 Task: Find connections with filter location Allschwil with filter topic #digitalnomadwith filter profile language Spanish with filter current company Alembic Pharmaceuticals Limited with filter school GOVERNMENT ENGINEERING COLLEGE, BHARUCH 014 with filter industry Soap and Cleaning Product Manufacturing with filter service category Search Engine Marketing (SEM) with filter keywords title Superintendent
Action: Mouse moved to (701, 102)
Screenshot: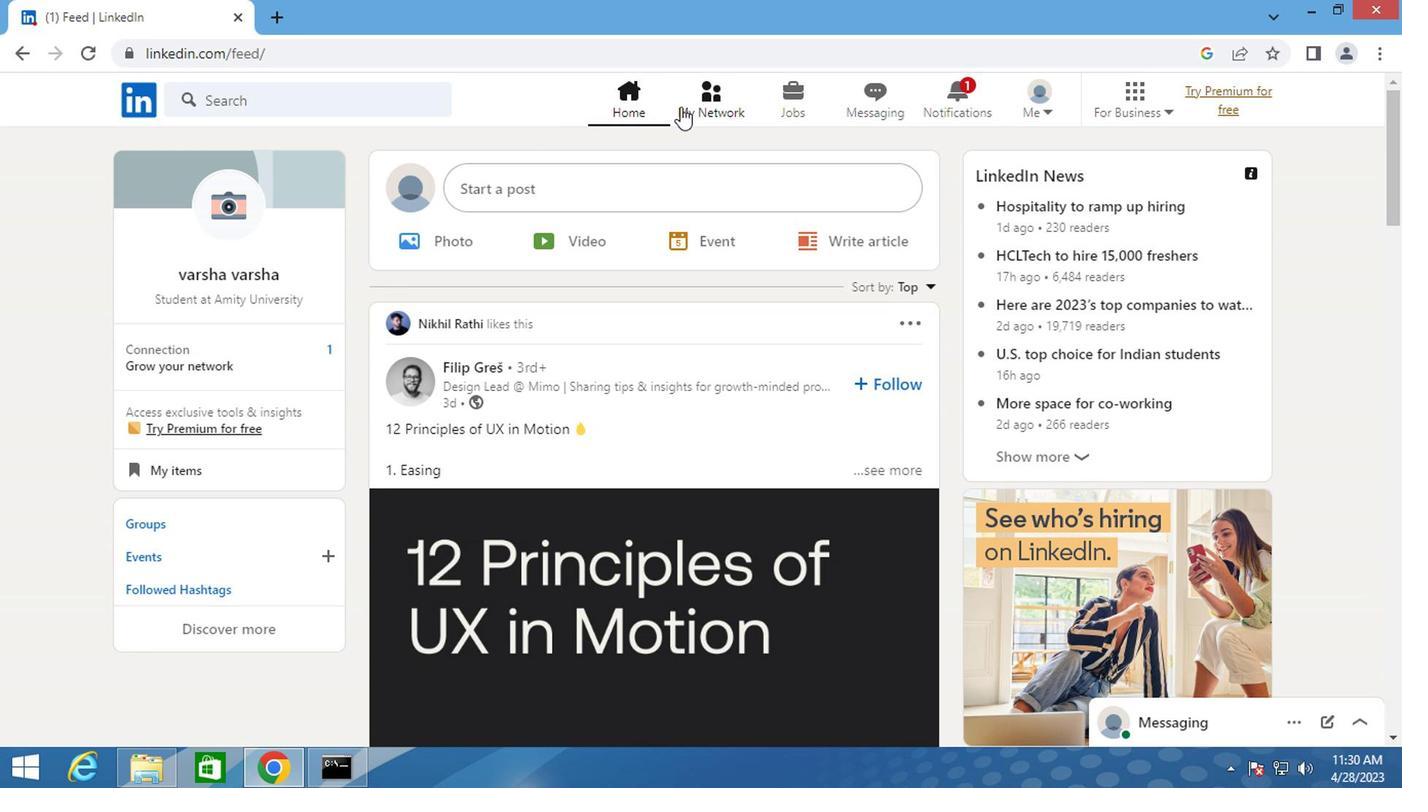 
Action: Mouse pressed left at (701, 102)
Screenshot: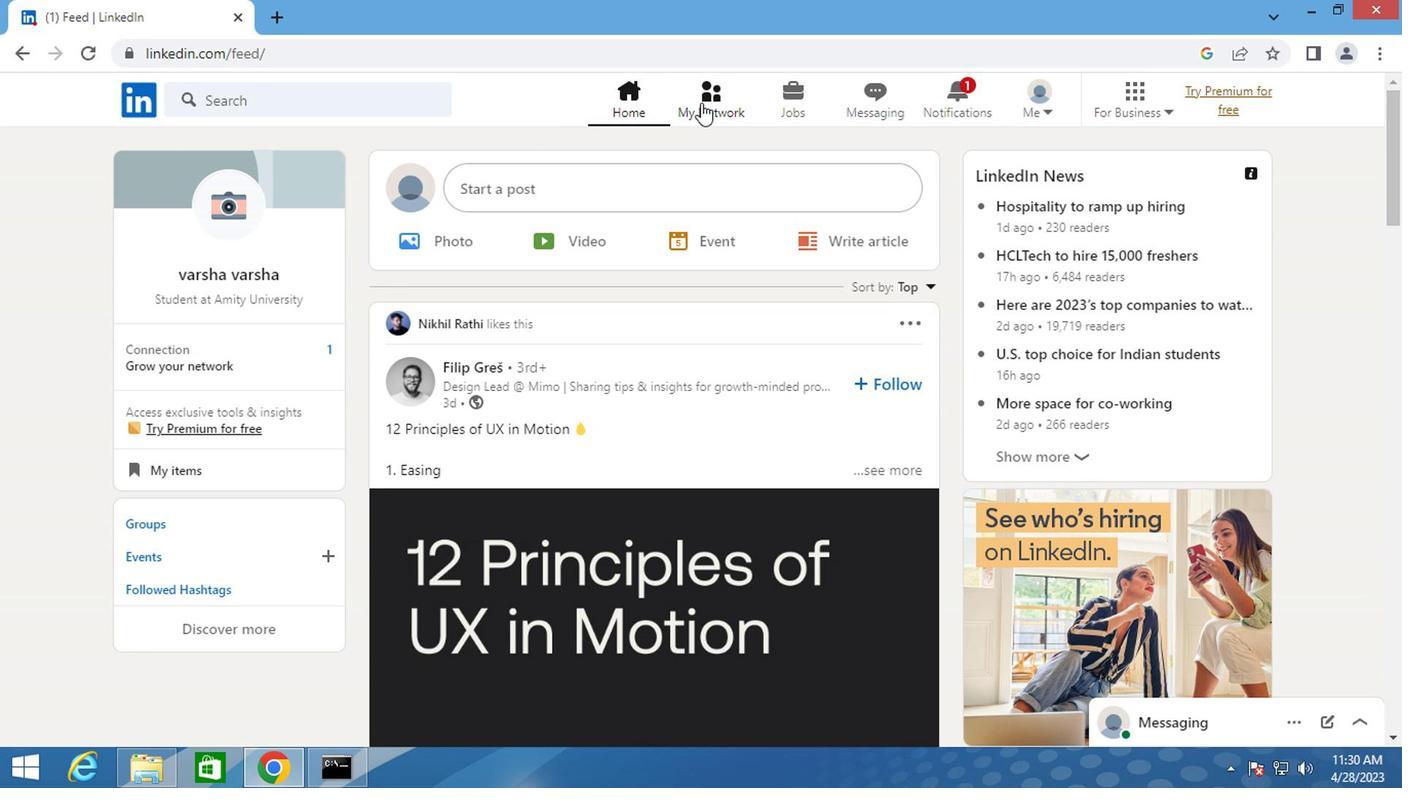 
Action: Mouse moved to (270, 221)
Screenshot: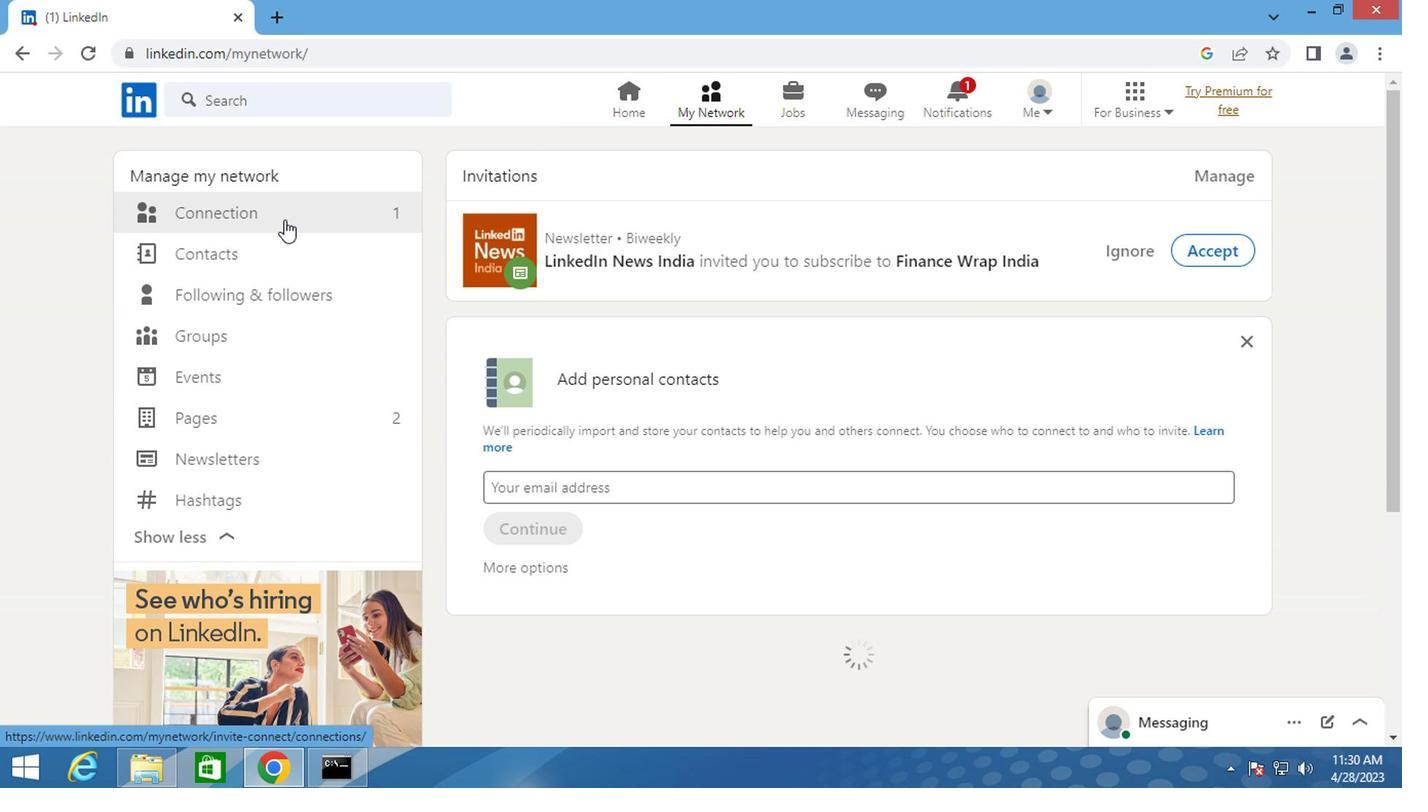 
Action: Mouse pressed left at (270, 221)
Screenshot: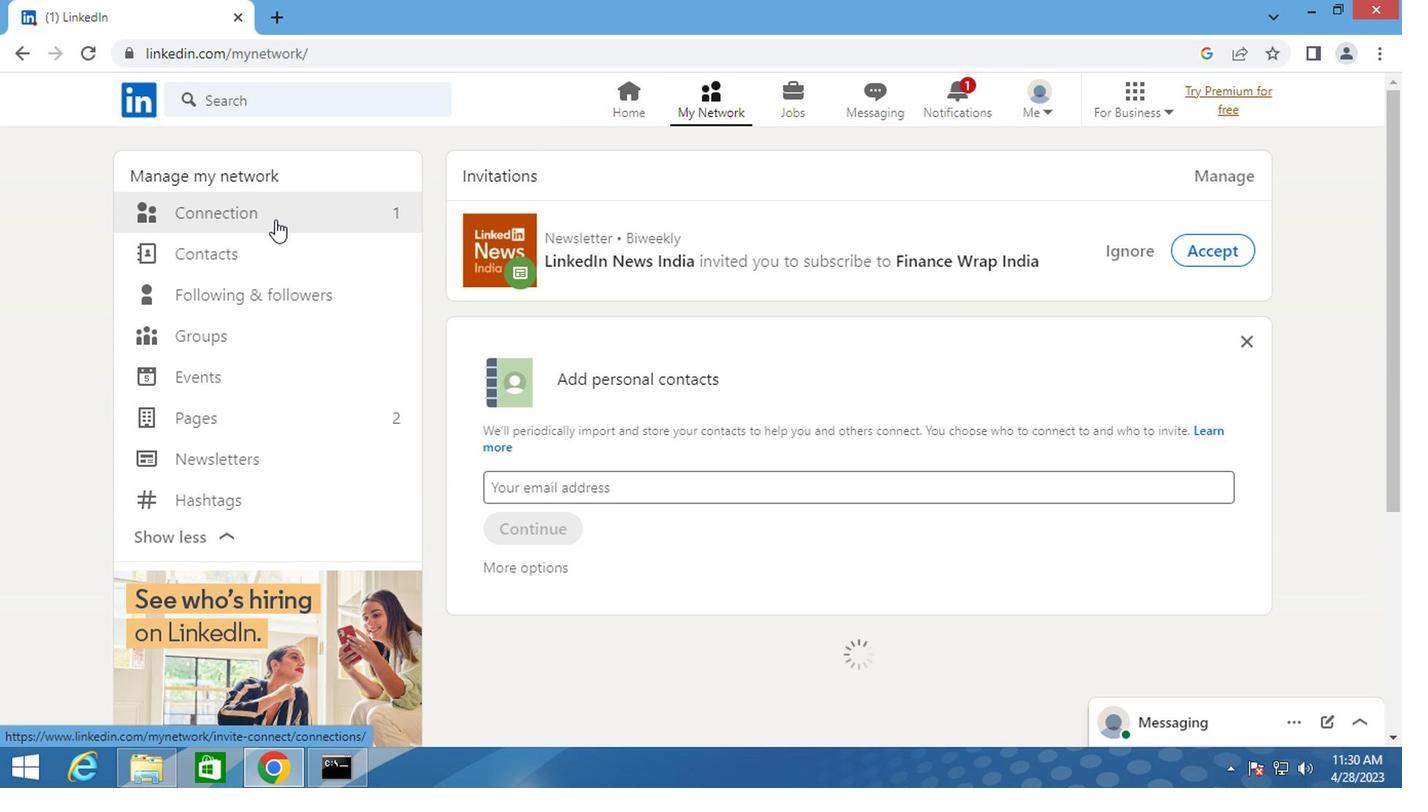 
Action: Mouse moved to (836, 216)
Screenshot: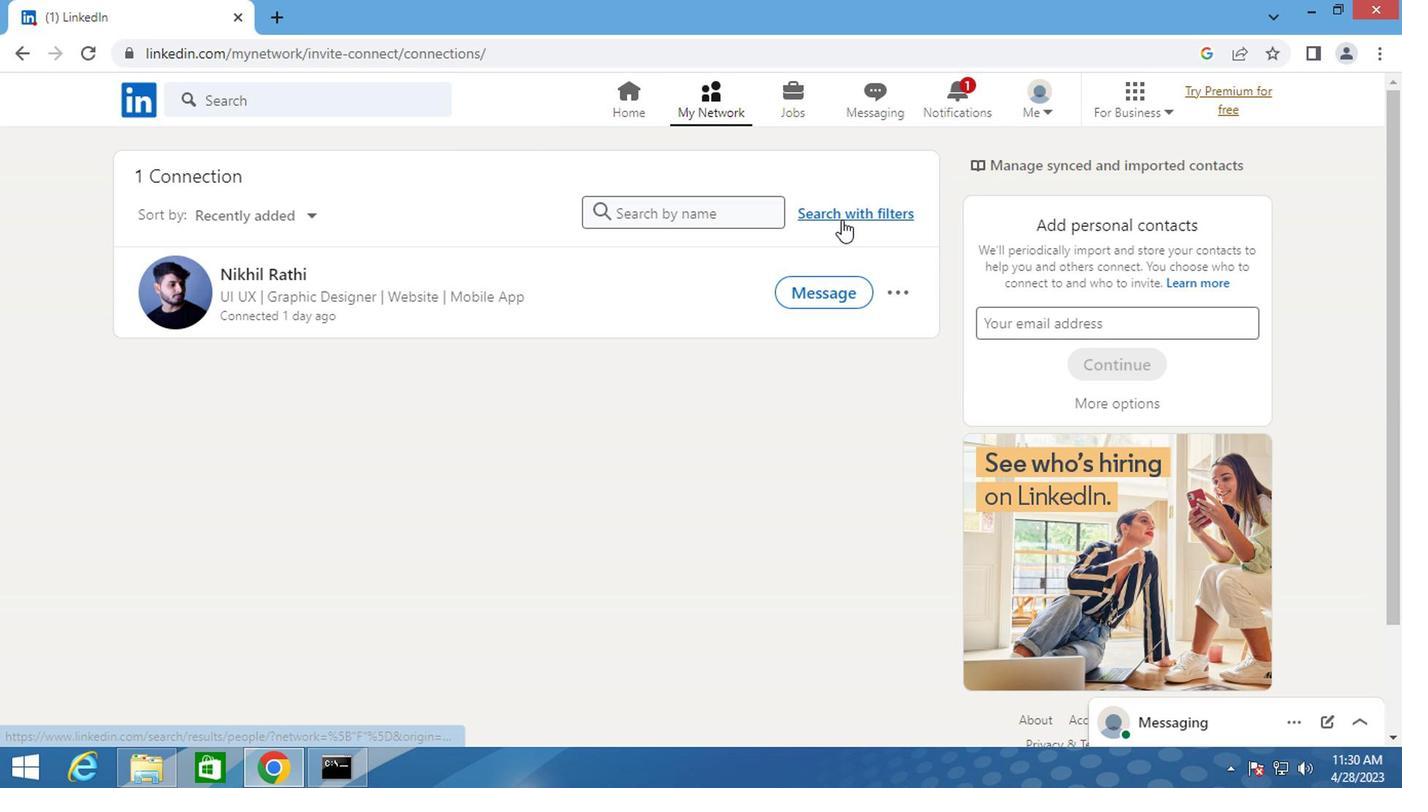 
Action: Mouse pressed left at (836, 216)
Screenshot: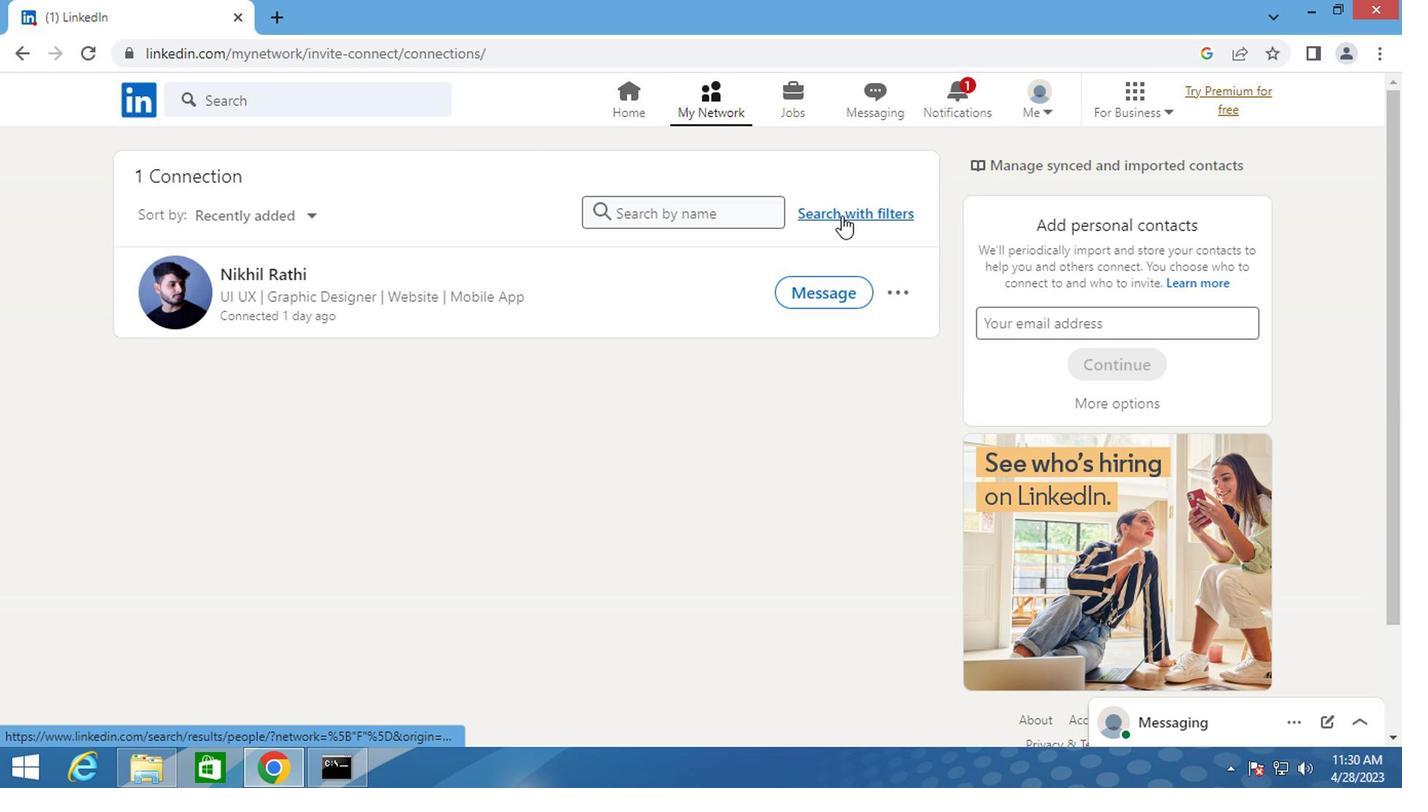 
Action: Mouse moved to (770, 162)
Screenshot: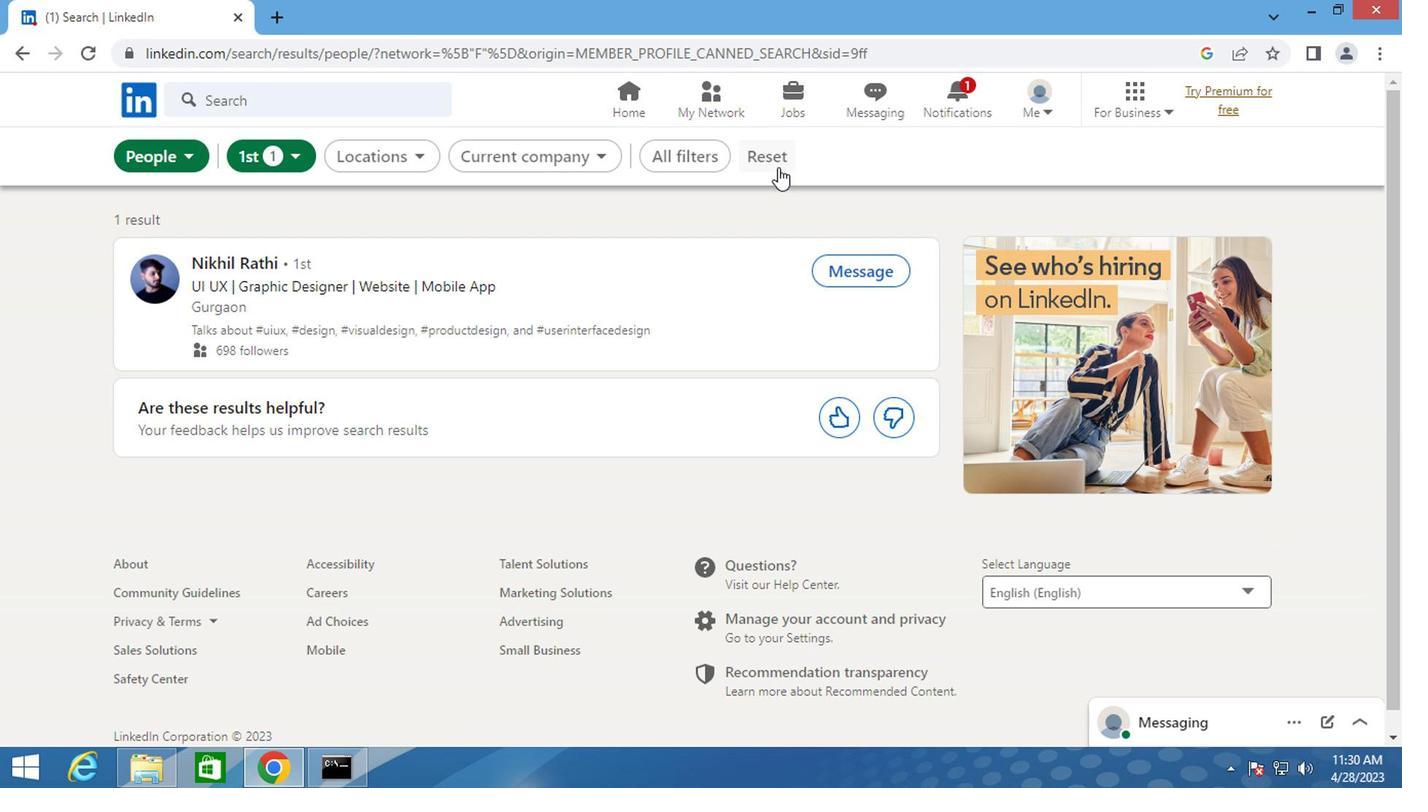
Action: Mouse pressed left at (770, 162)
Screenshot: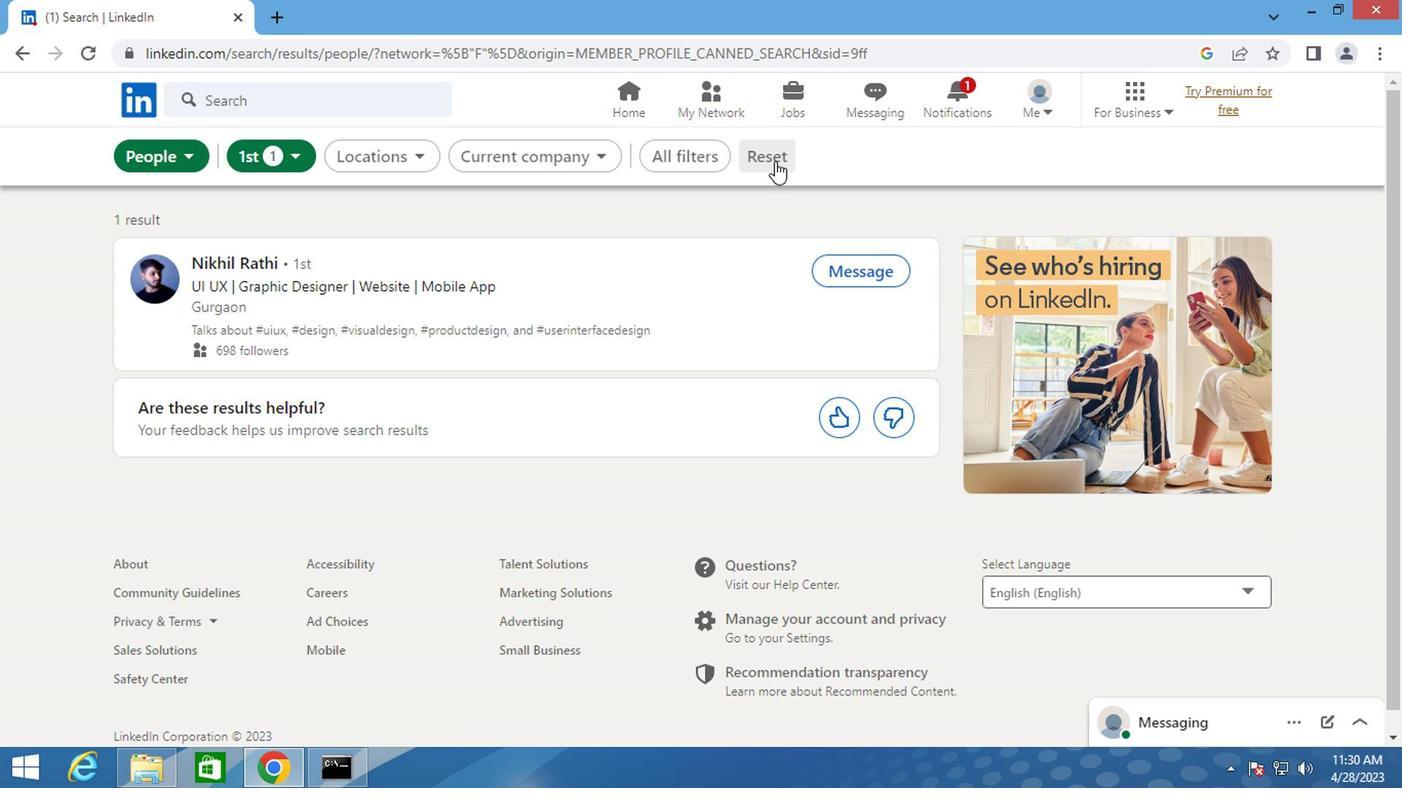 
Action: Mouse moved to (739, 164)
Screenshot: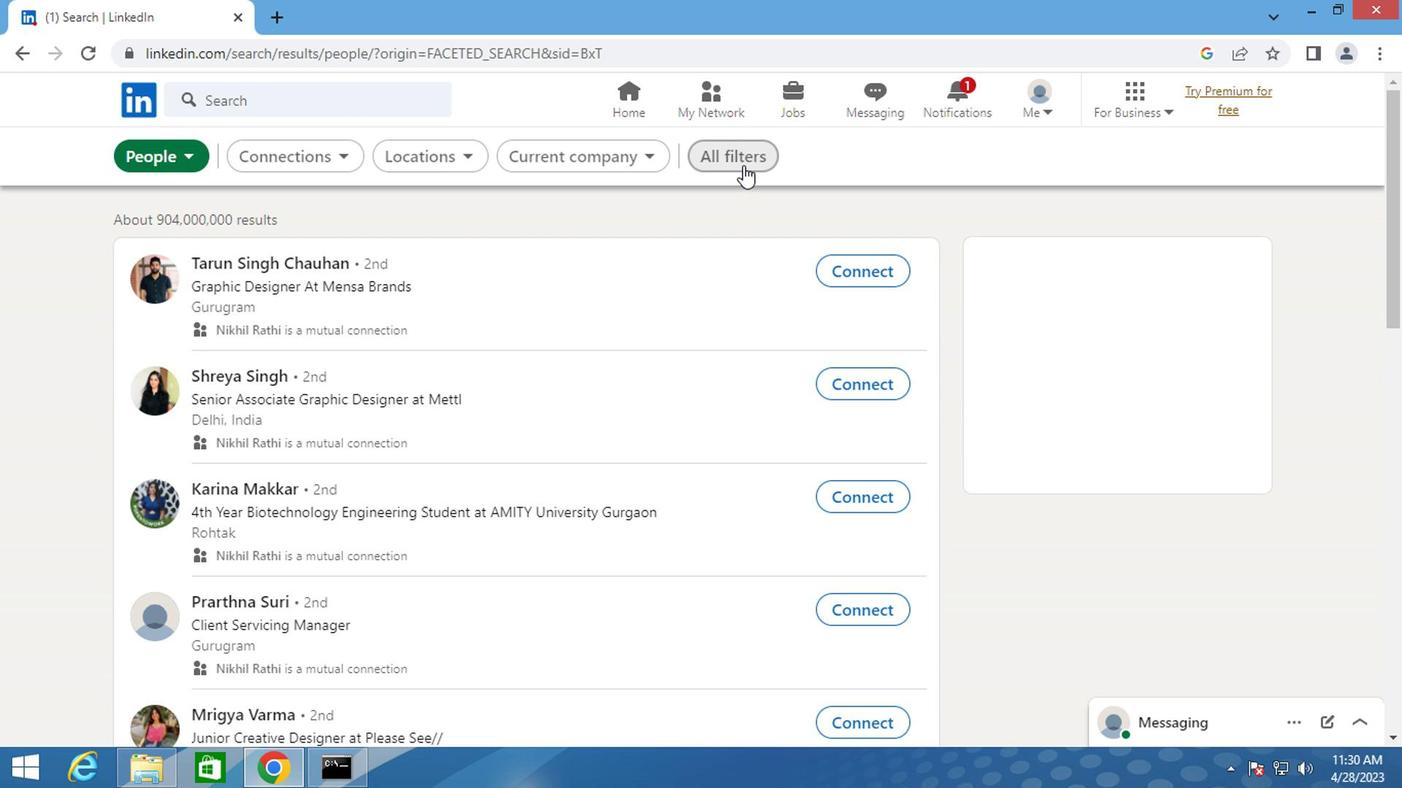 
Action: Mouse pressed left at (739, 164)
Screenshot: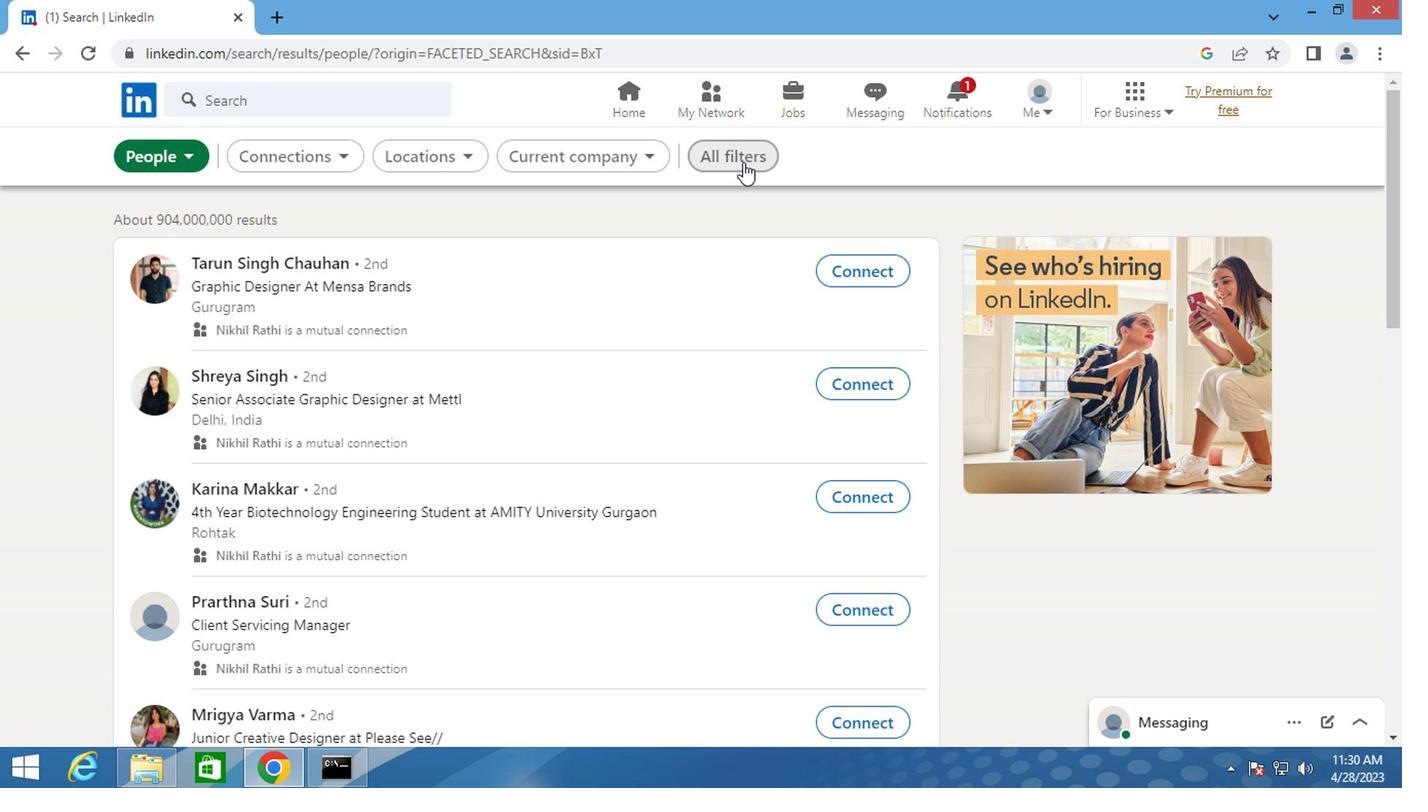 
Action: Mouse moved to (897, 355)
Screenshot: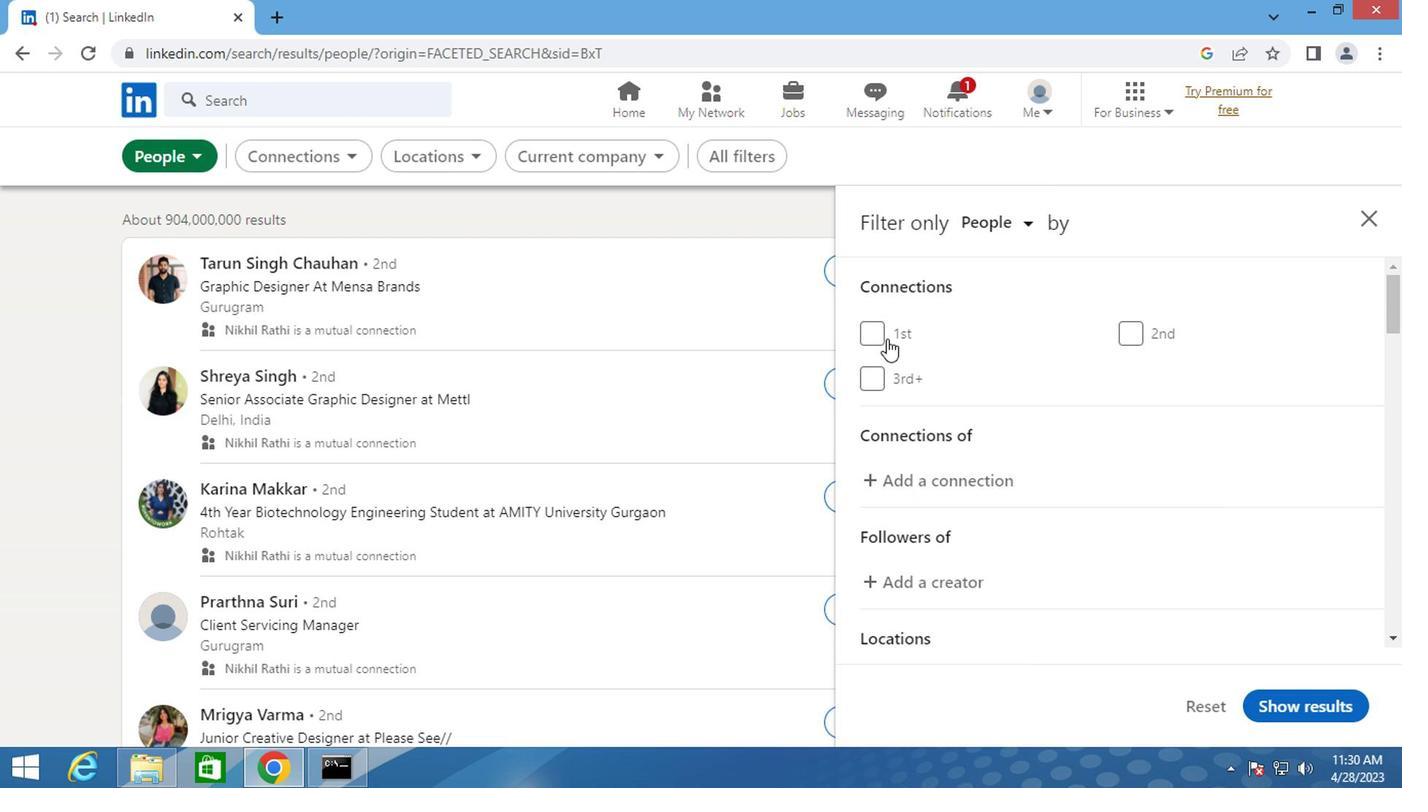 
Action: Mouse scrolled (897, 354) with delta (0, -1)
Screenshot: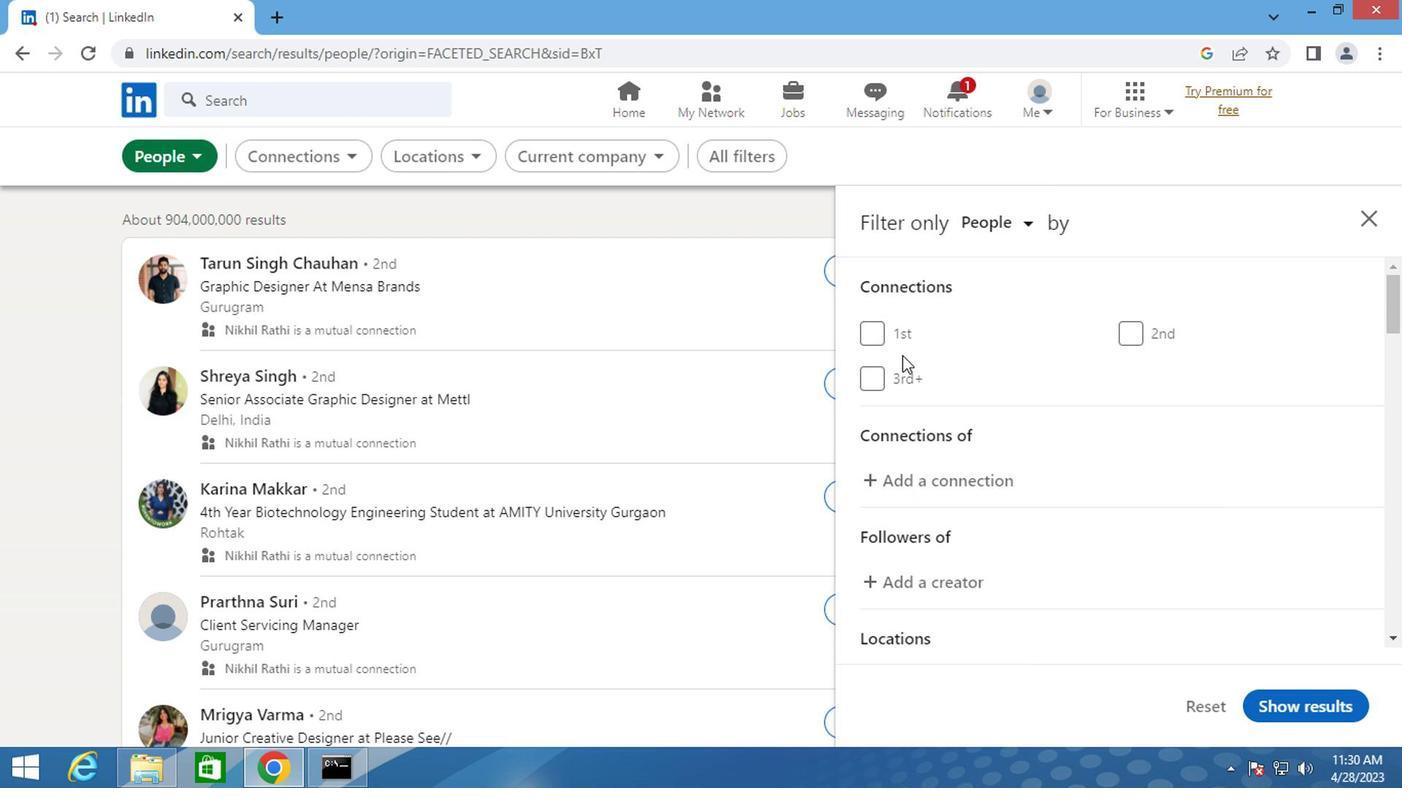 
Action: Mouse scrolled (897, 354) with delta (0, -1)
Screenshot: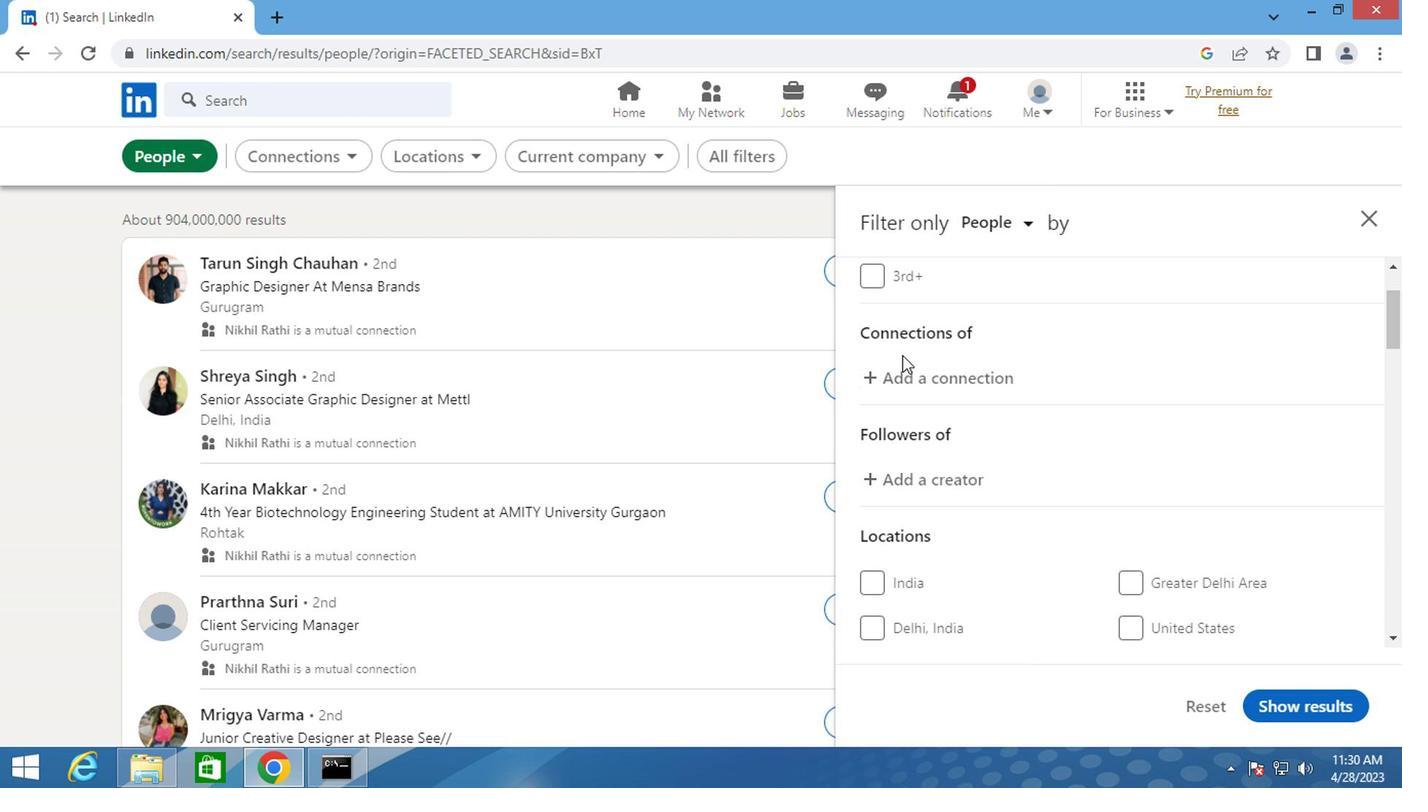 
Action: Mouse moved to (1171, 555)
Screenshot: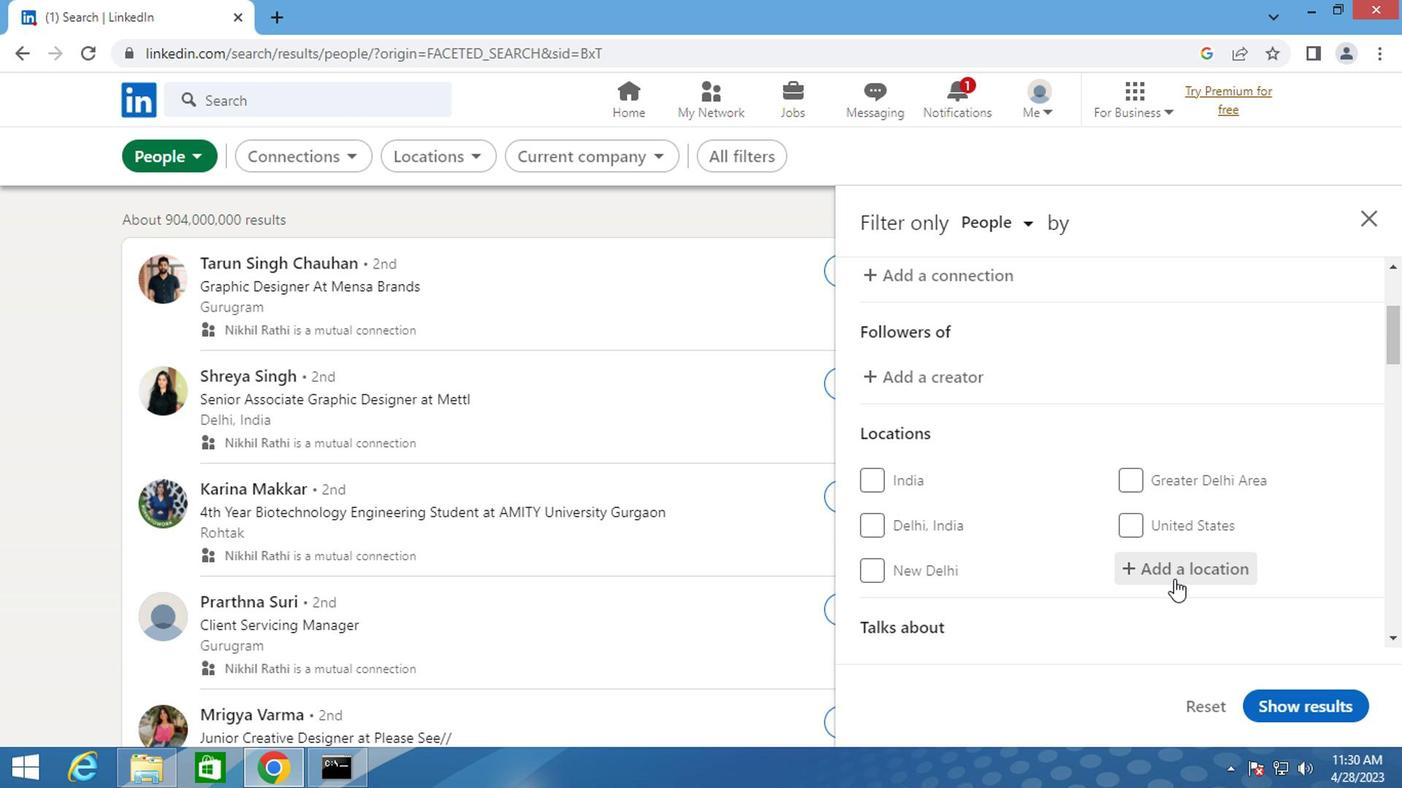 
Action: Mouse pressed left at (1171, 555)
Screenshot: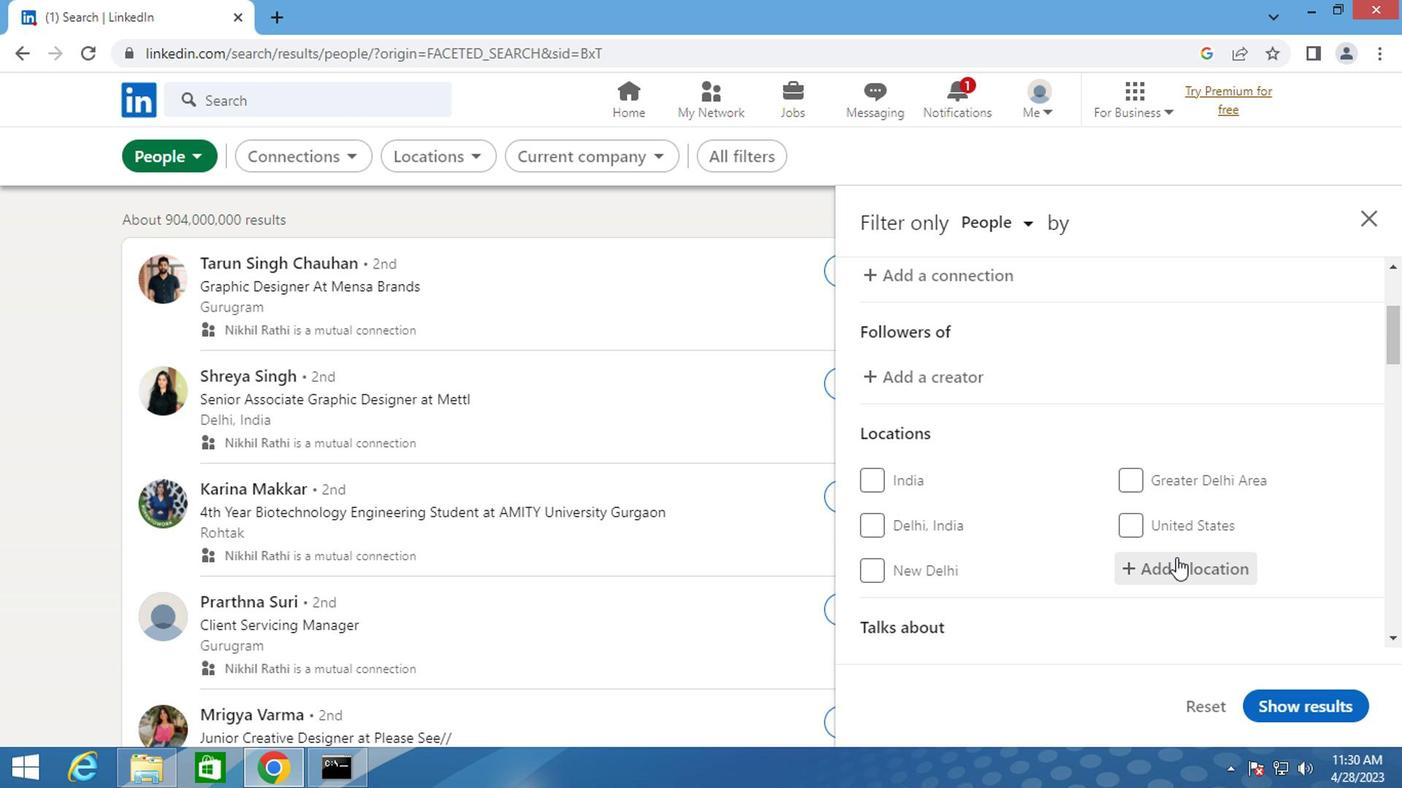 
Action: Key pressed <Key.shift>AIISCHWIL
Screenshot: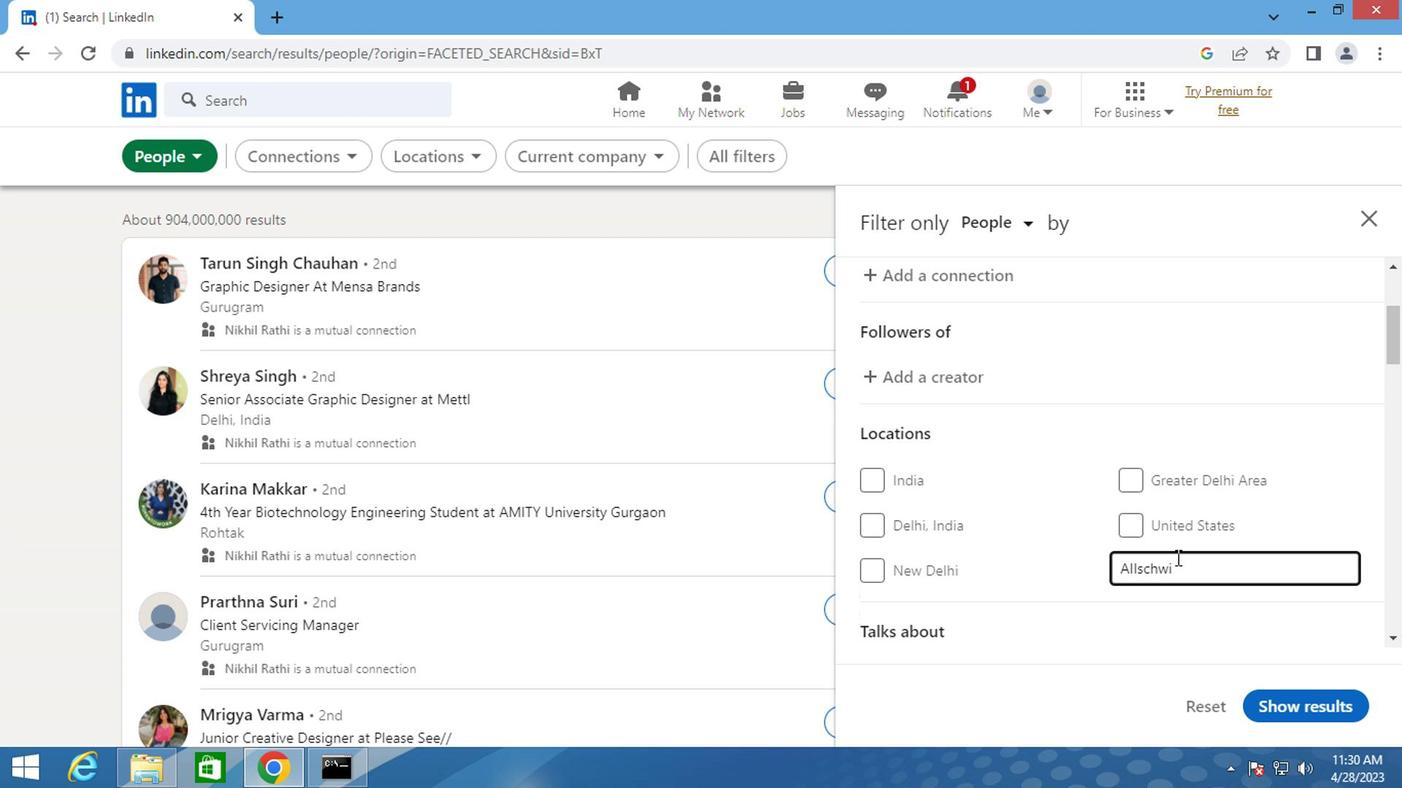 
Action: Mouse moved to (1075, 529)
Screenshot: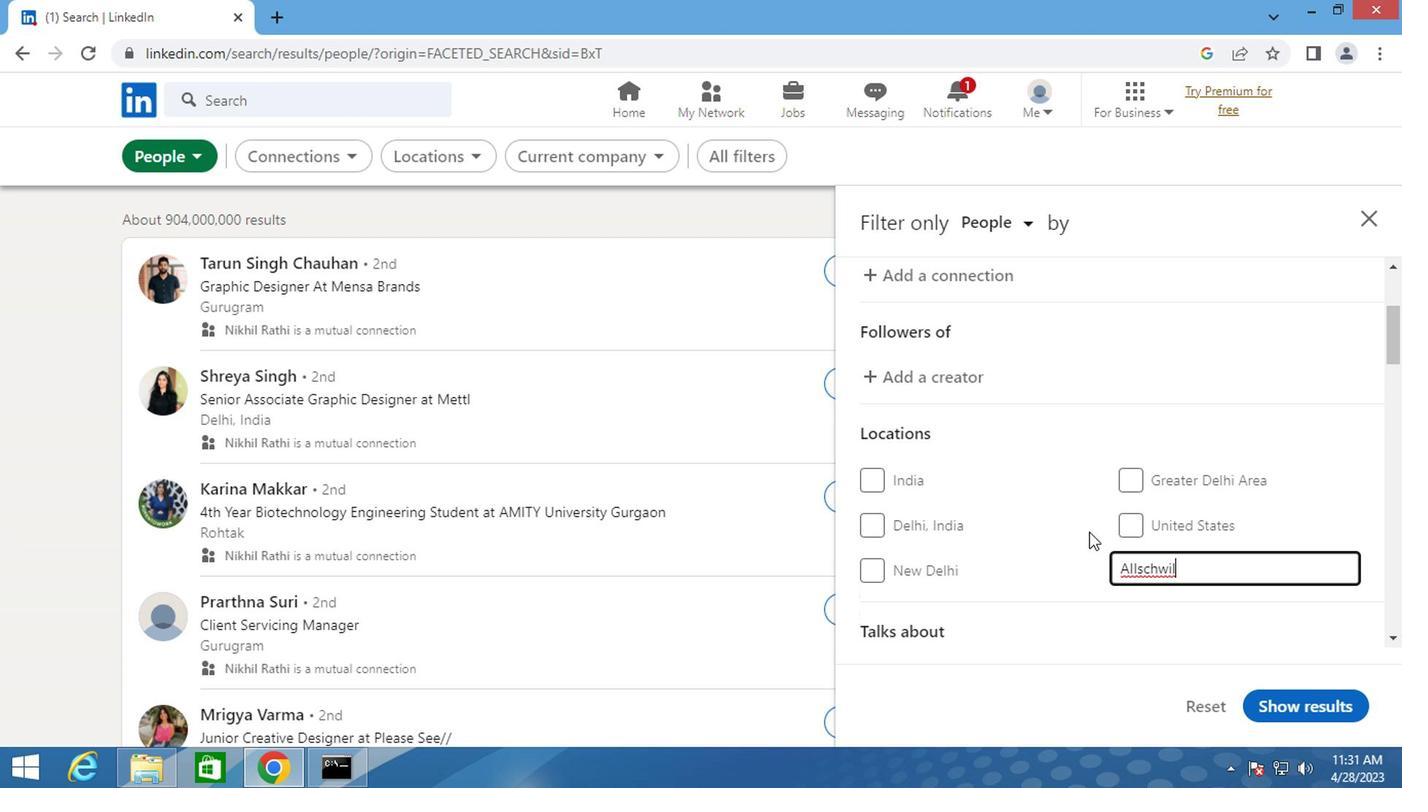 
Action: Mouse scrolled (1075, 528) with delta (0, 0)
Screenshot: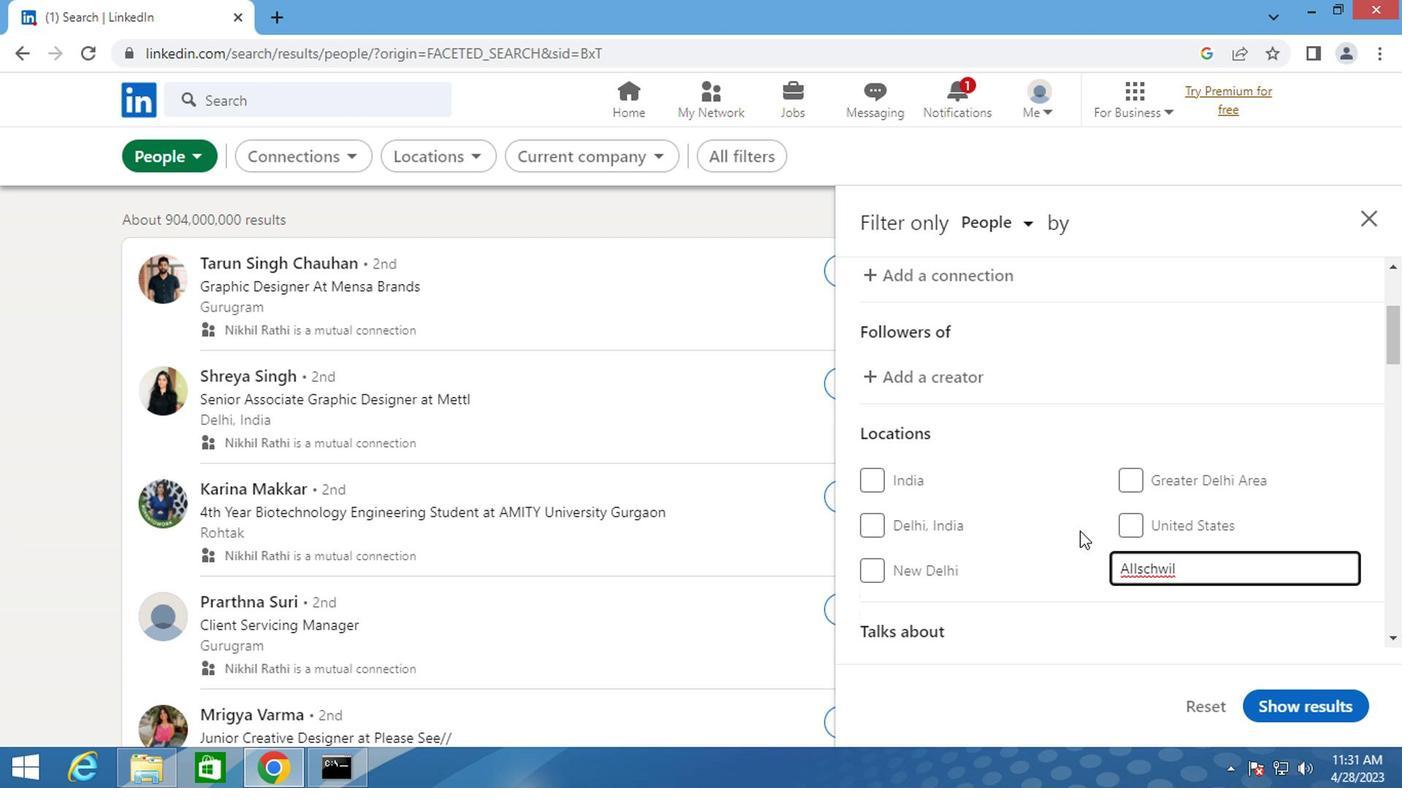 
Action: Mouse scrolled (1075, 528) with delta (0, 0)
Screenshot: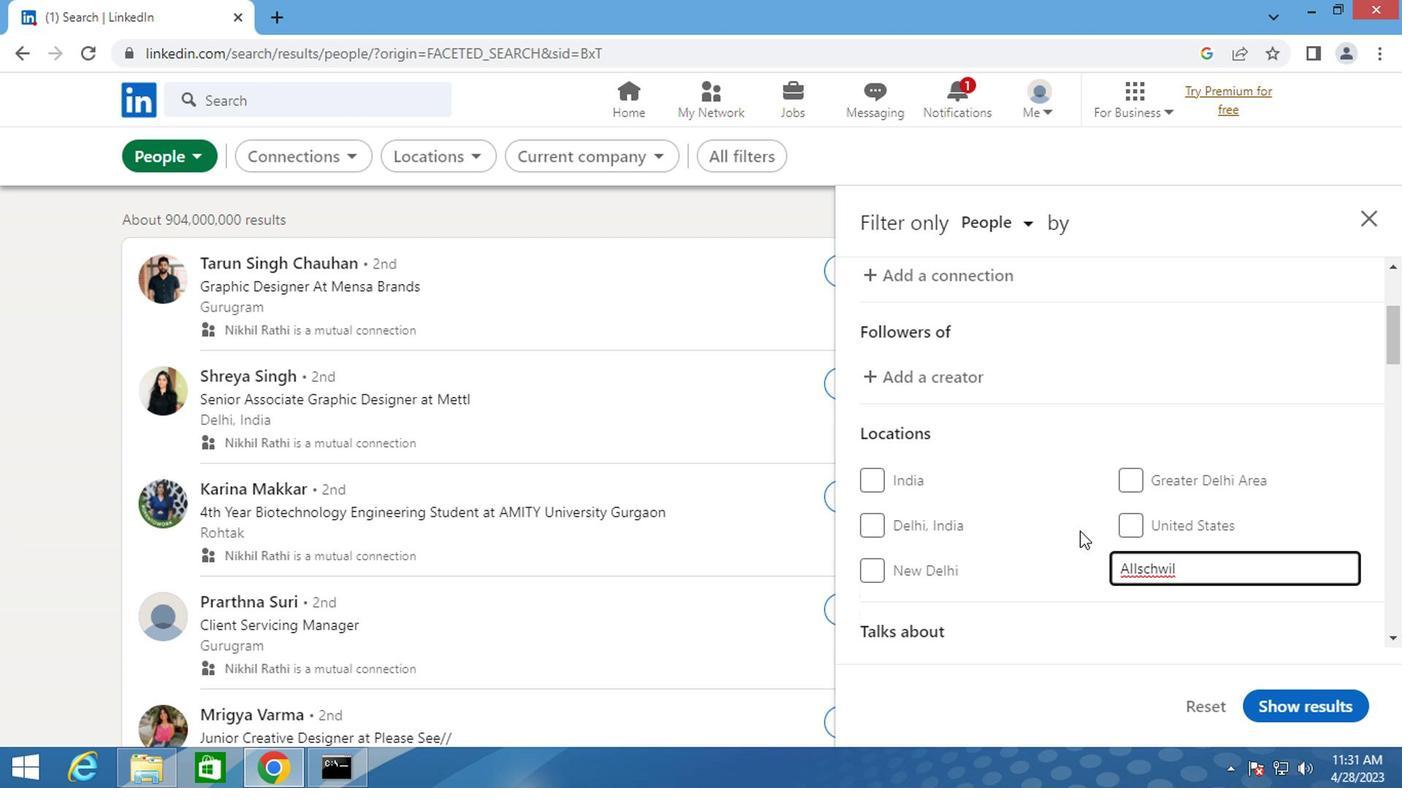 
Action: Mouse moved to (1176, 568)
Screenshot: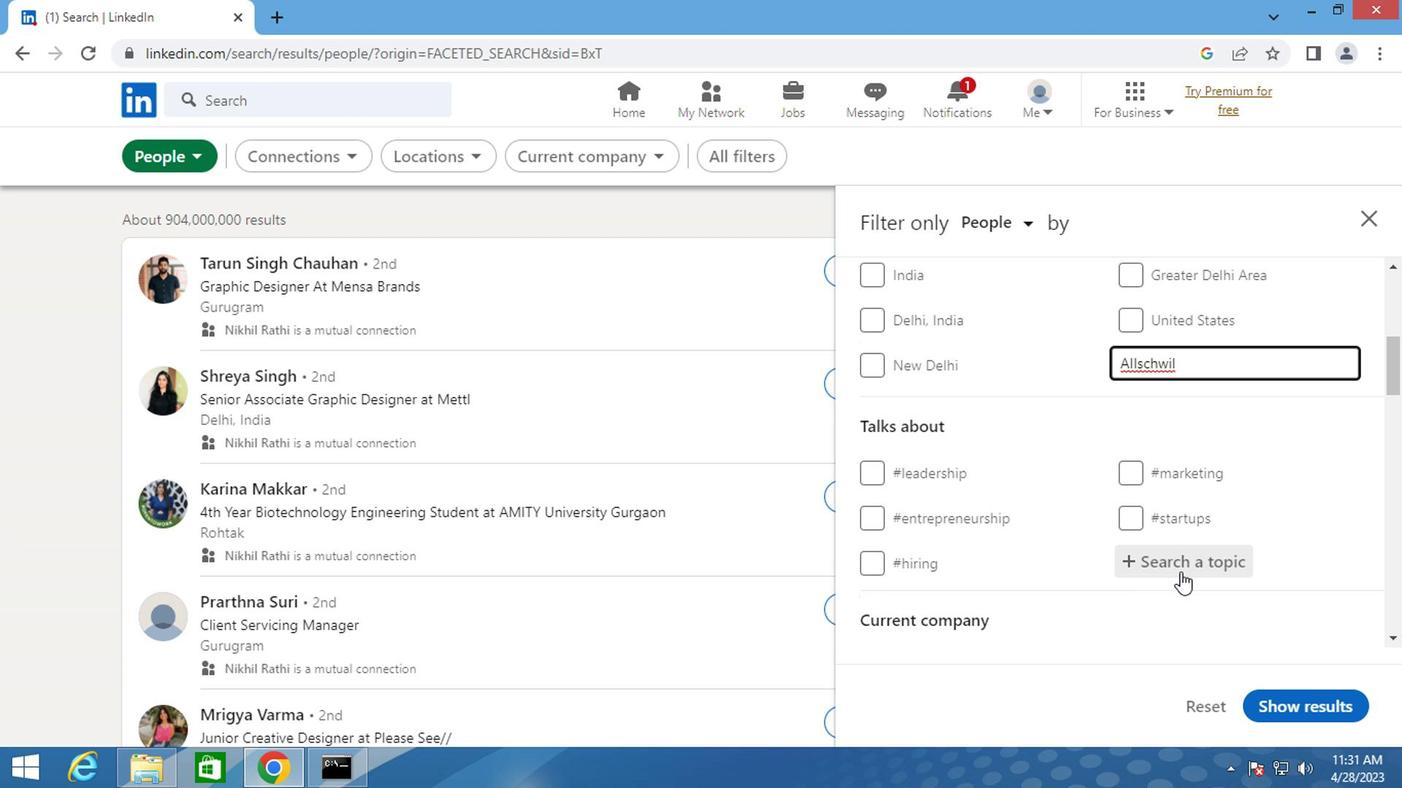 
Action: Mouse pressed left at (1176, 568)
Screenshot: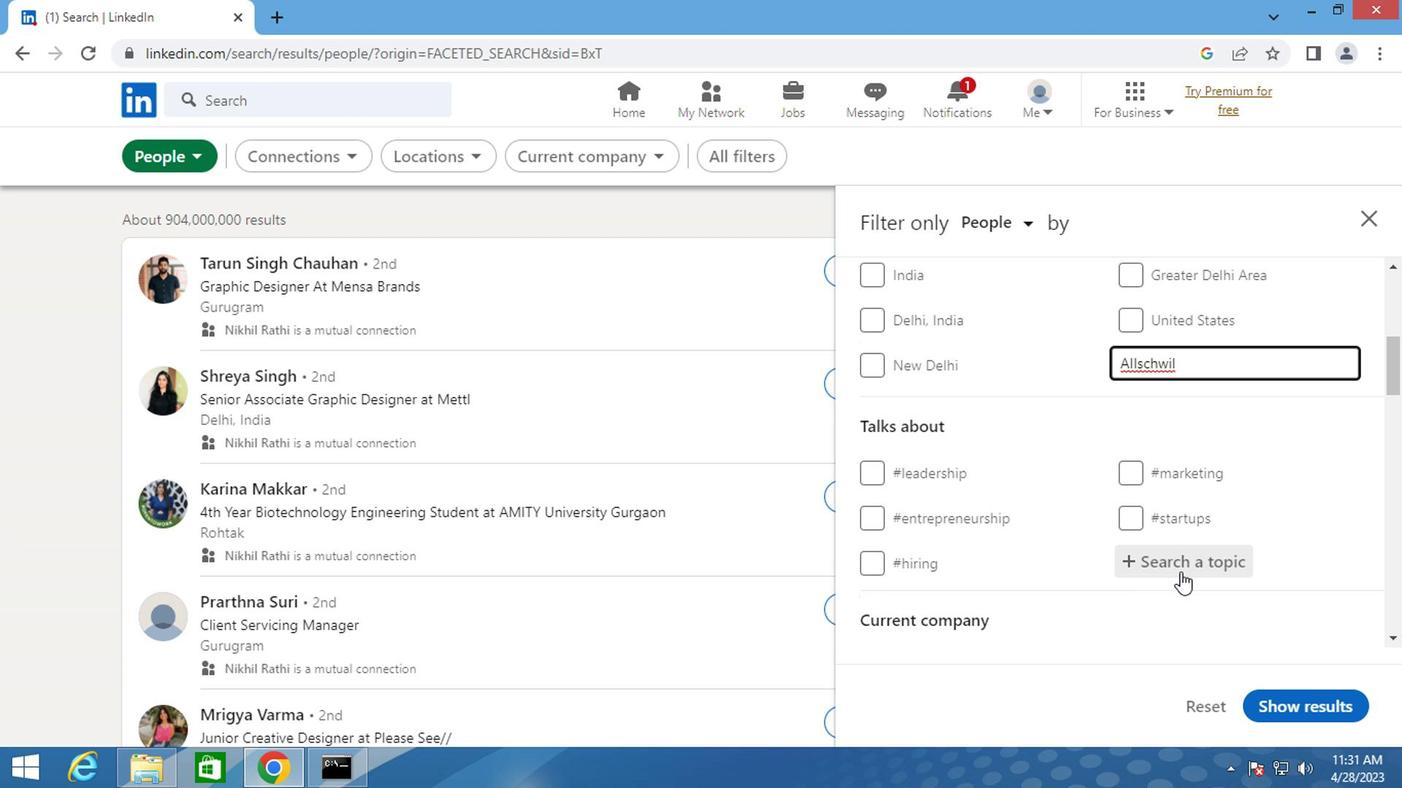 
Action: Key pressed <Key.shift>#DIGITALNOMAD
Screenshot: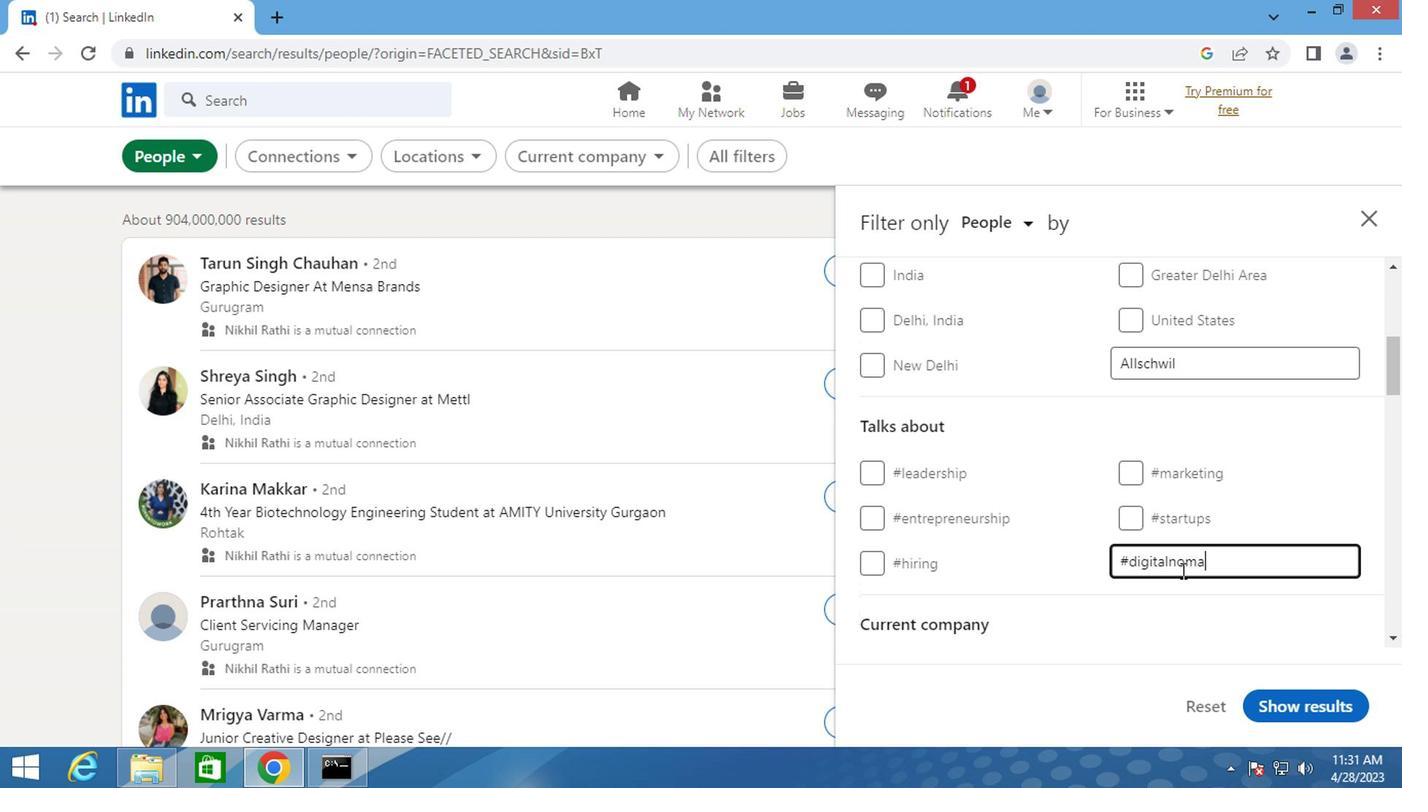 
Action: Mouse scrolled (1176, 568) with delta (0, 0)
Screenshot: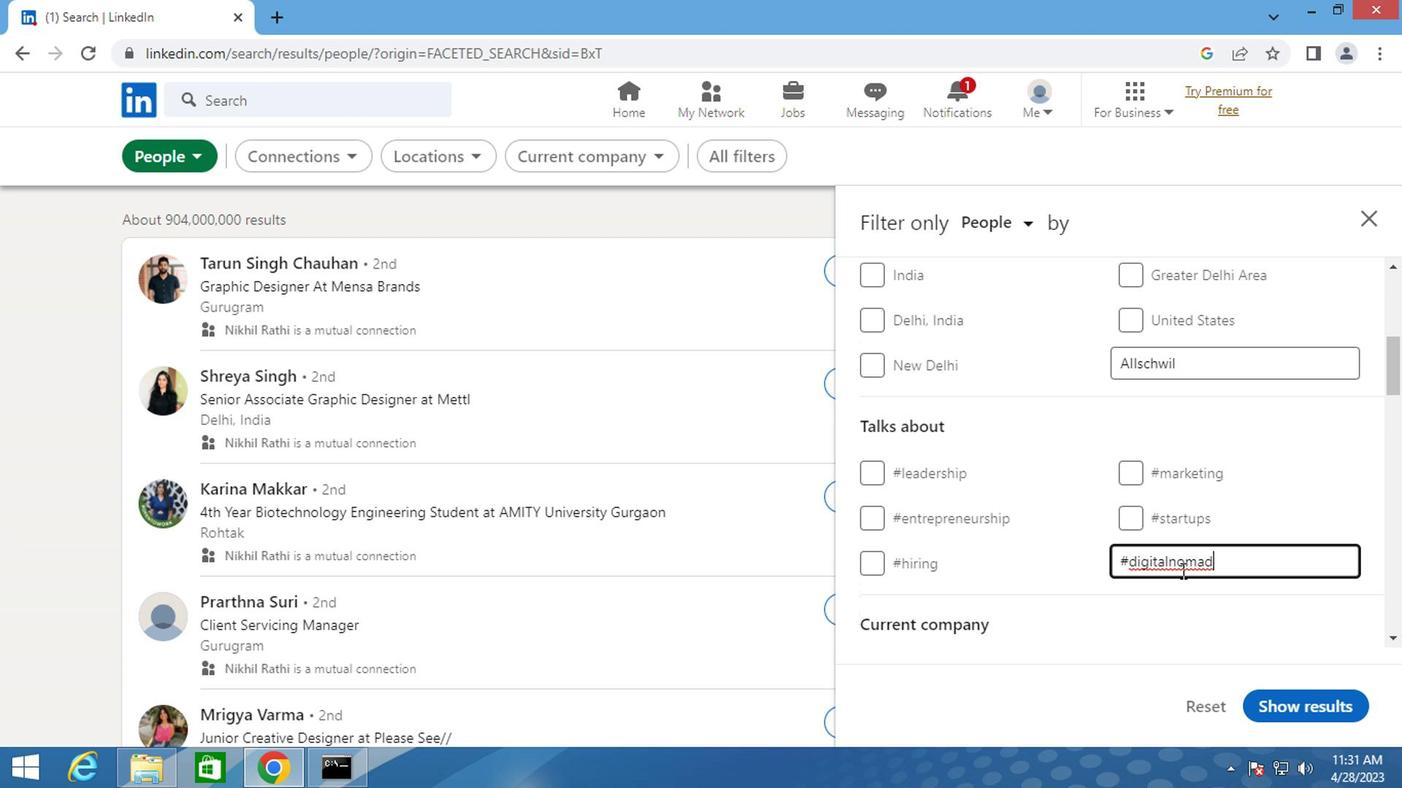 
Action: Mouse scrolled (1176, 568) with delta (0, 0)
Screenshot: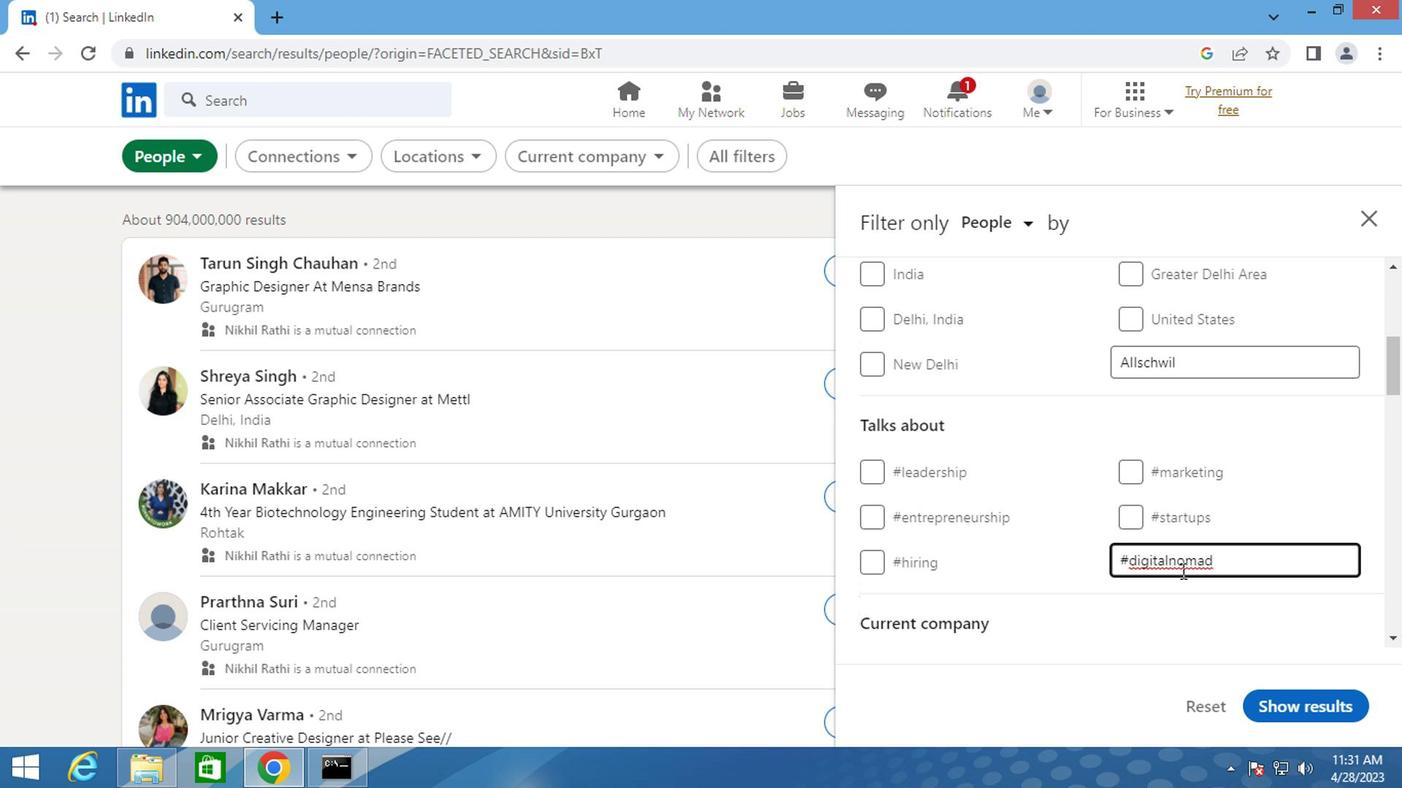 
Action: Mouse scrolled (1176, 568) with delta (0, 0)
Screenshot: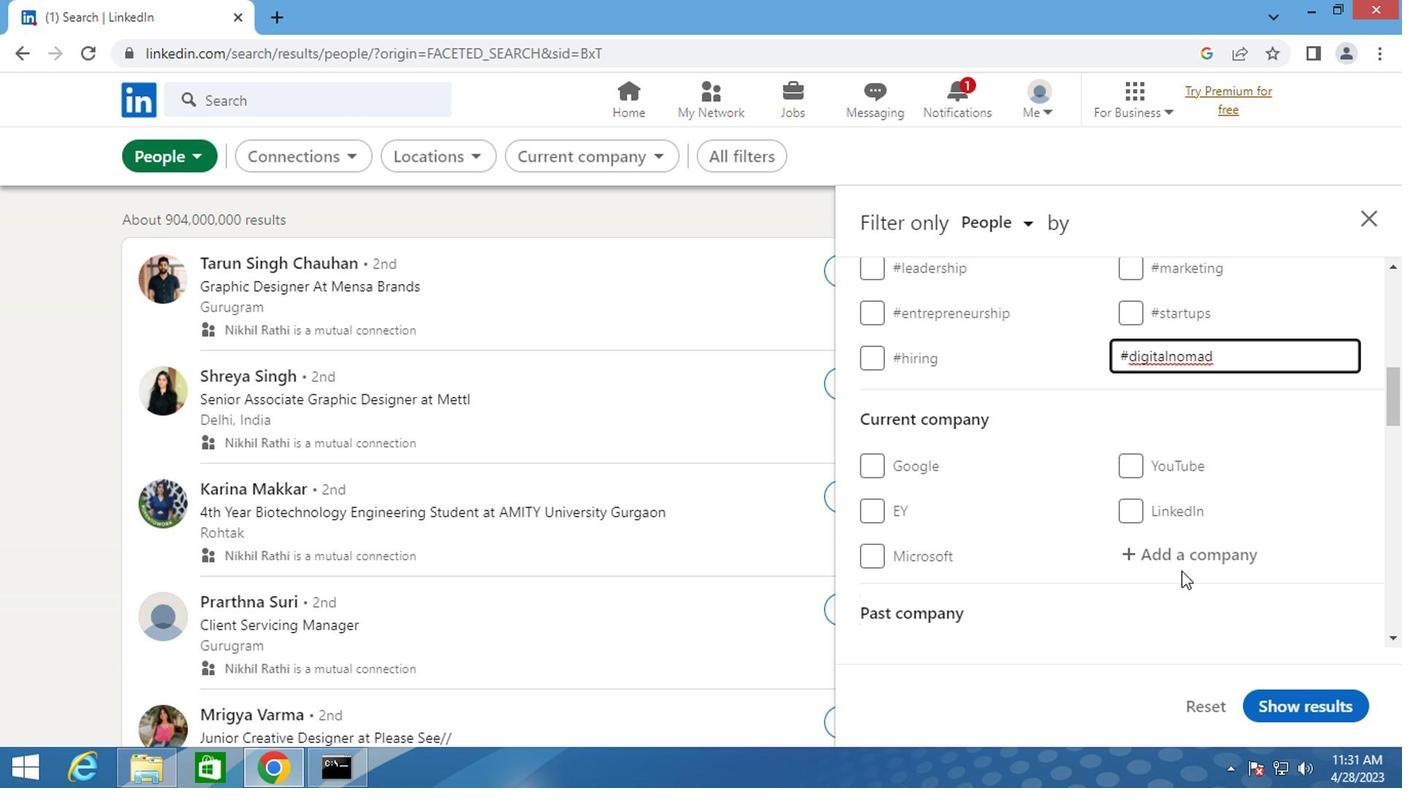 
Action: Mouse scrolled (1176, 568) with delta (0, 0)
Screenshot: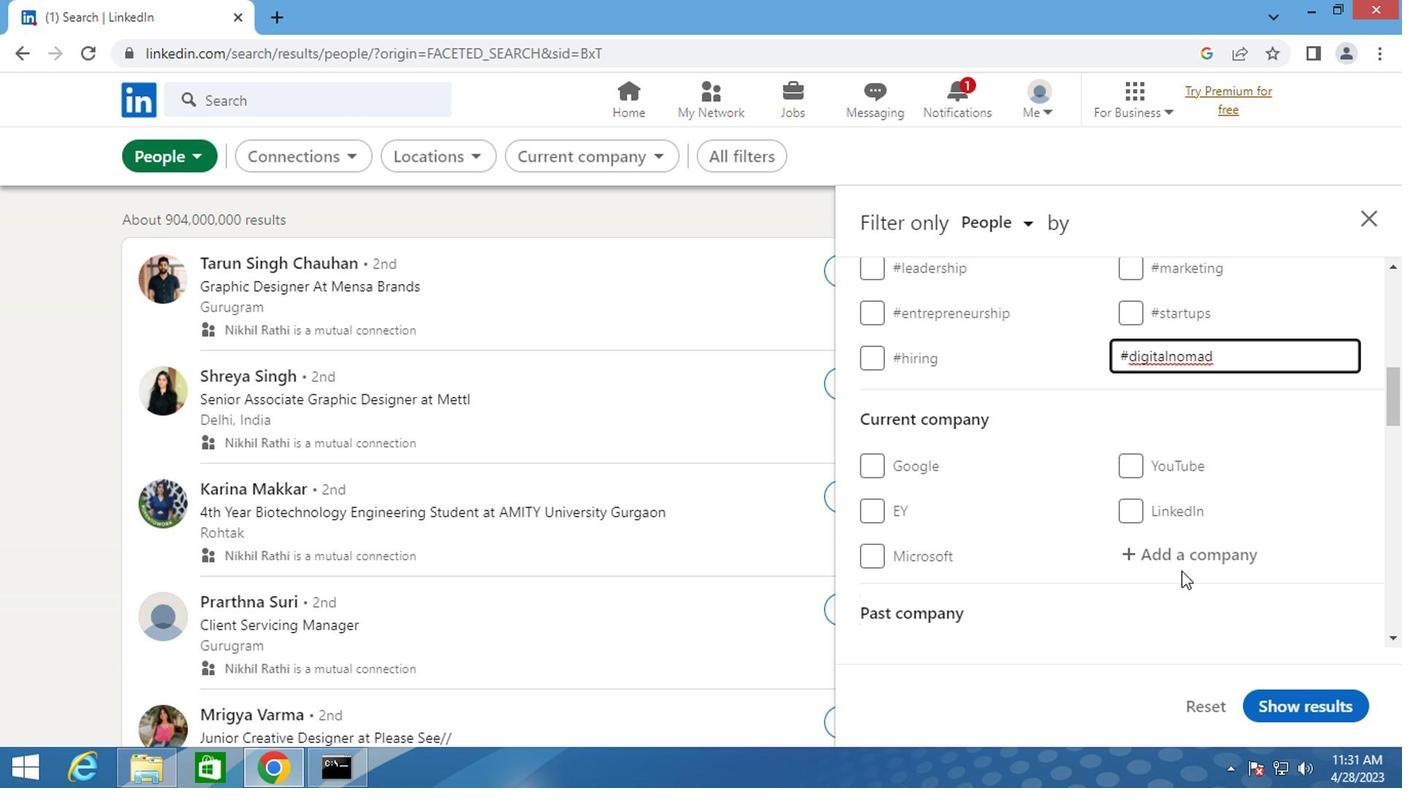 
Action: Mouse scrolled (1176, 568) with delta (0, 0)
Screenshot: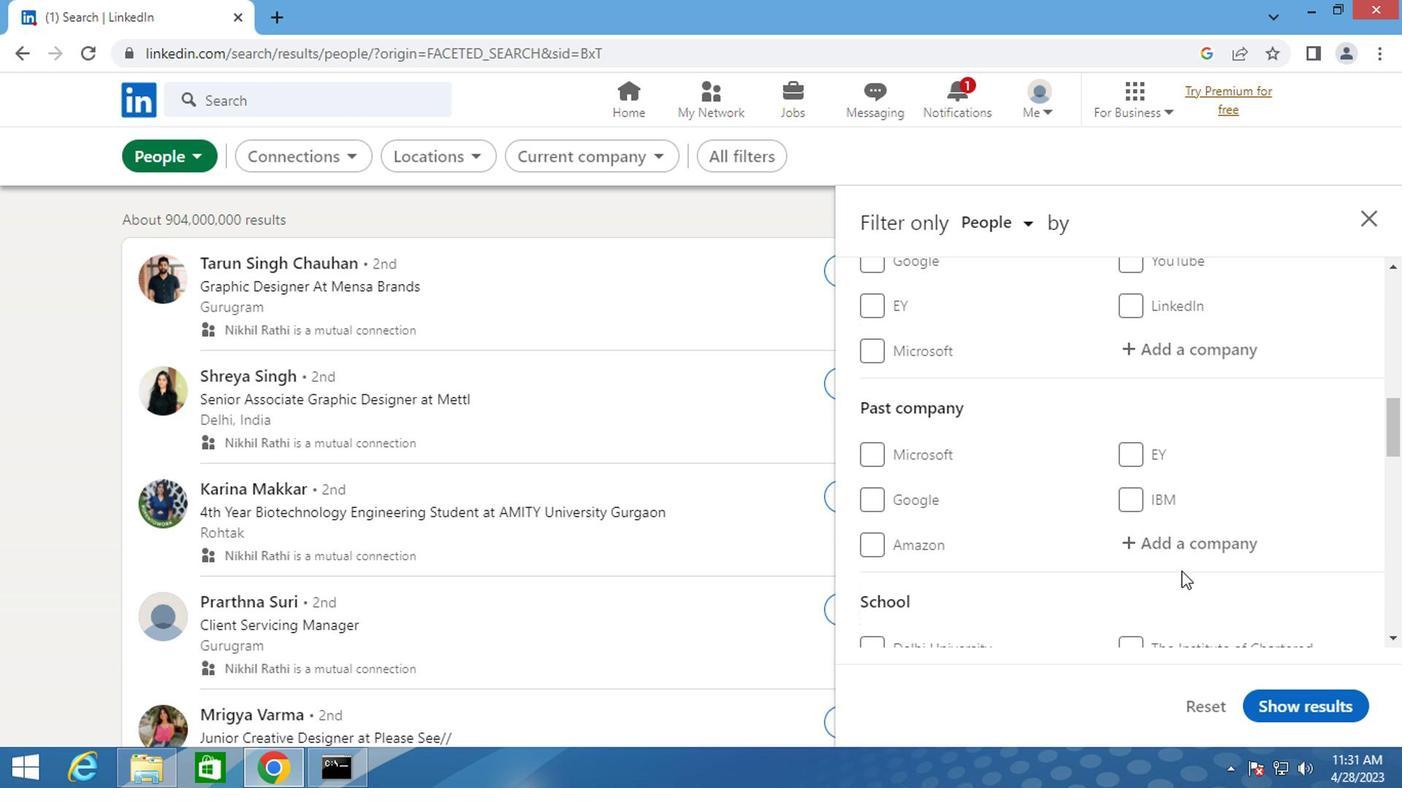 
Action: Mouse scrolled (1176, 568) with delta (0, 0)
Screenshot: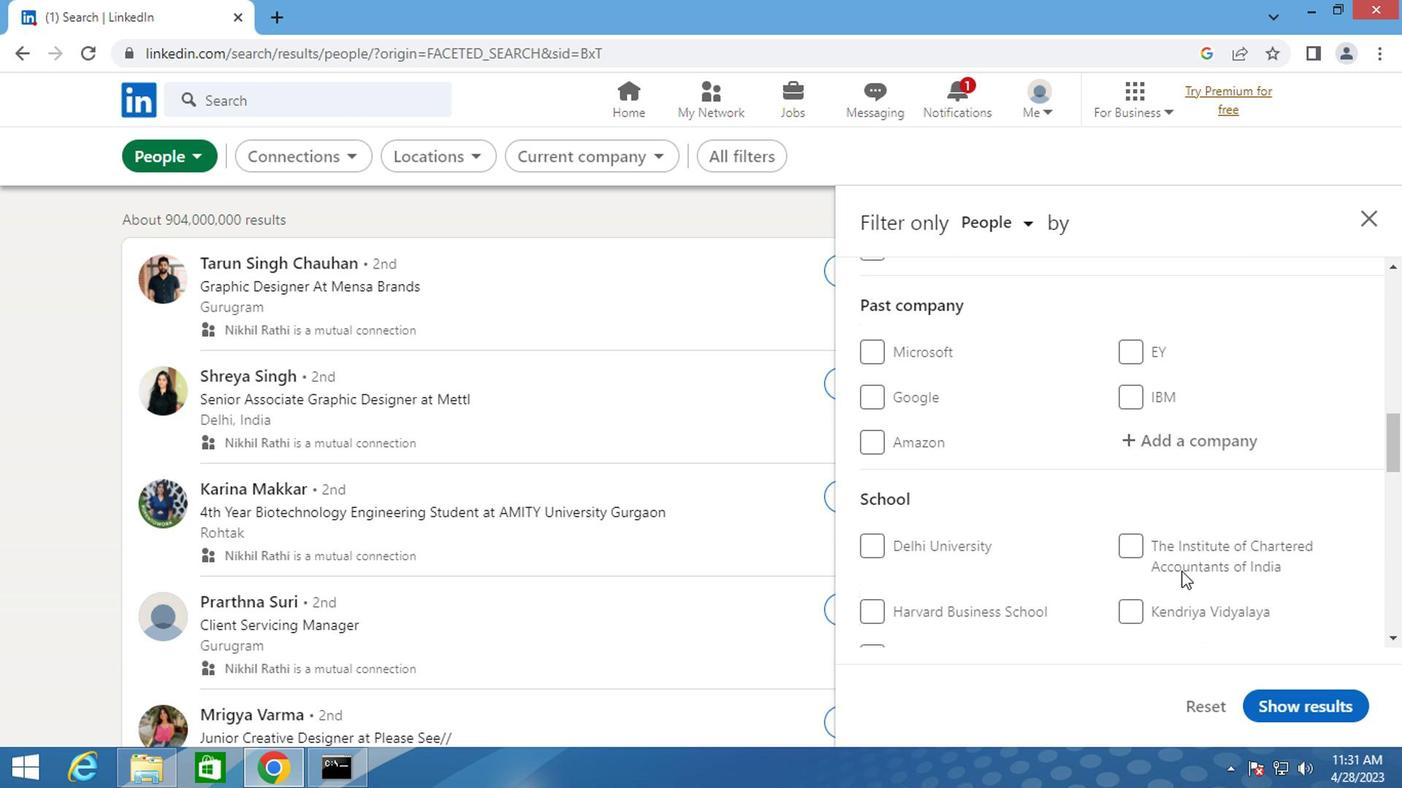 
Action: Mouse scrolled (1176, 568) with delta (0, 0)
Screenshot: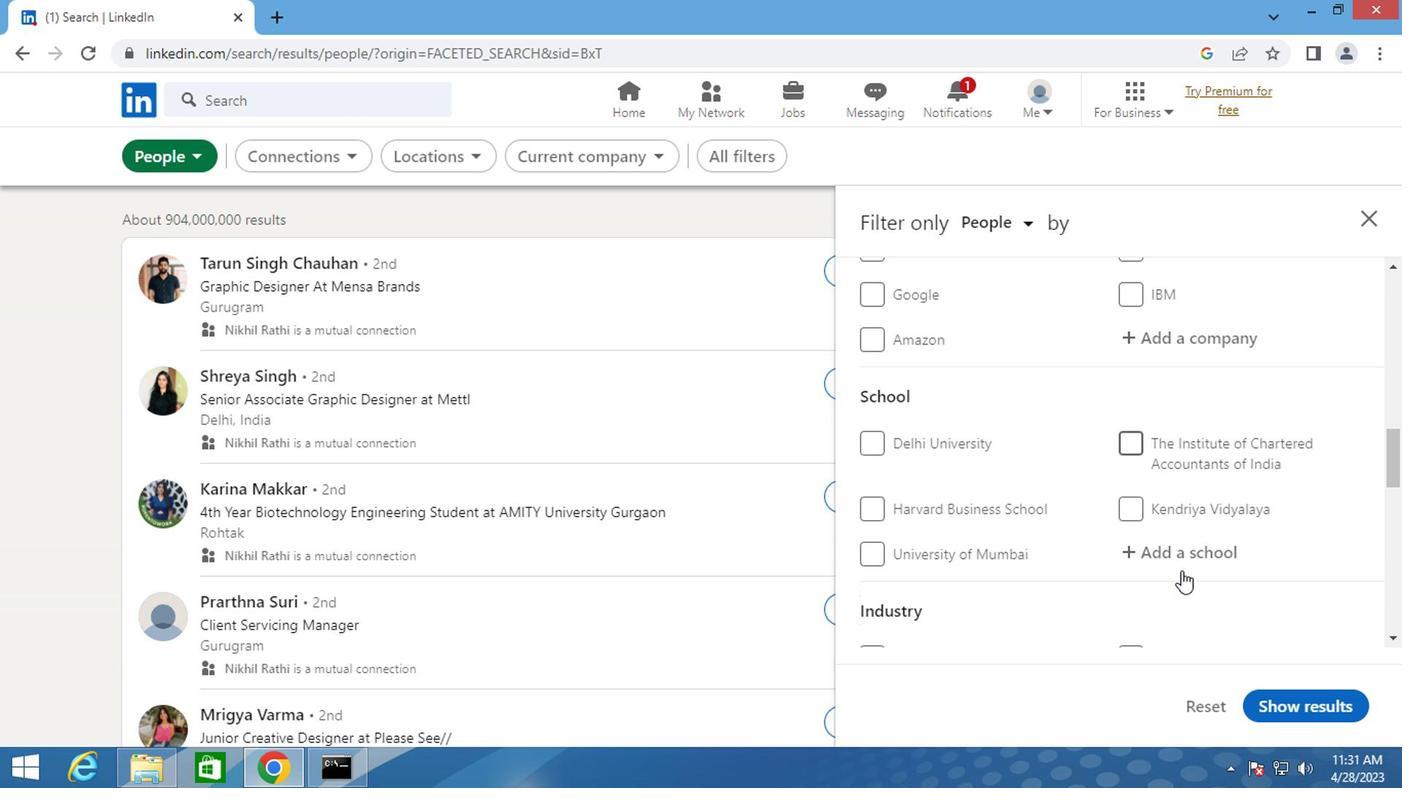 
Action: Mouse scrolled (1176, 568) with delta (0, 0)
Screenshot: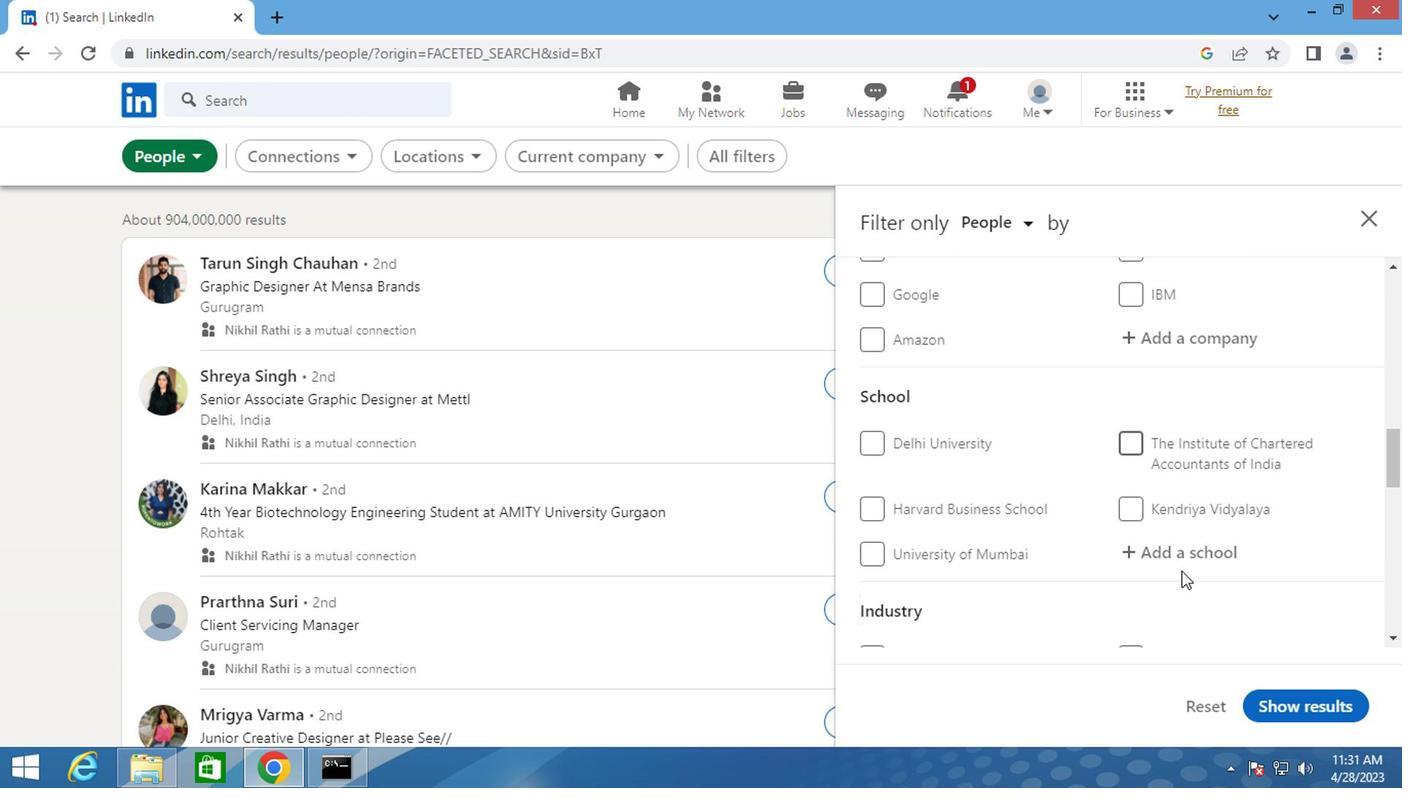 
Action: Mouse scrolled (1176, 568) with delta (0, 0)
Screenshot: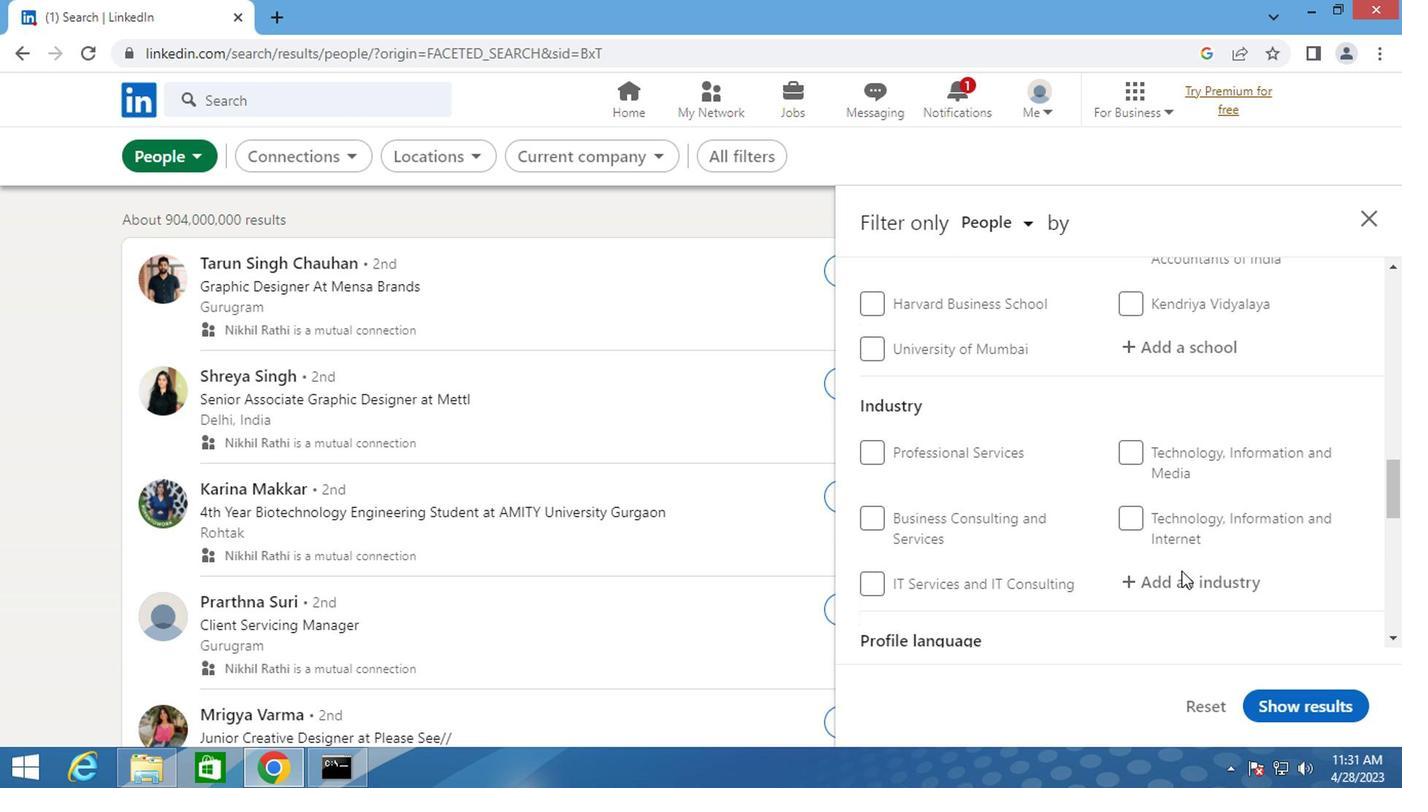 
Action: Mouse scrolled (1176, 568) with delta (0, 0)
Screenshot: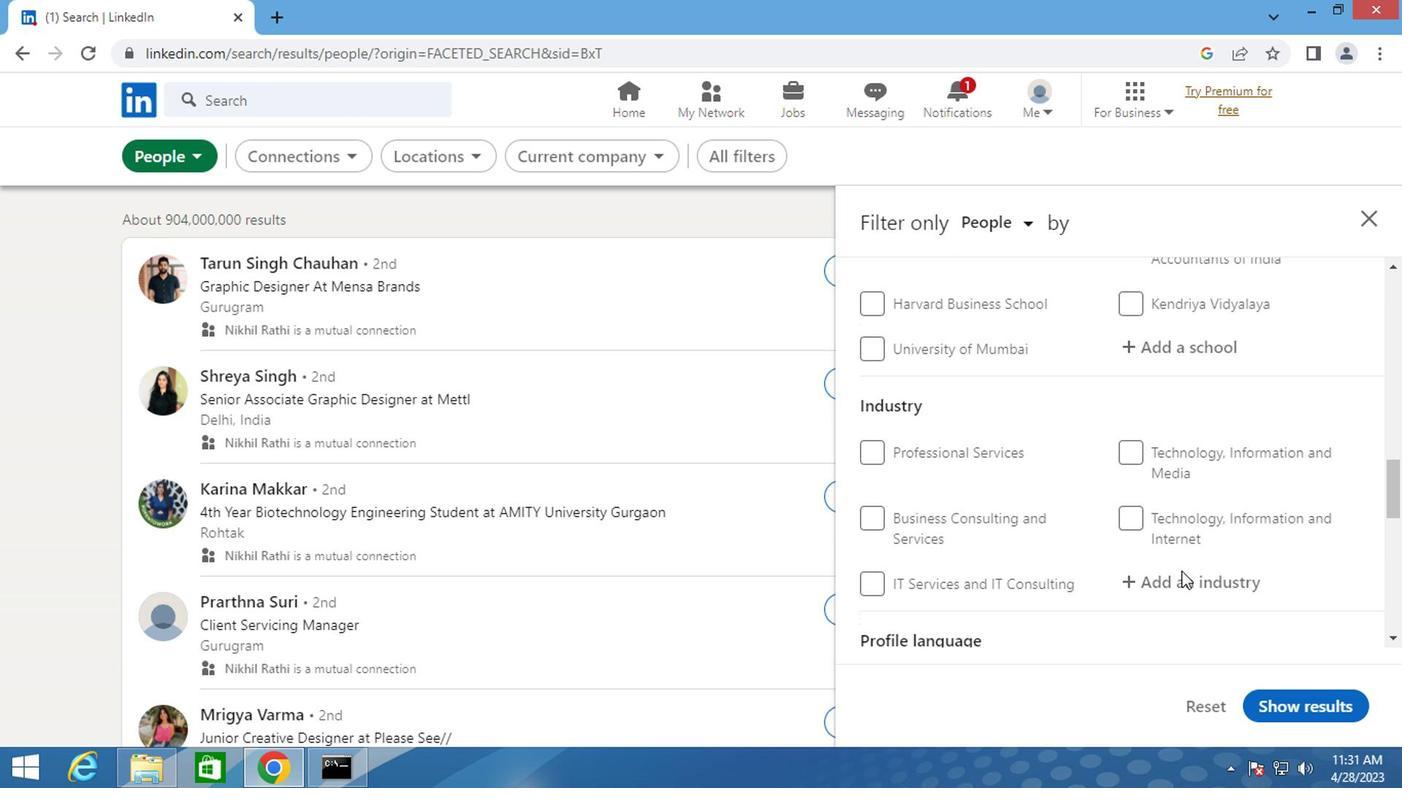 
Action: Mouse moved to (859, 526)
Screenshot: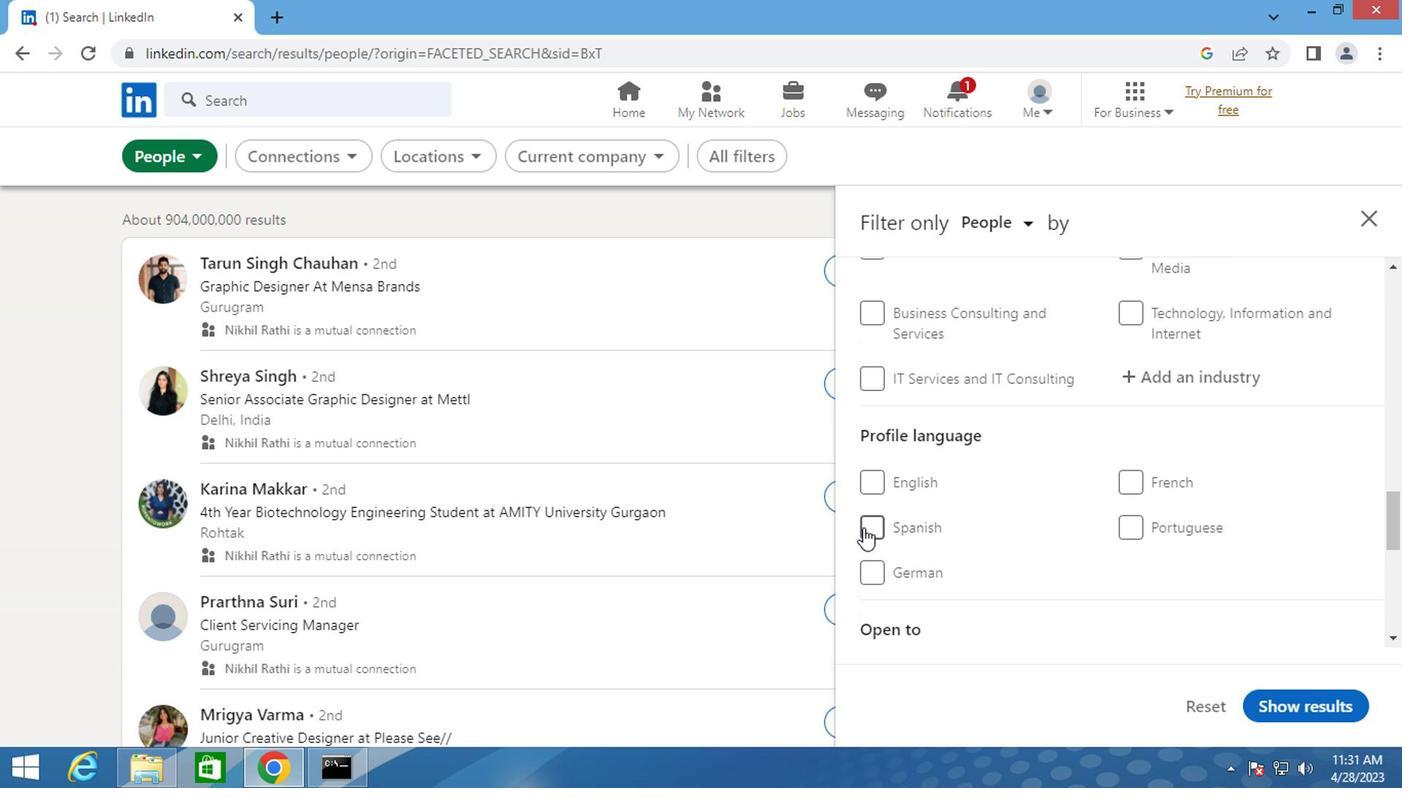 
Action: Mouse pressed left at (859, 526)
Screenshot: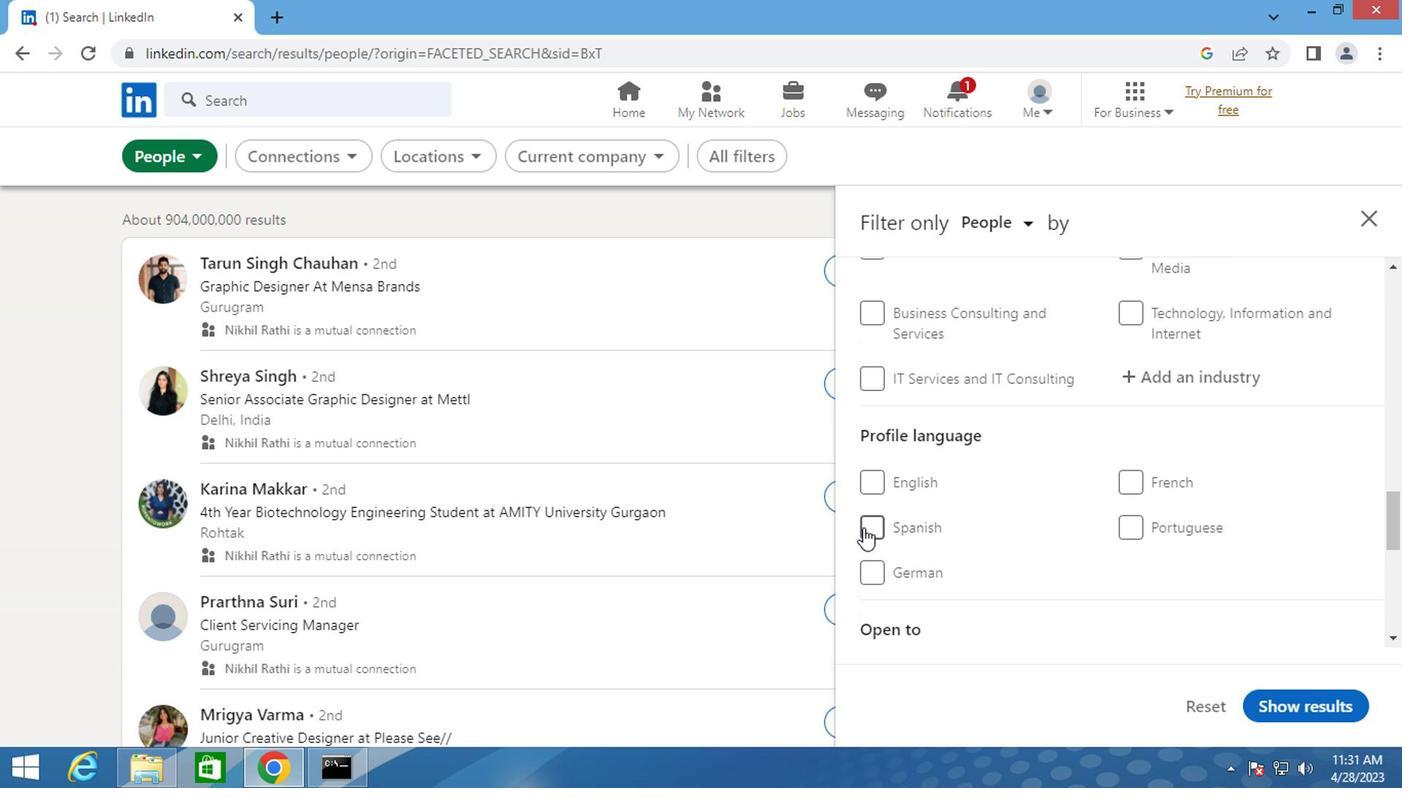 
Action: Mouse moved to (914, 506)
Screenshot: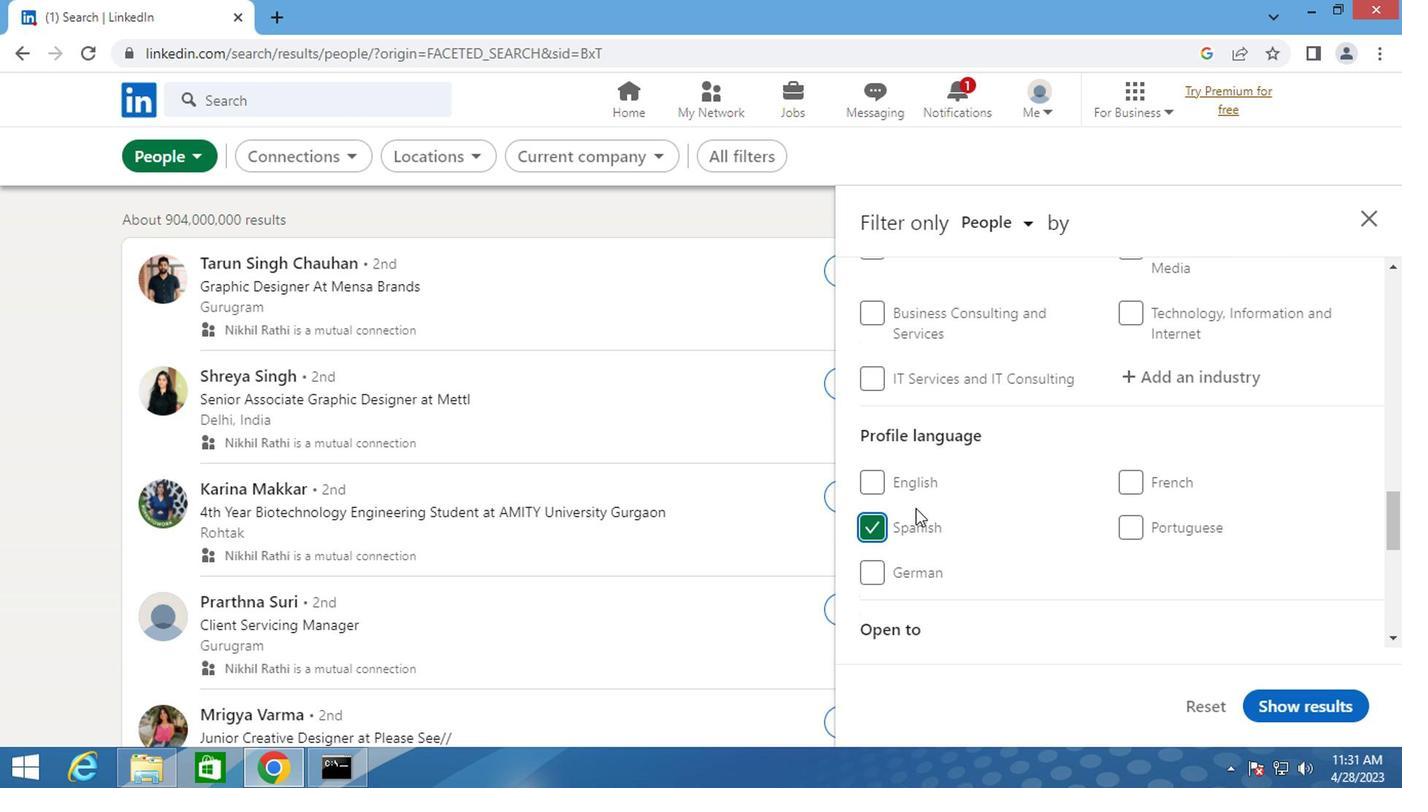 
Action: Mouse scrolled (914, 506) with delta (0, 0)
Screenshot: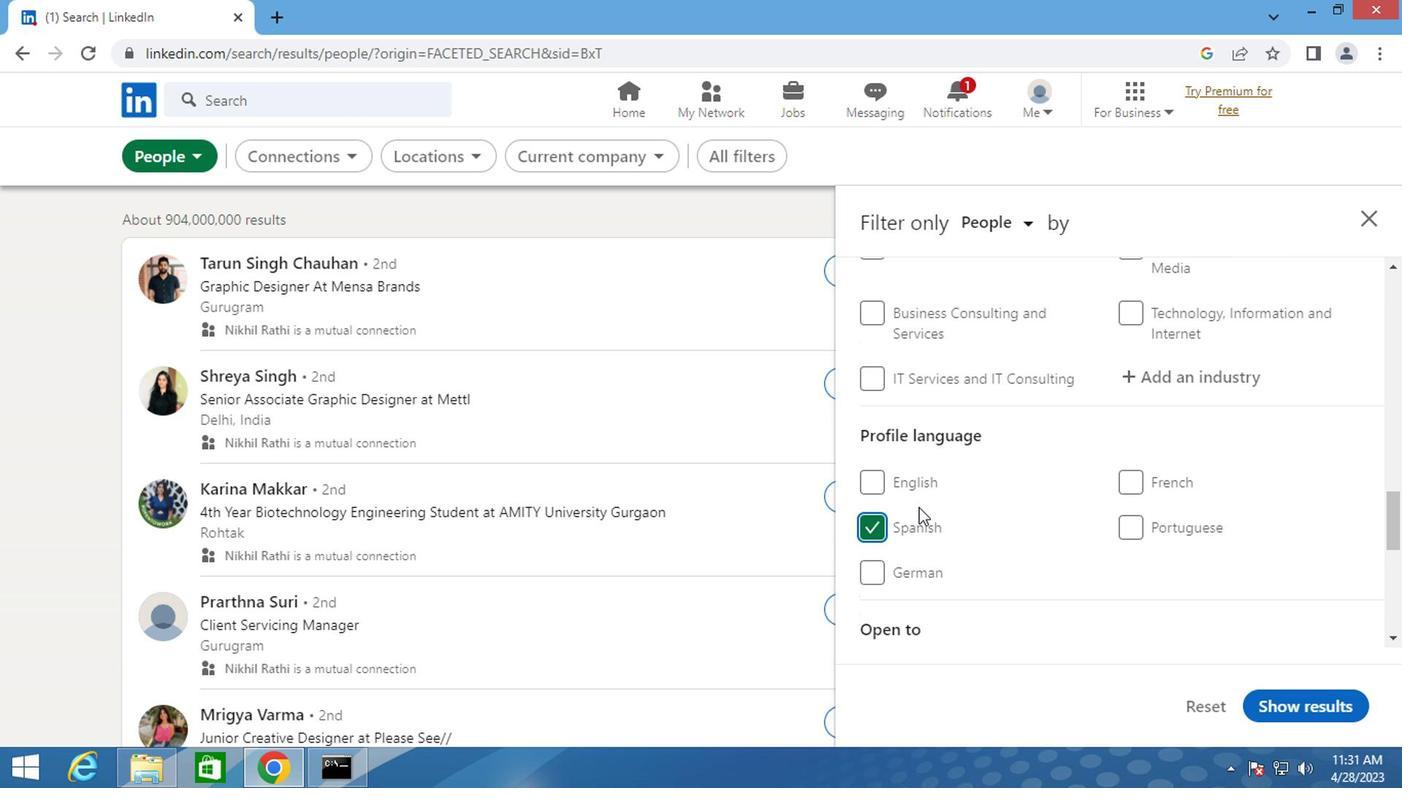 
Action: Mouse scrolled (914, 506) with delta (0, 0)
Screenshot: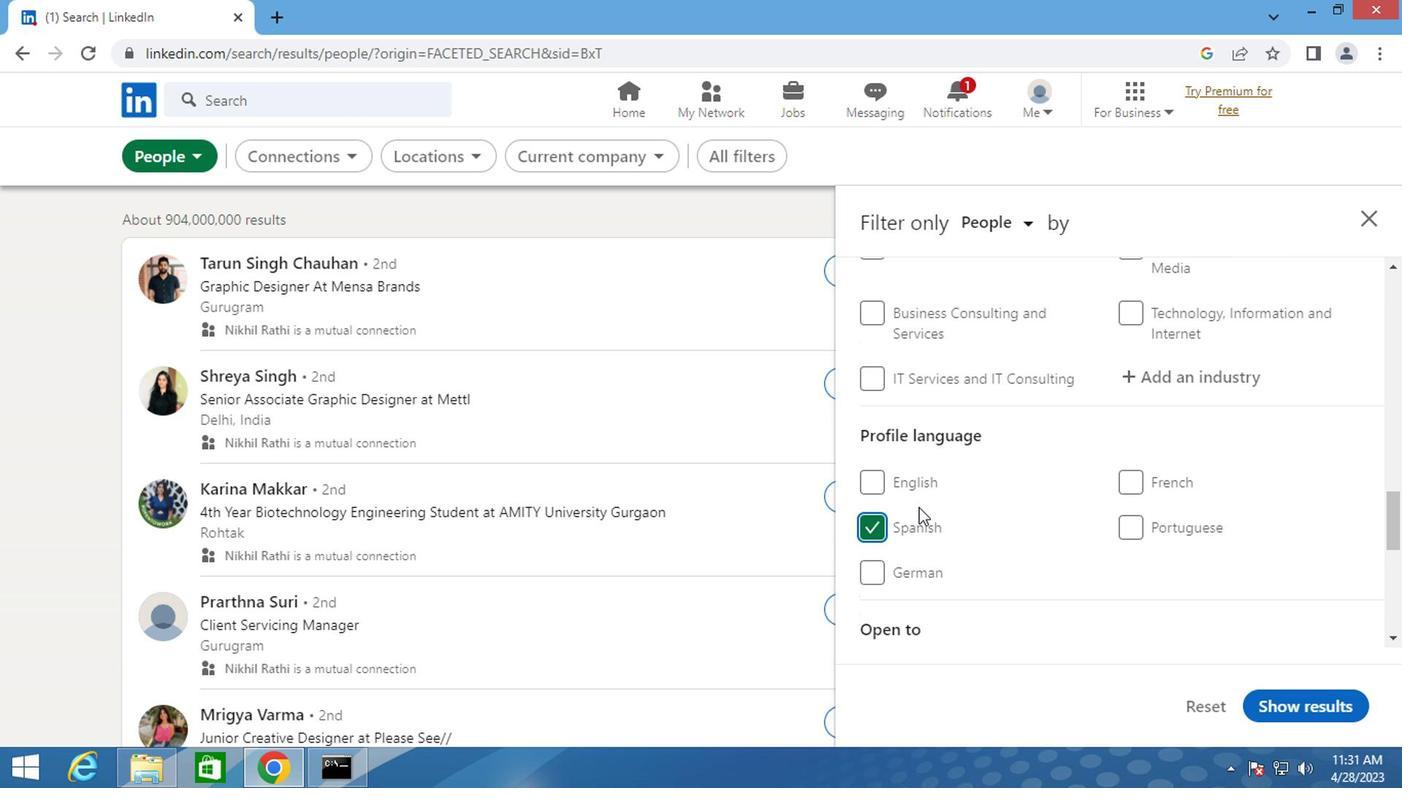 
Action: Mouse scrolled (914, 506) with delta (0, 0)
Screenshot: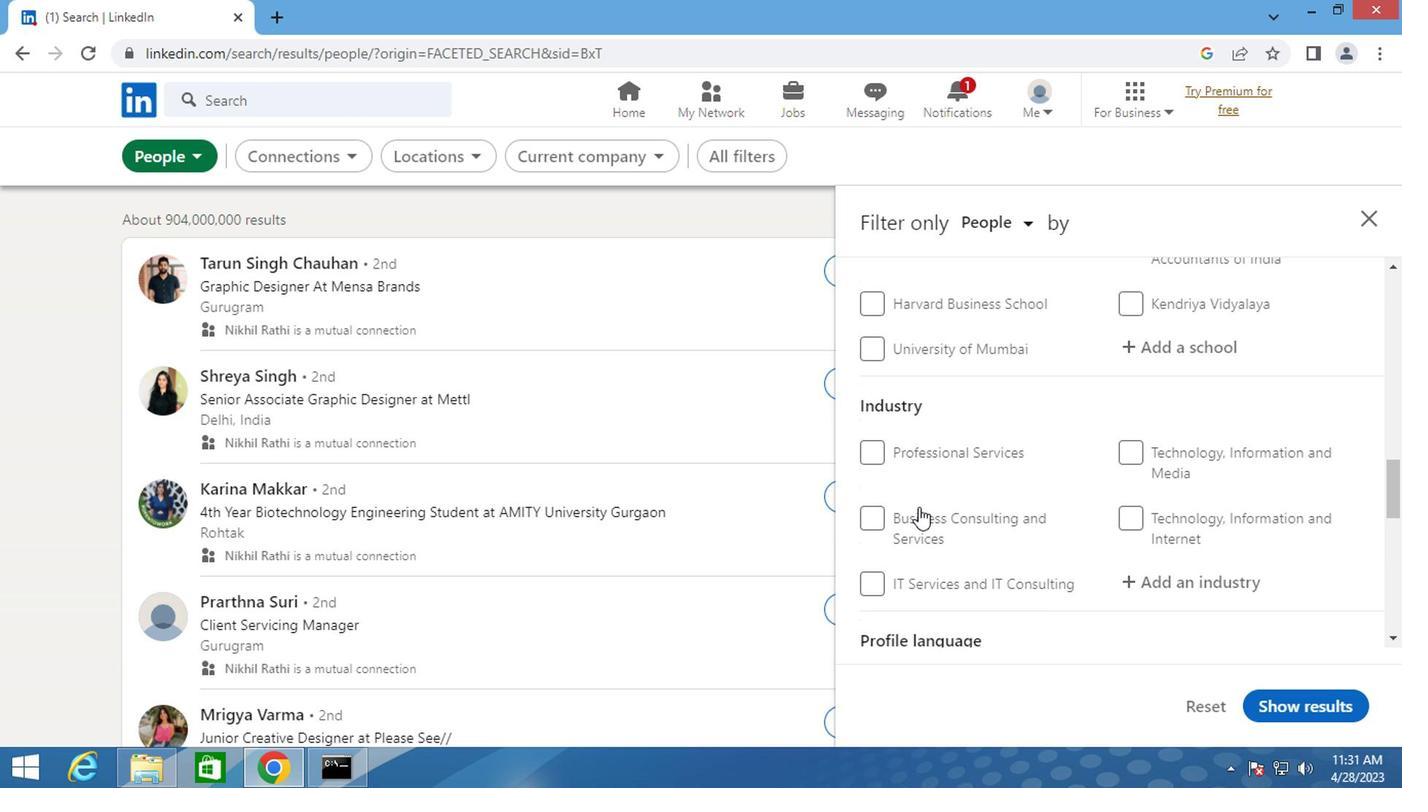 
Action: Mouse scrolled (914, 506) with delta (0, 0)
Screenshot: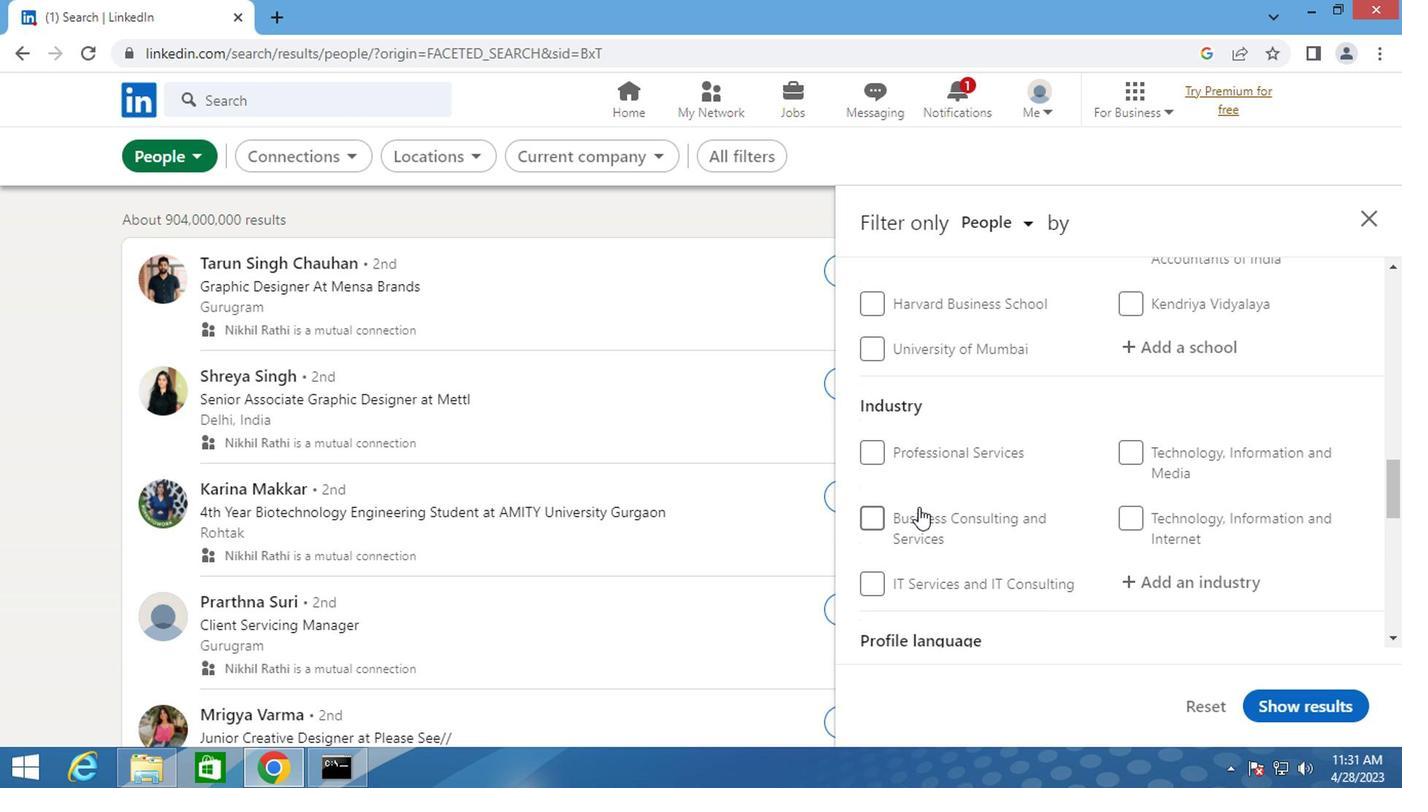 
Action: Mouse moved to (915, 503)
Screenshot: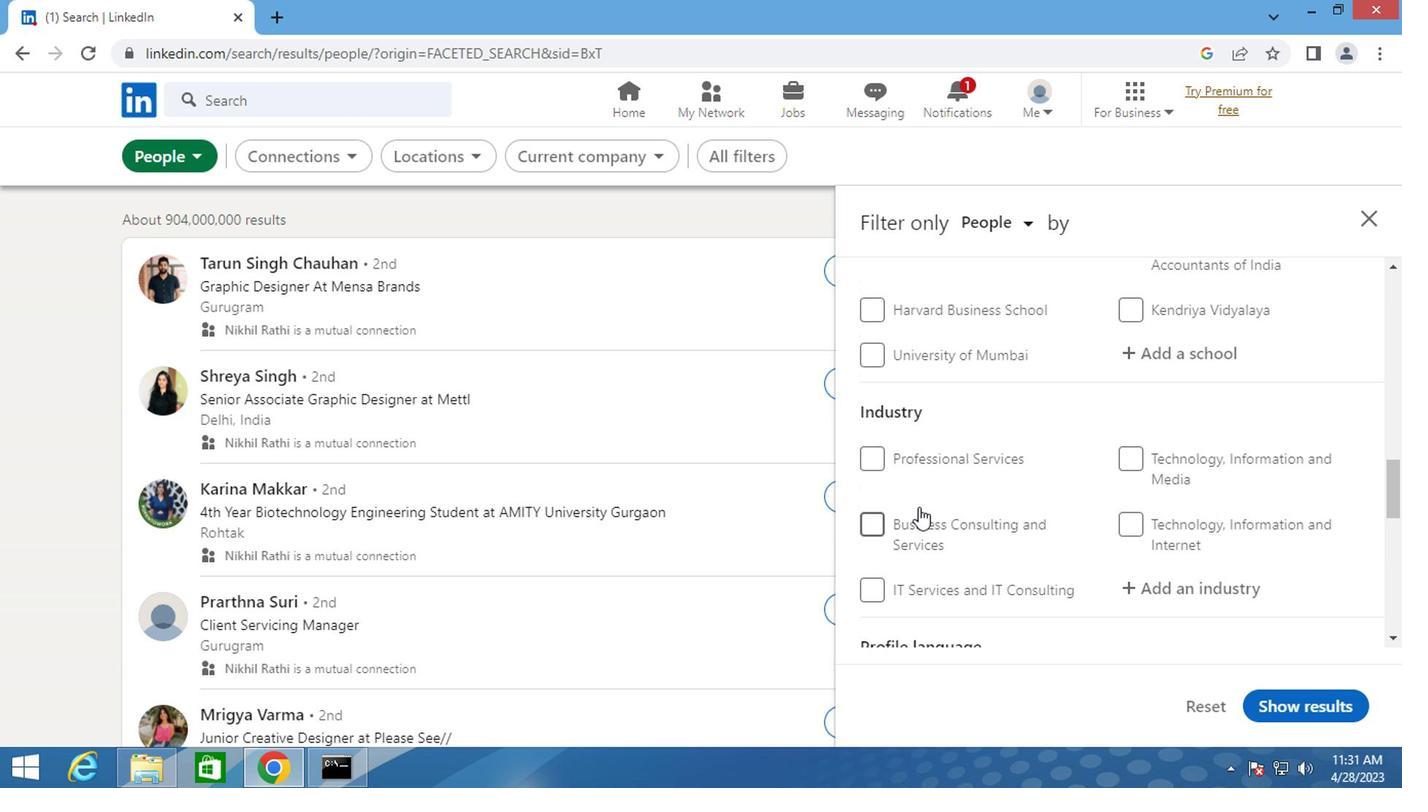 
Action: Mouse scrolled (915, 505) with delta (0, 1)
Screenshot: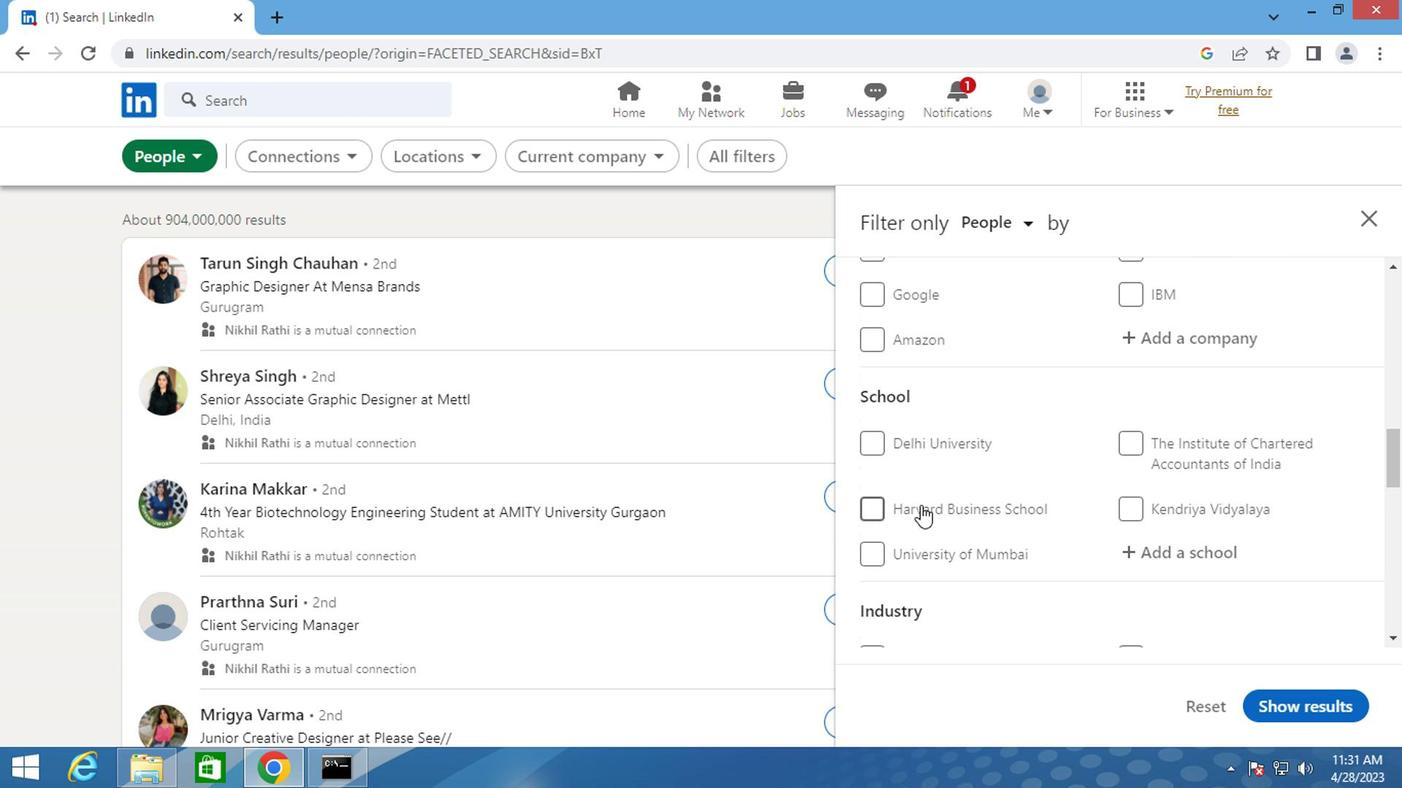 
Action: Mouse scrolled (915, 505) with delta (0, 1)
Screenshot: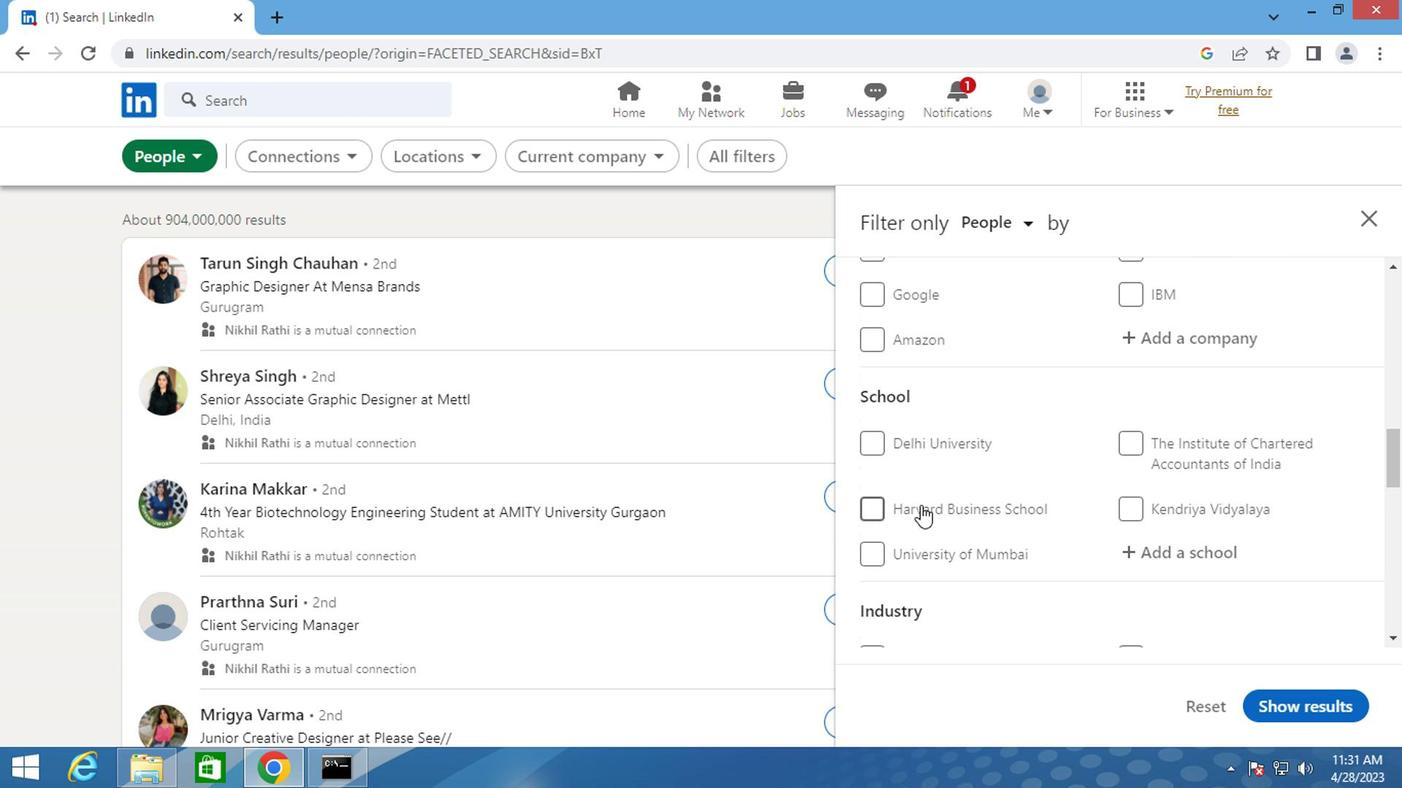 
Action: Mouse moved to (915, 503)
Screenshot: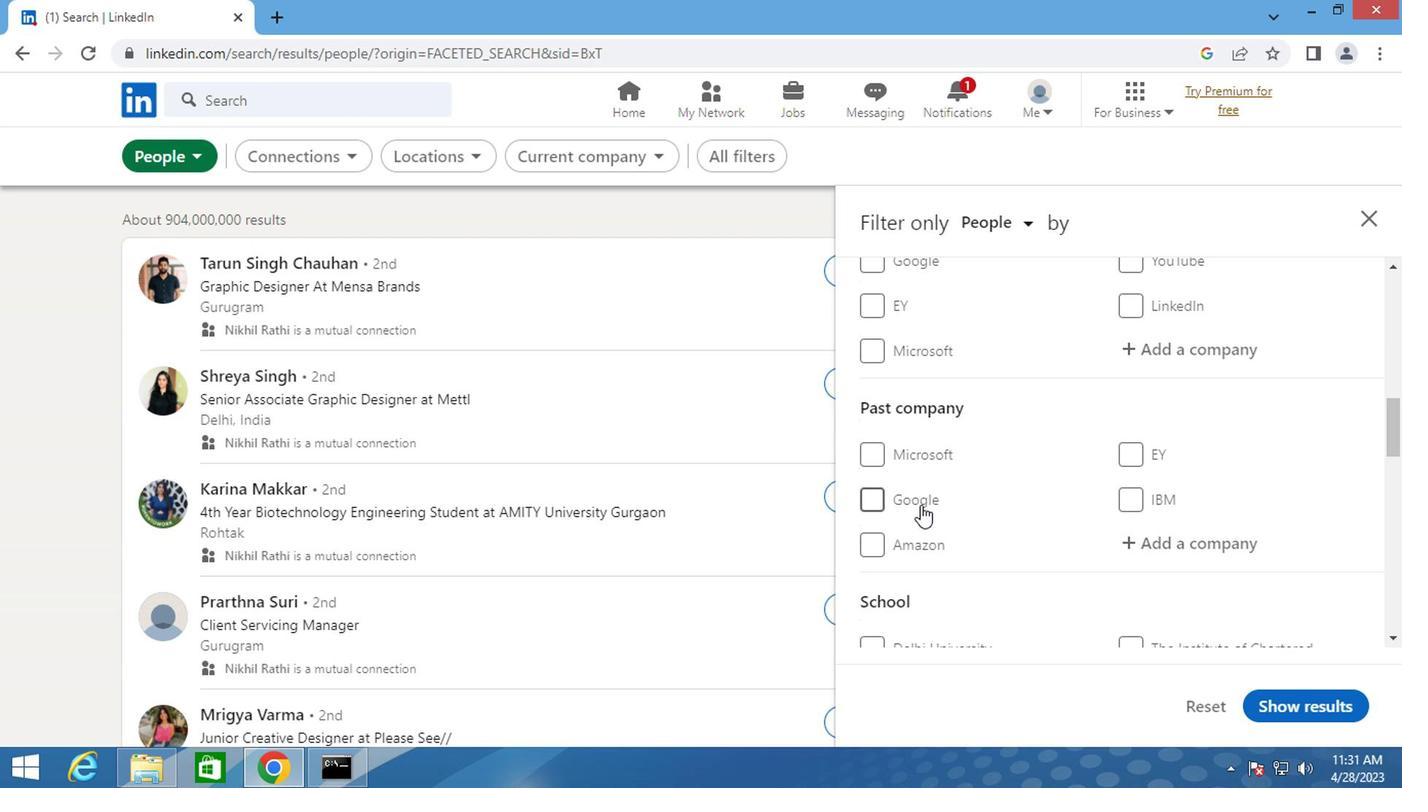 
Action: Mouse scrolled (915, 505) with delta (0, 1)
Screenshot: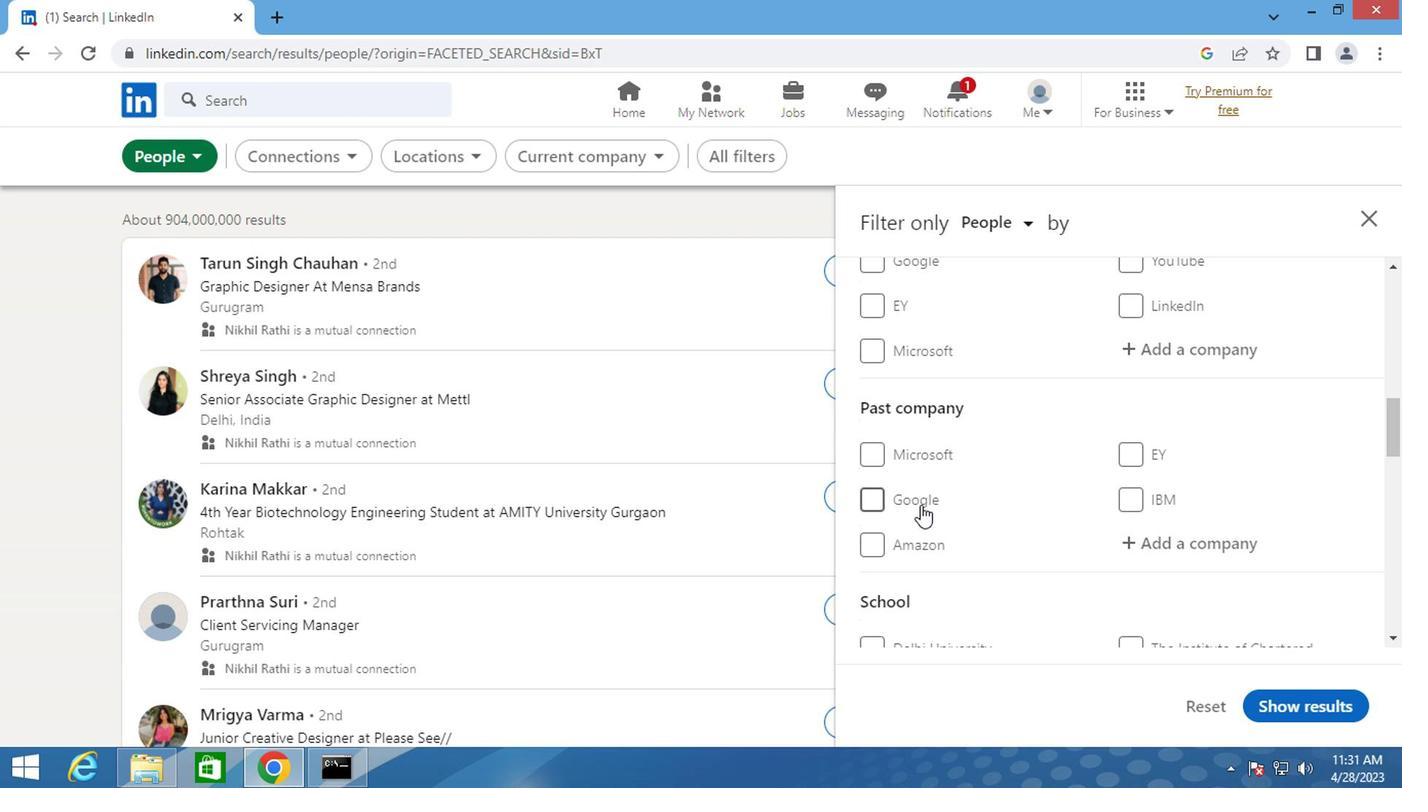 
Action: Mouse scrolled (915, 505) with delta (0, 1)
Screenshot: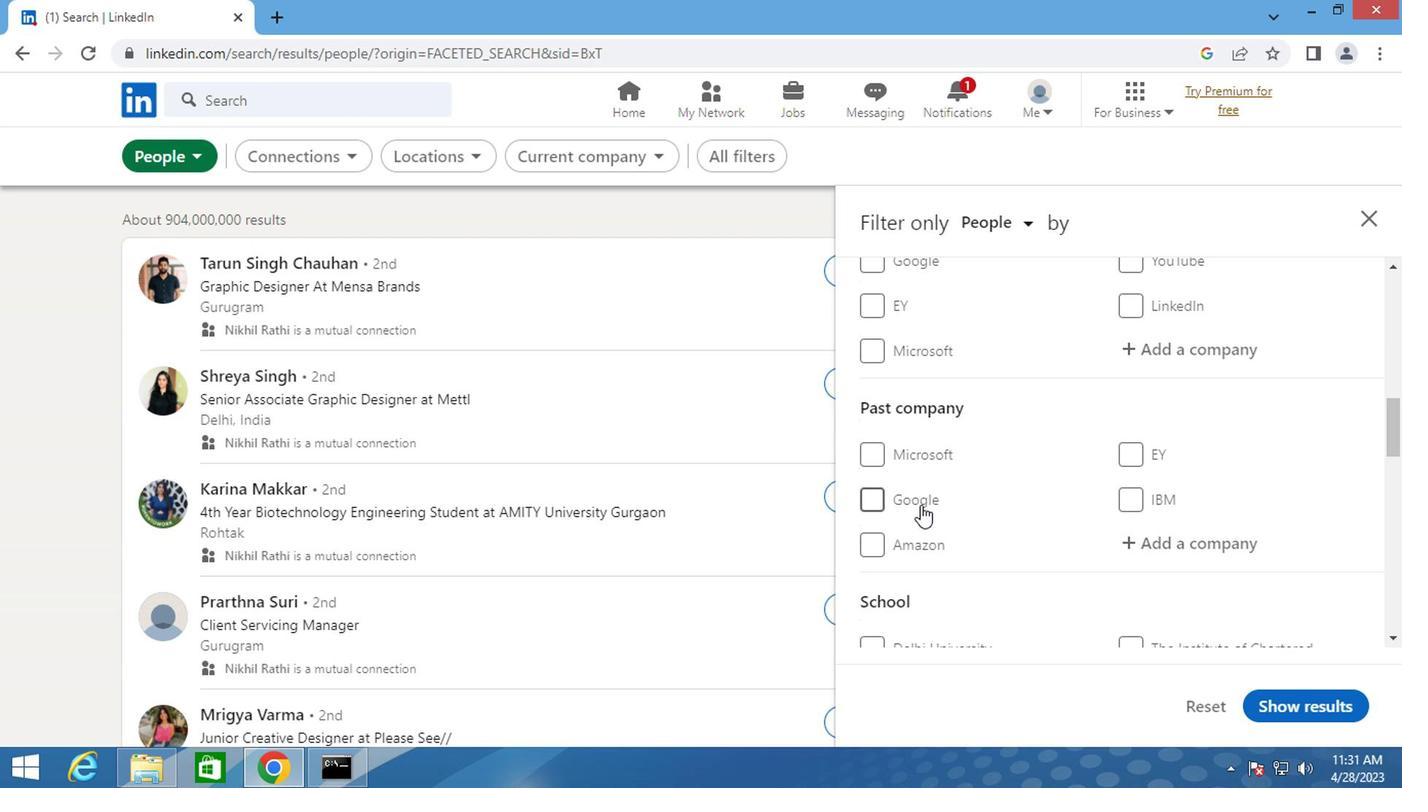 
Action: Mouse scrolled (915, 505) with delta (0, 1)
Screenshot: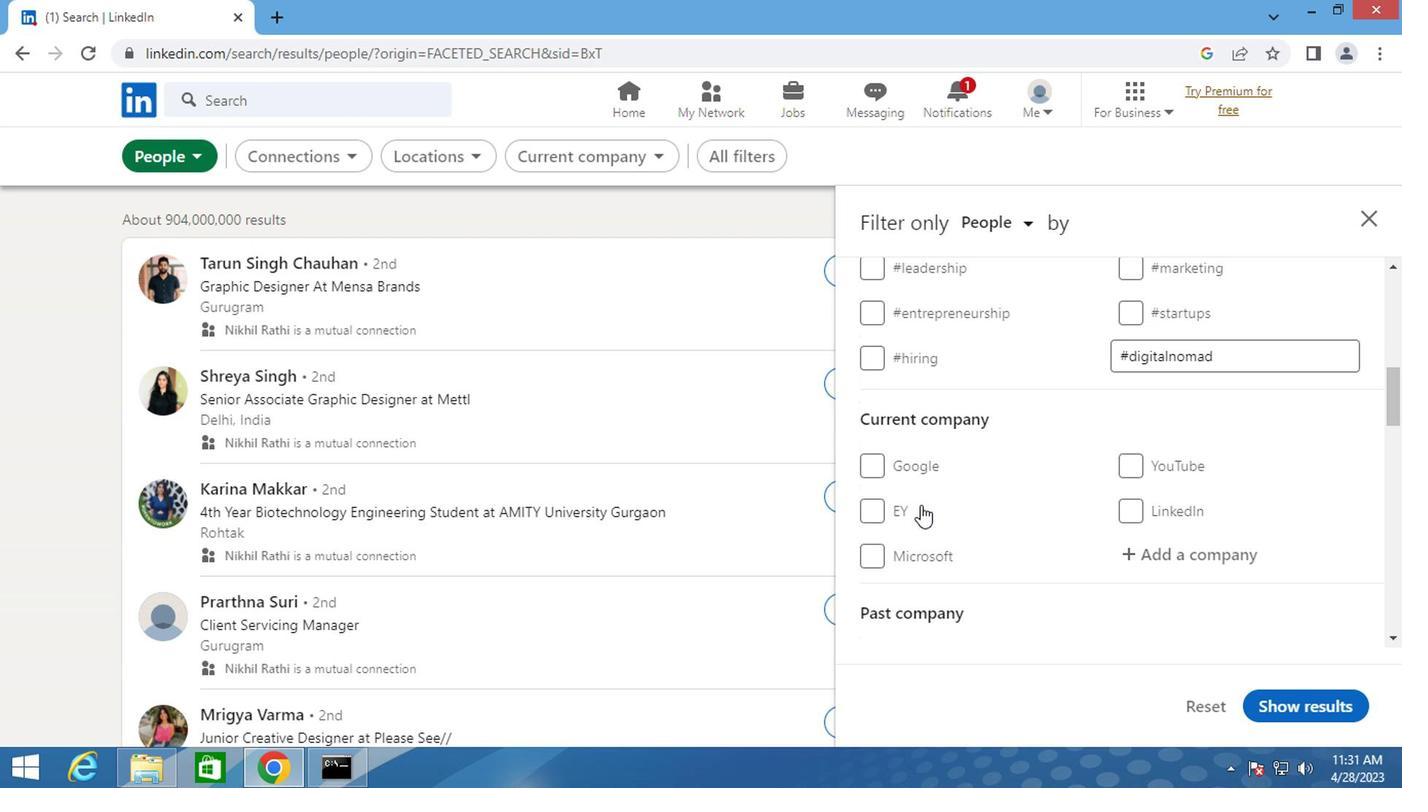 
Action: Mouse scrolled (915, 505) with delta (0, 1)
Screenshot: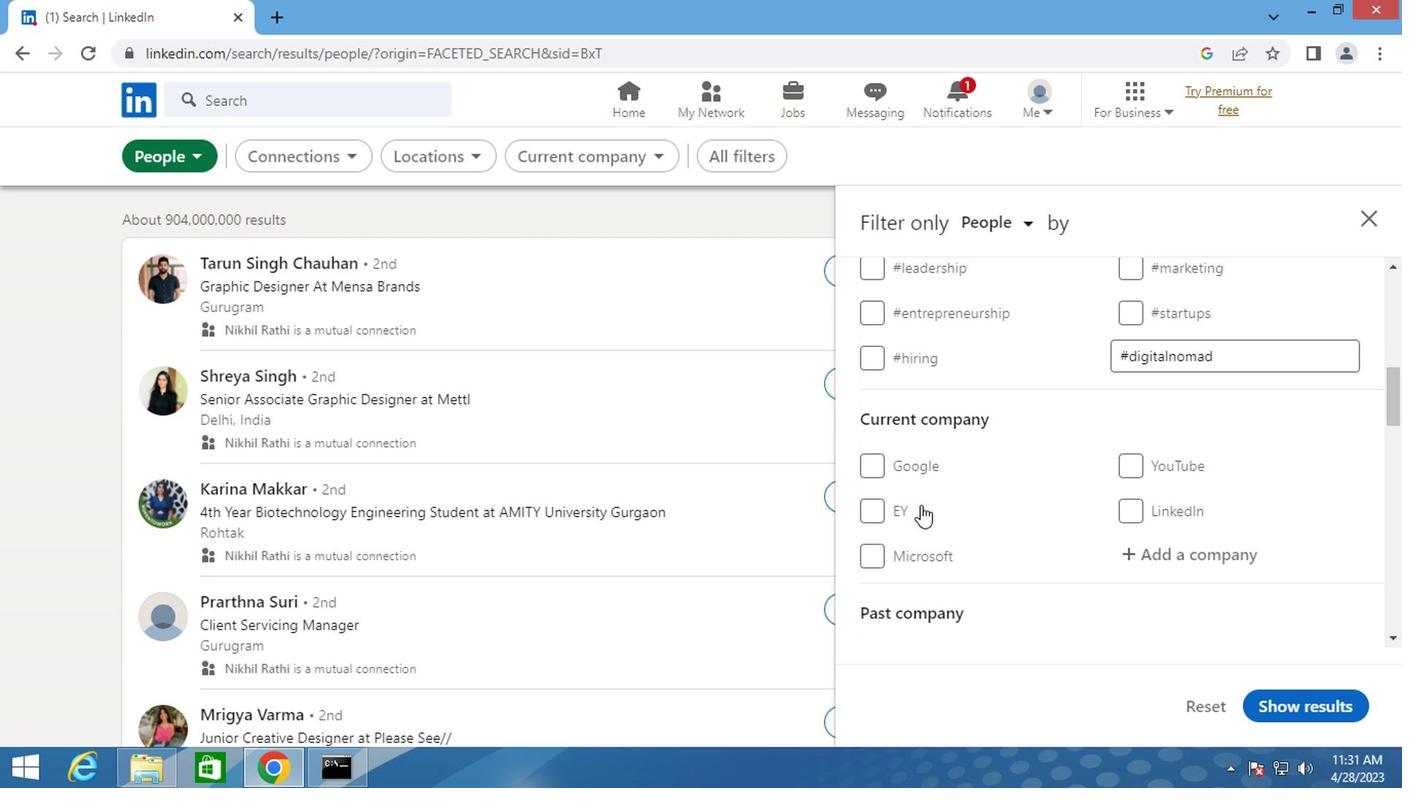
Action: Mouse scrolled (915, 503) with delta (0, 0)
Screenshot: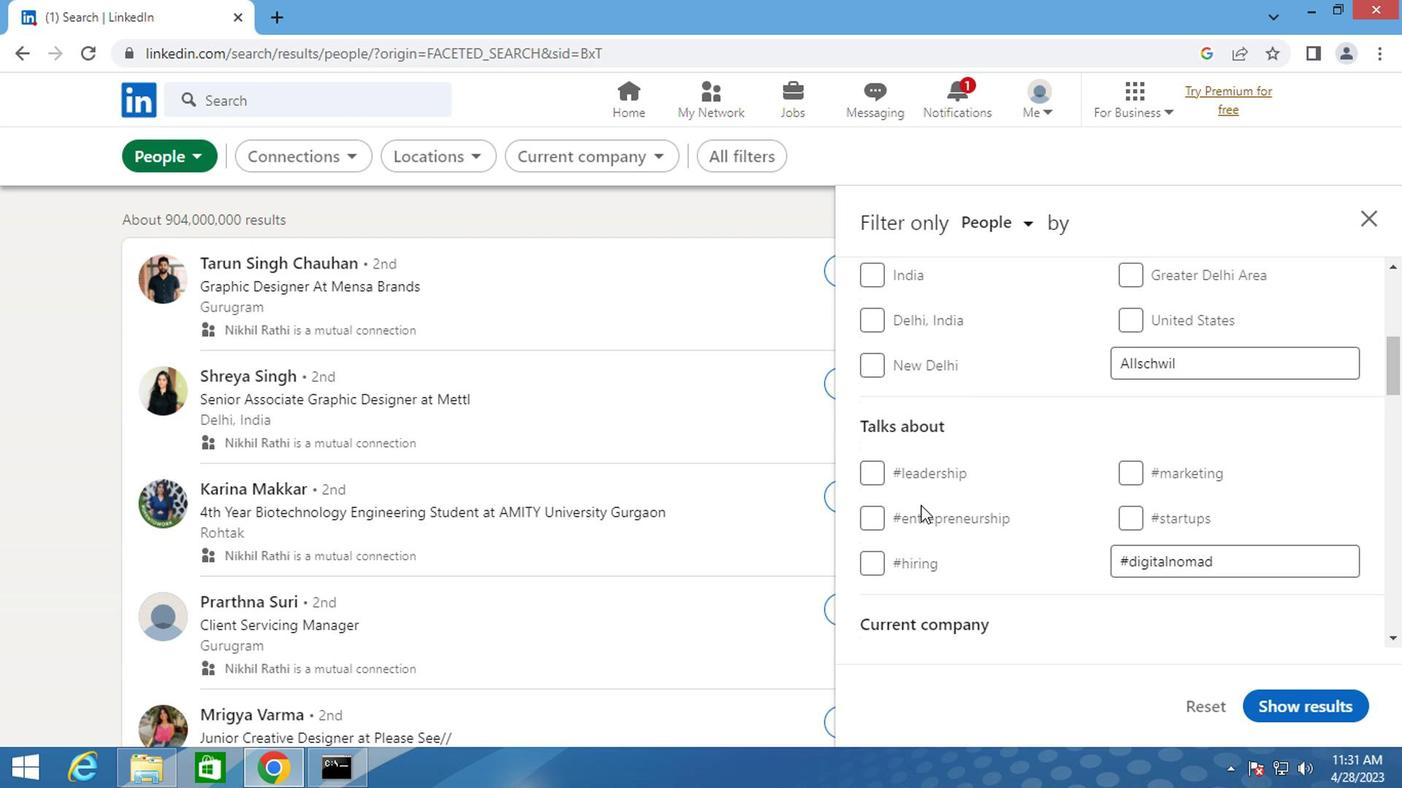 
Action: Mouse scrolled (915, 503) with delta (0, 0)
Screenshot: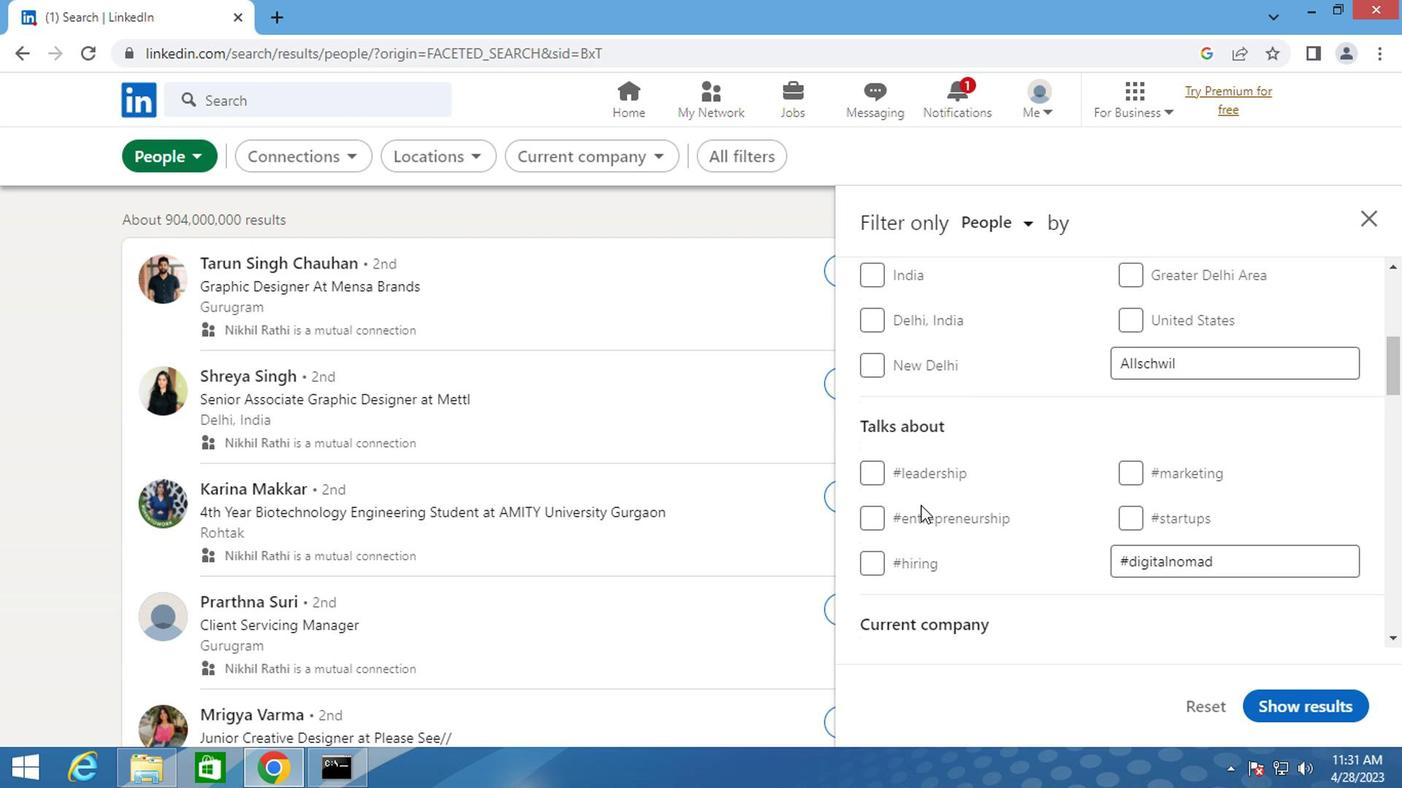 
Action: Mouse scrolled (915, 503) with delta (0, 0)
Screenshot: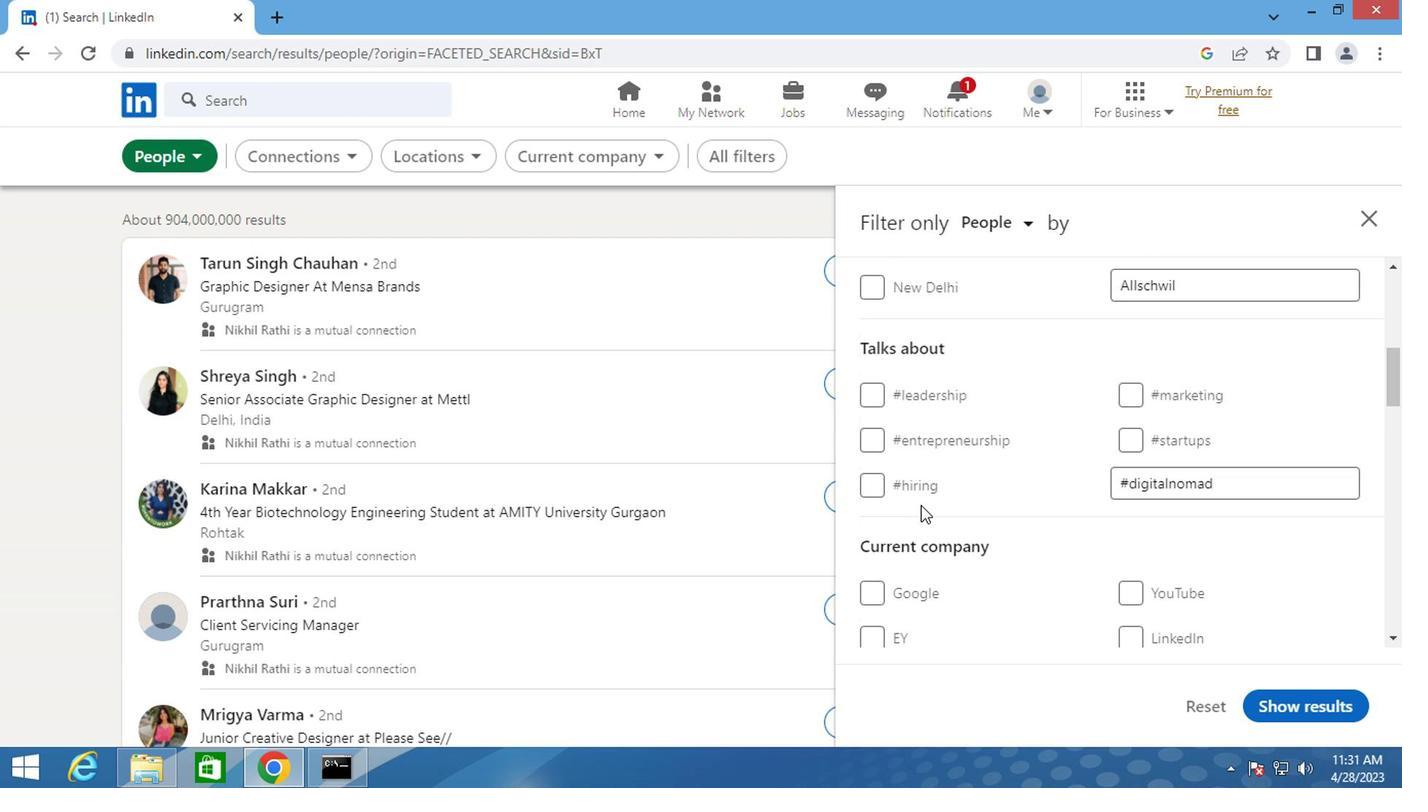 
Action: Mouse moved to (1183, 454)
Screenshot: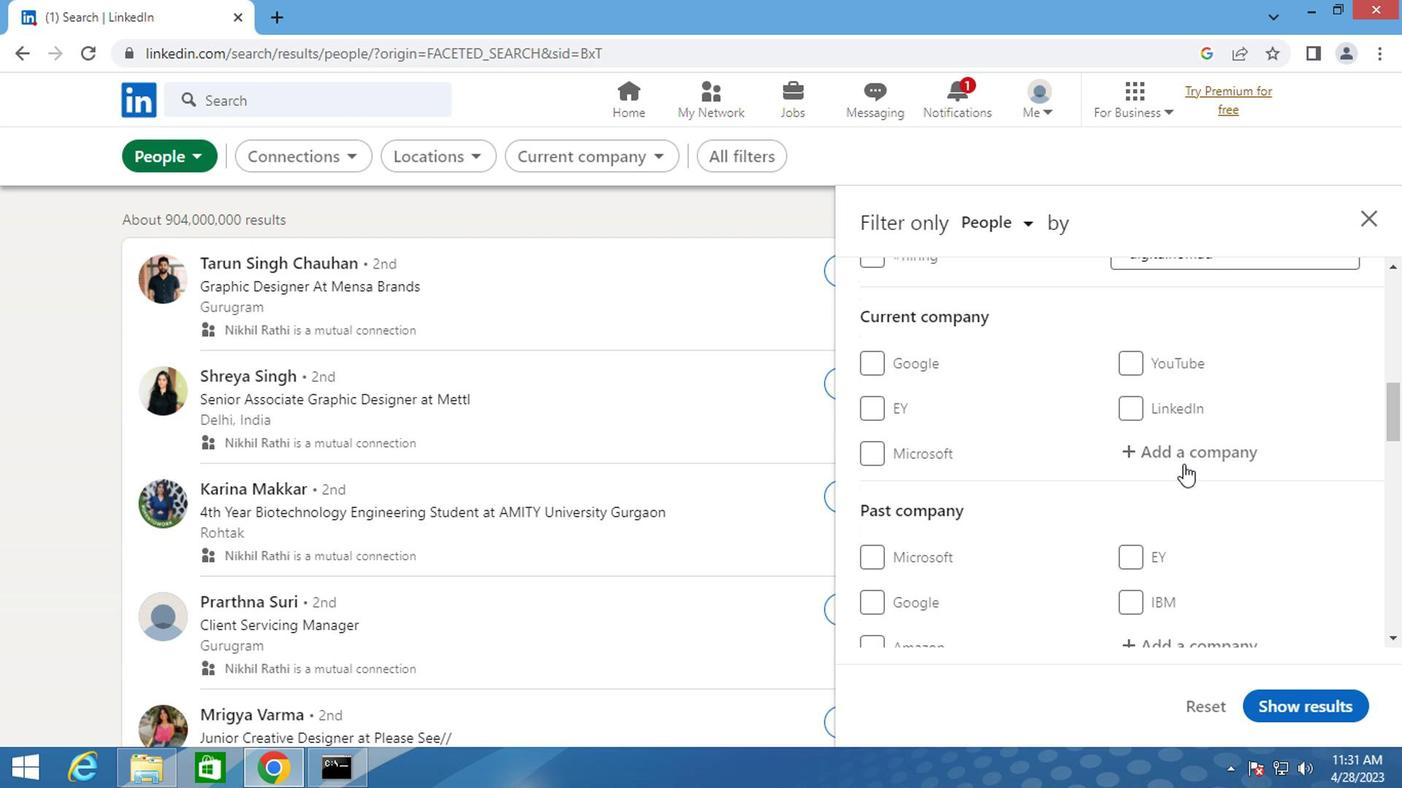 
Action: Mouse pressed left at (1183, 454)
Screenshot: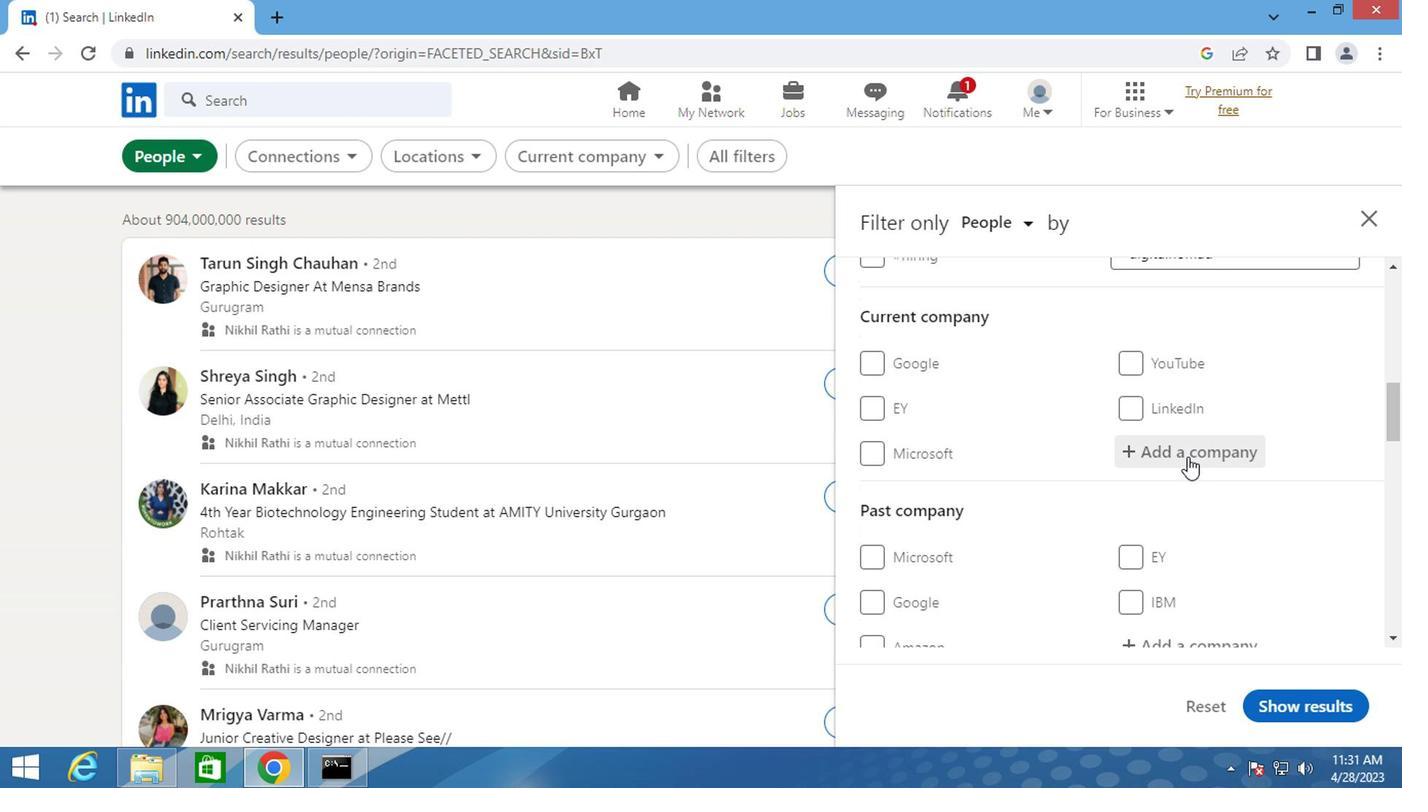 
Action: Key pressed <Key.shift>ALEMBIV<Key.backspace>C<Key.space>
Screenshot: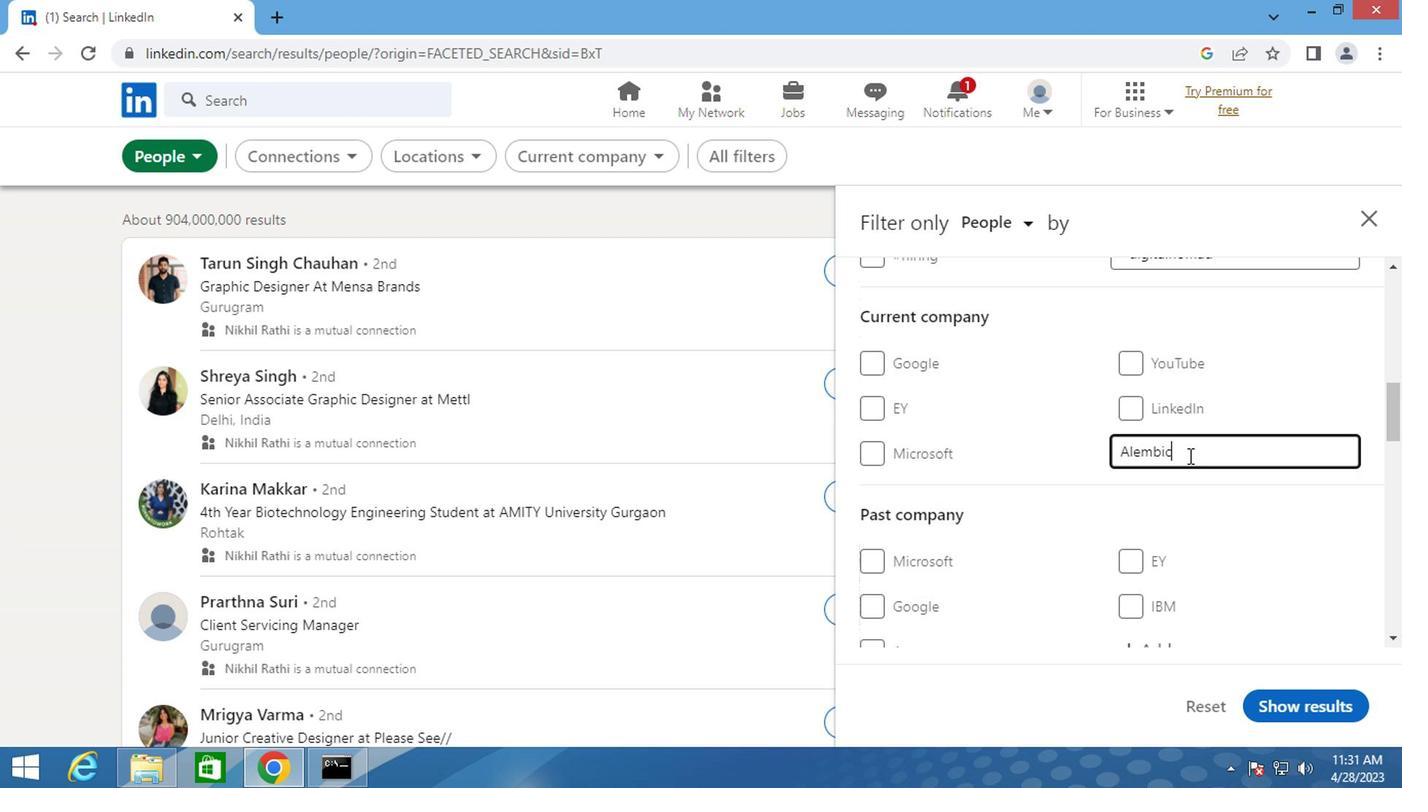 
Action: Mouse moved to (1029, 487)
Screenshot: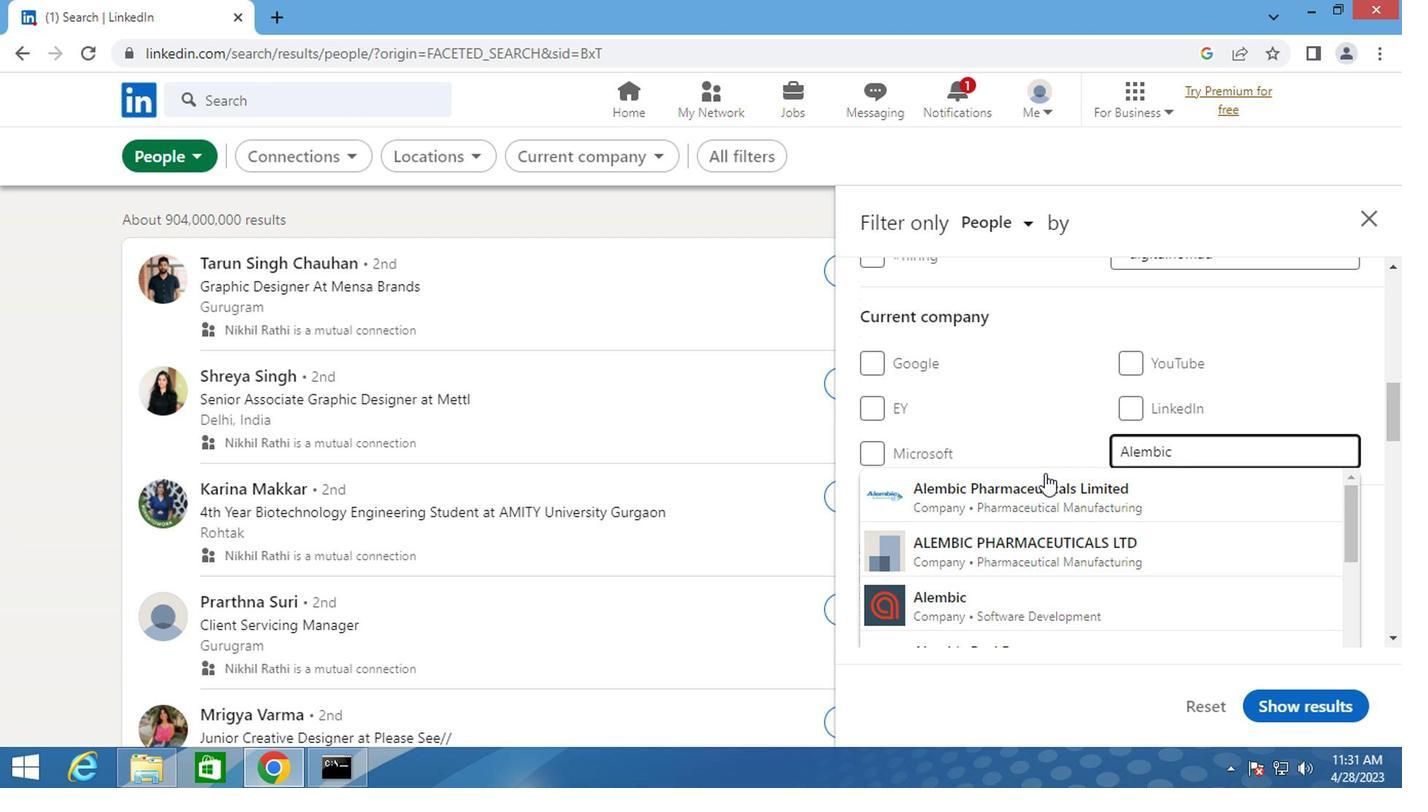 
Action: Mouse pressed left at (1029, 487)
Screenshot: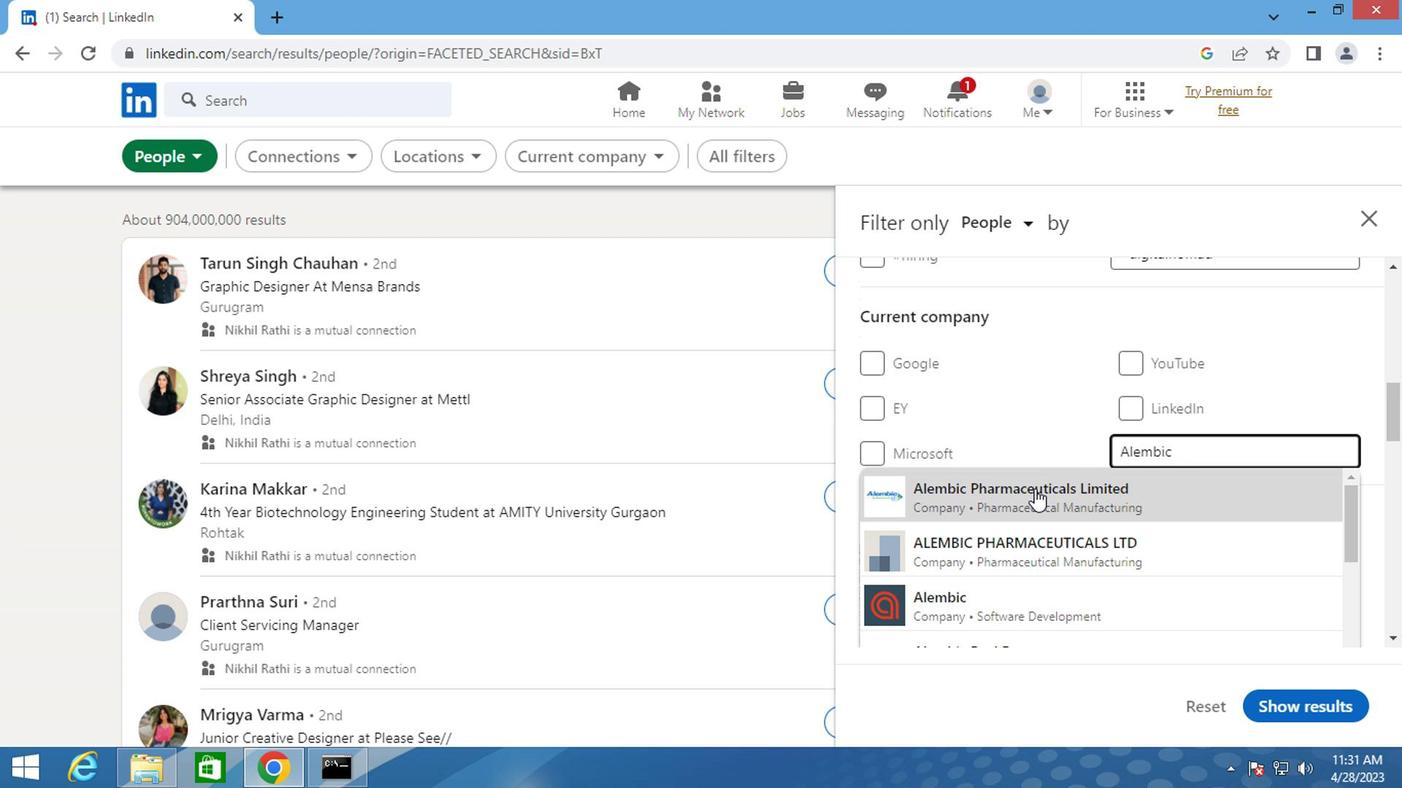 
Action: Mouse scrolled (1029, 486) with delta (0, -1)
Screenshot: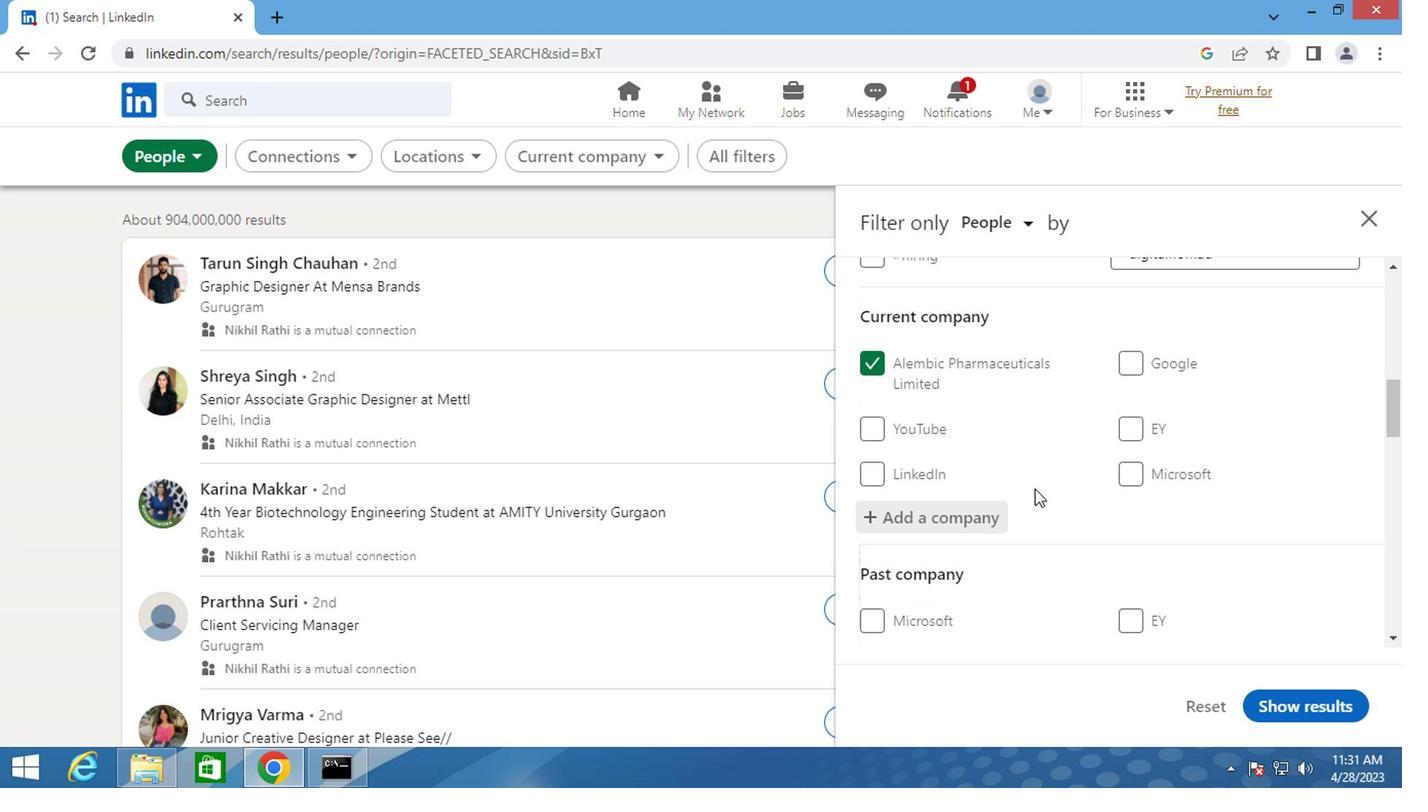 
Action: Mouse scrolled (1029, 486) with delta (0, -1)
Screenshot: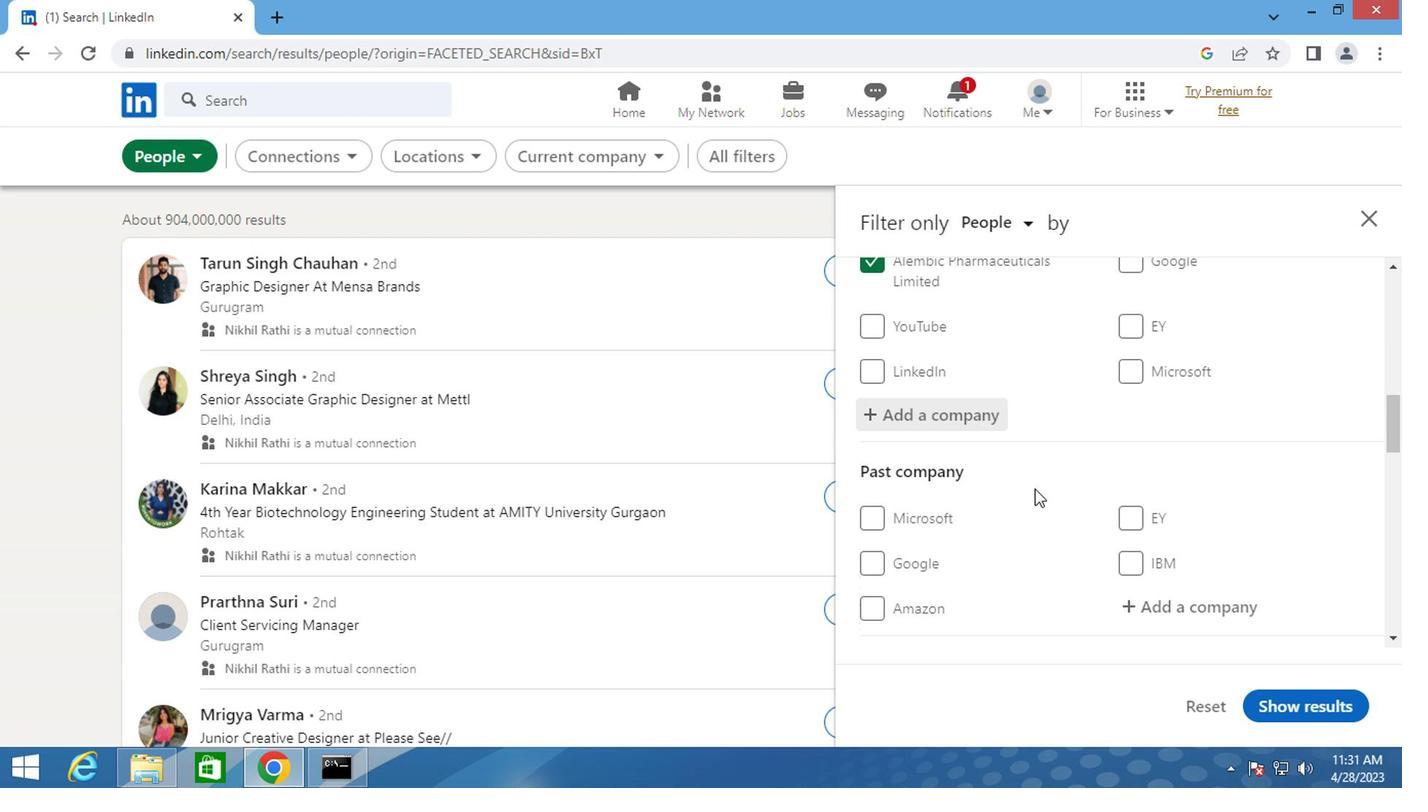 
Action: Mouse scrolled (1029, 486) with delta (0, -1)
Screenshot: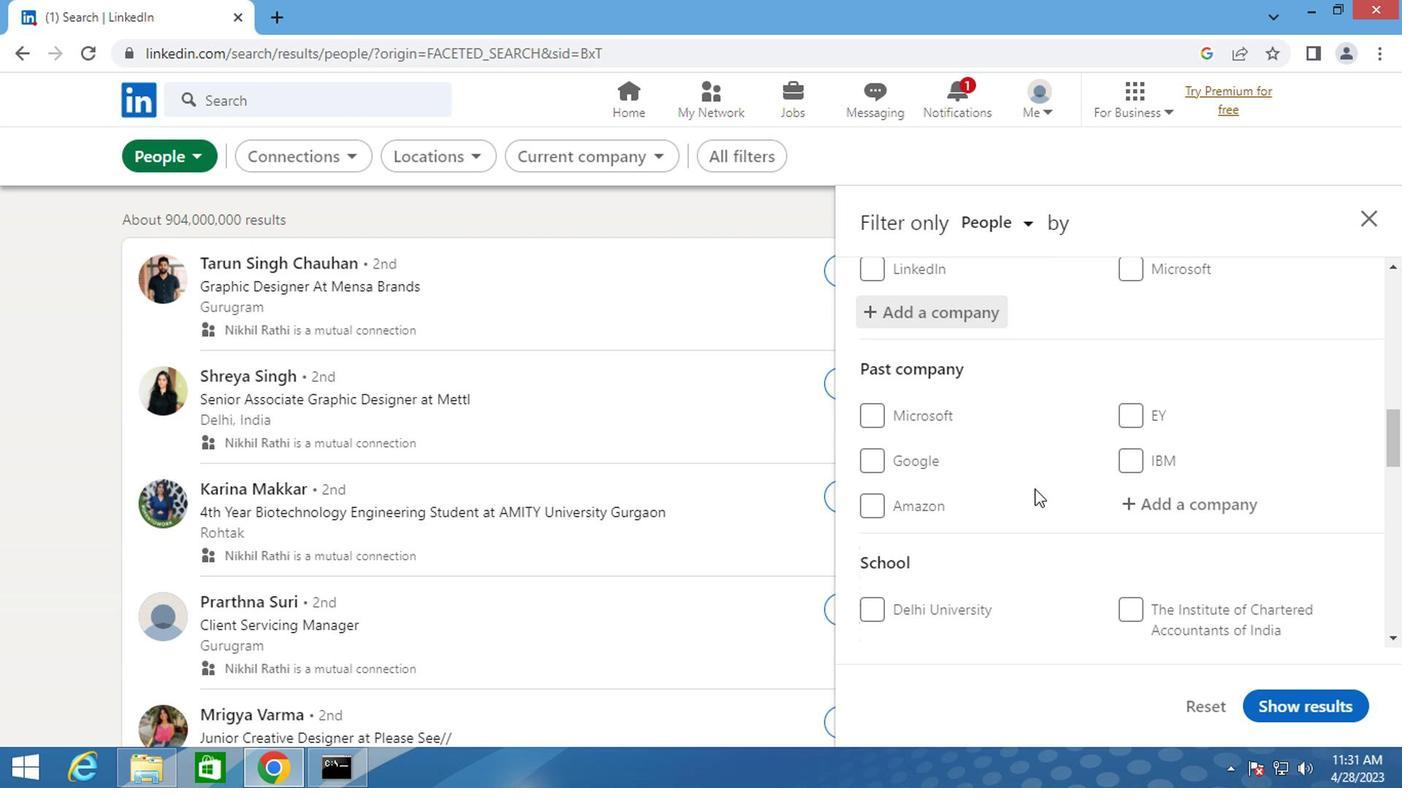 
Action: Mouse scrolled (1029, 486) with delta (0, -1)
Screenshot: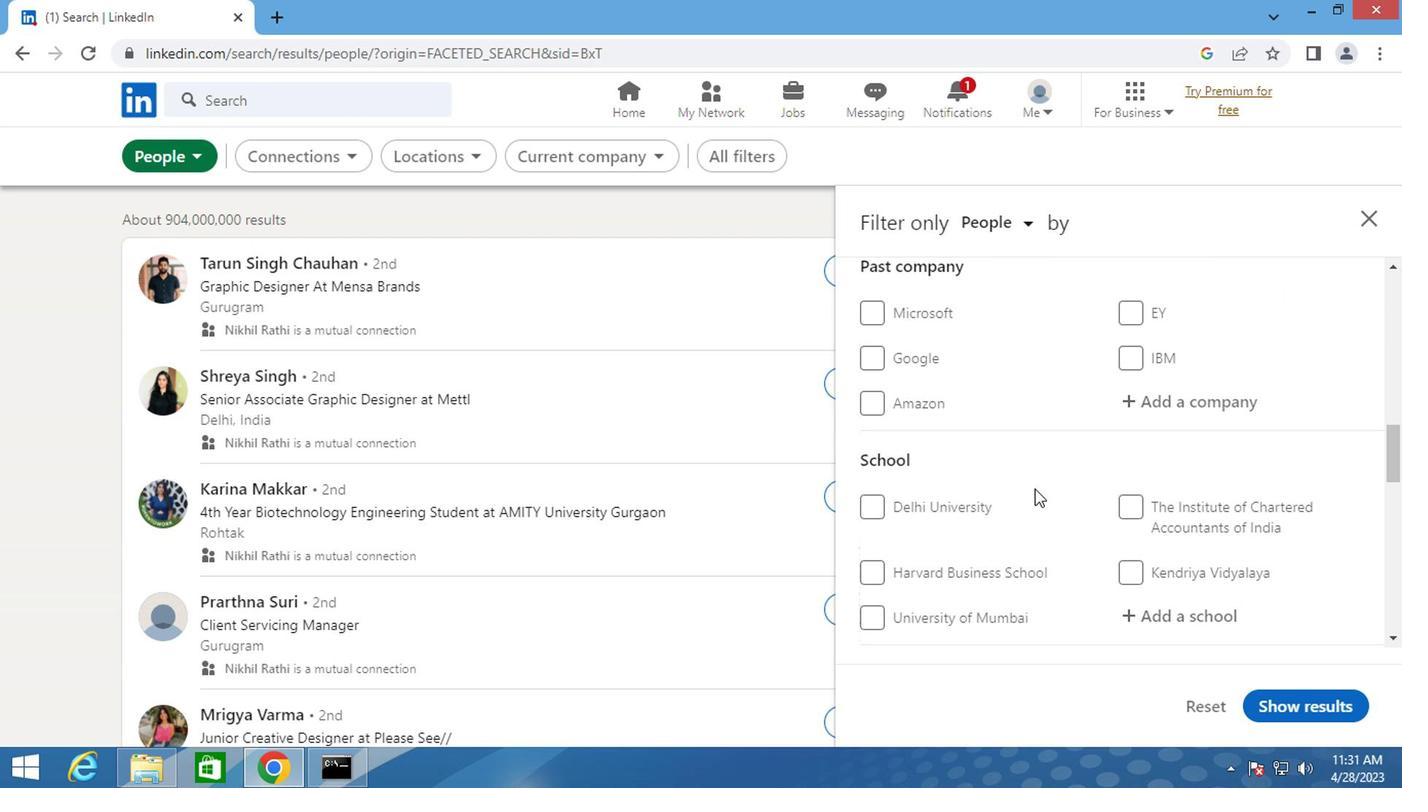 
Action: Mouse scrolled (1029, 486) with delta (0, -1)
Screenshot: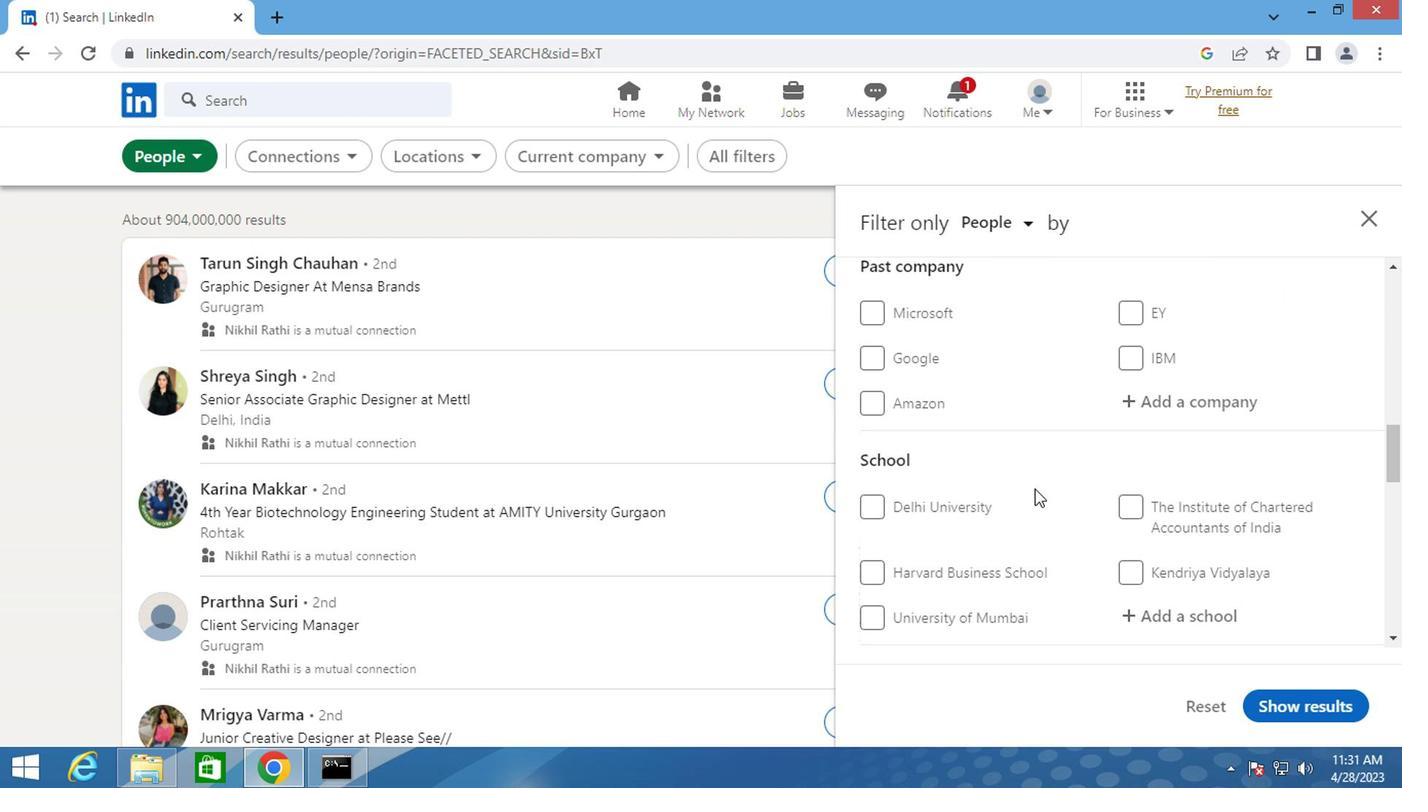 
Action: Mouse moved to (1198, 418)
Screenshot: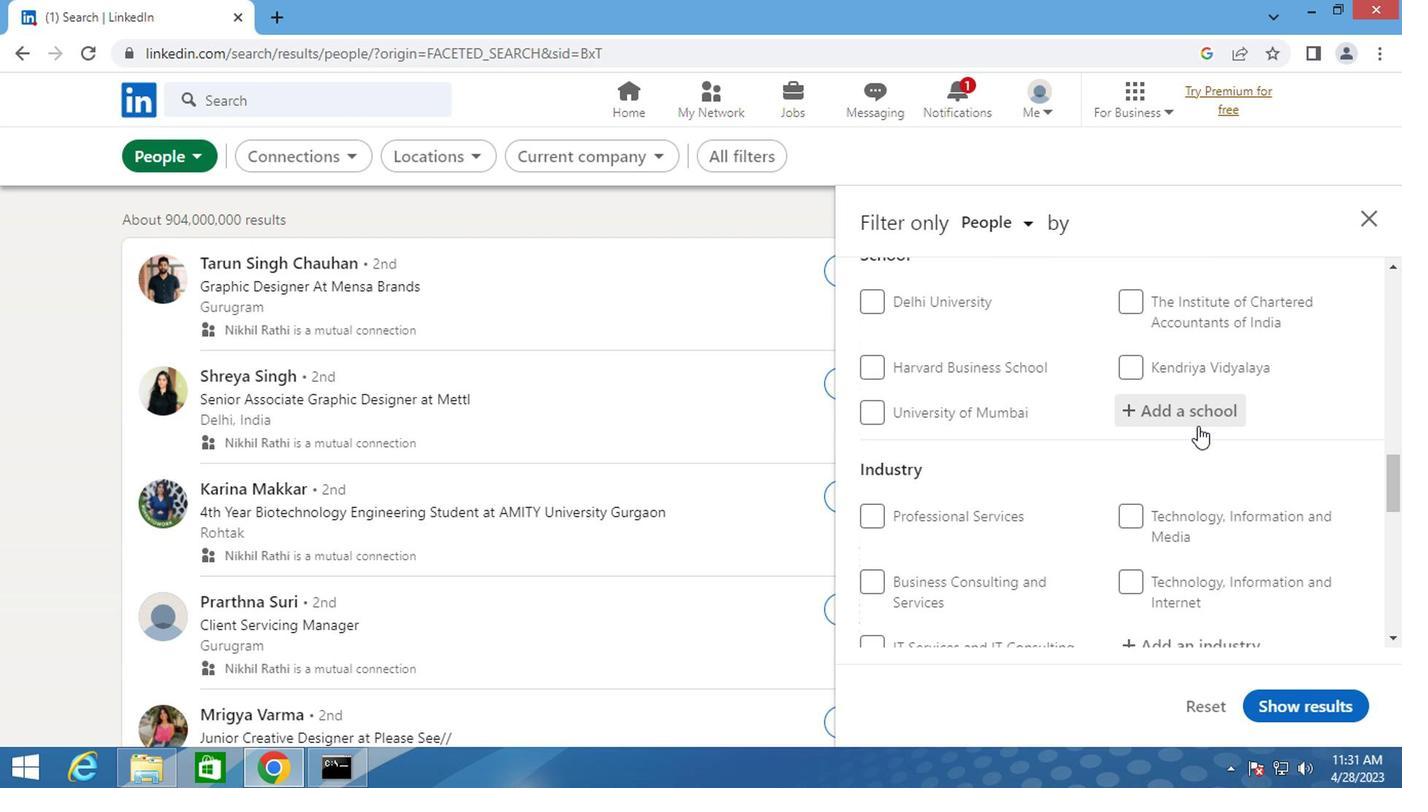 
Action: Mouse pressed left at (1198, 418)
Screenshot: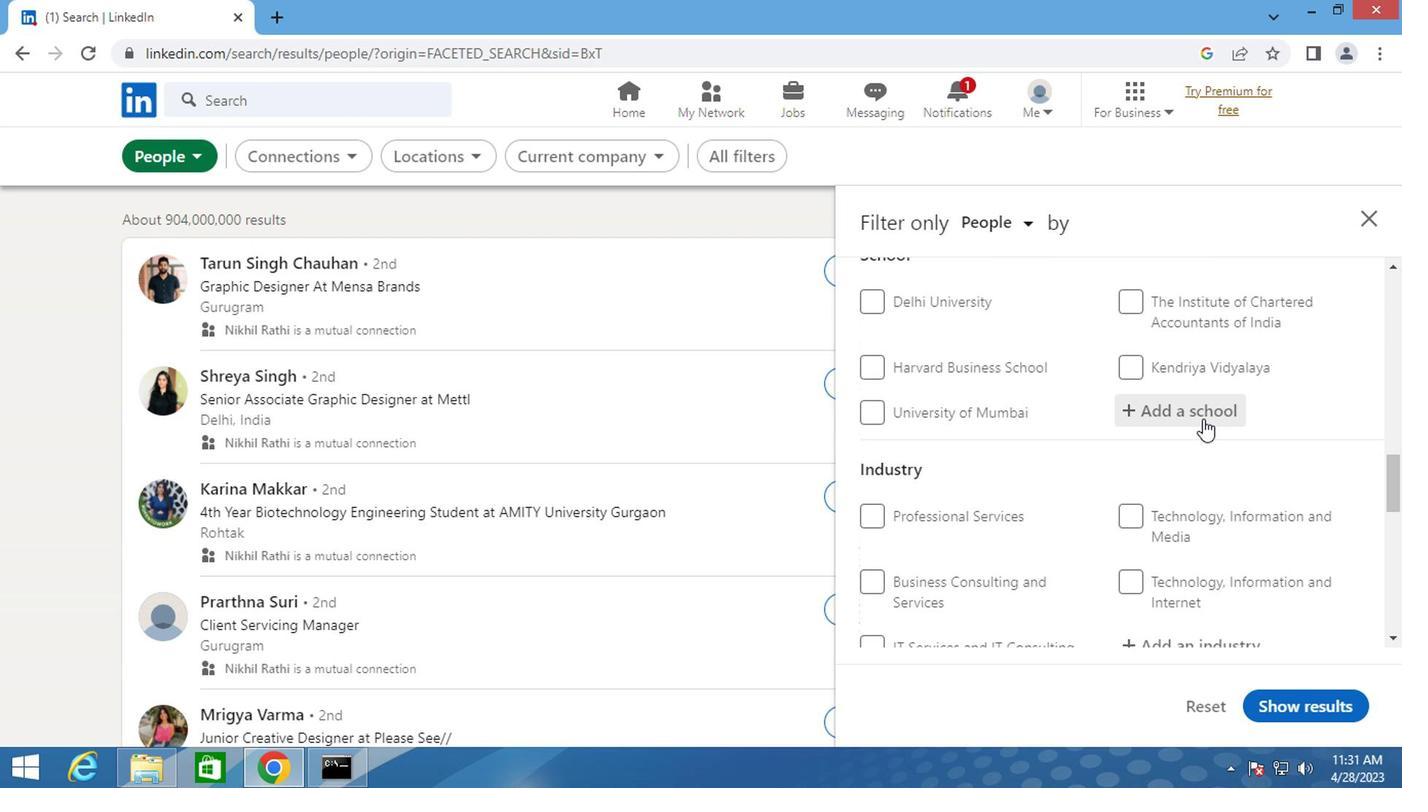 
Action: Key pressed <Key.caps_lock>GOVERNMENT<Key.space>ENGINEERING<Key.space>COLLEGE<Key.space>BHARUCH
Screenshot: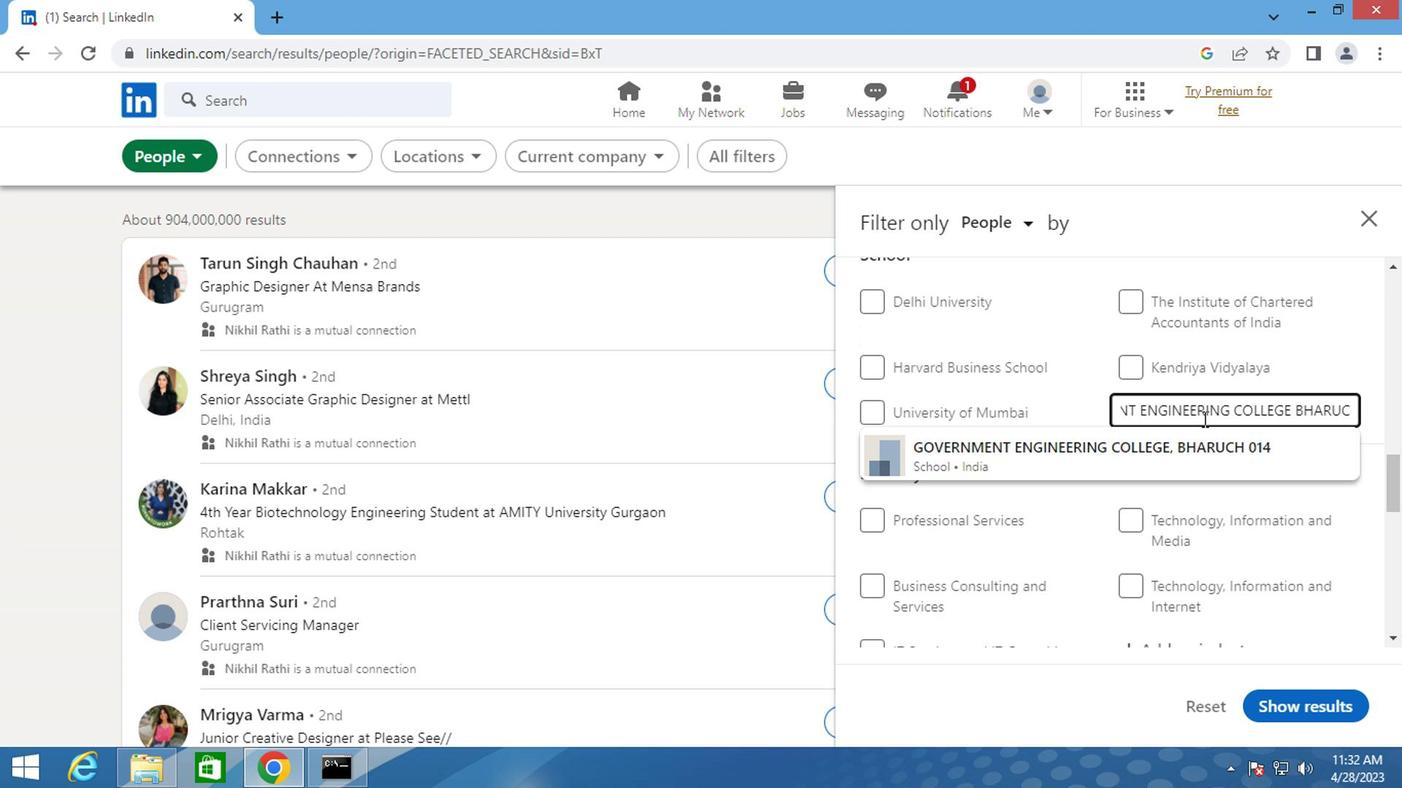 
Action: Mouse moved to (1178, 459)
Screenshot: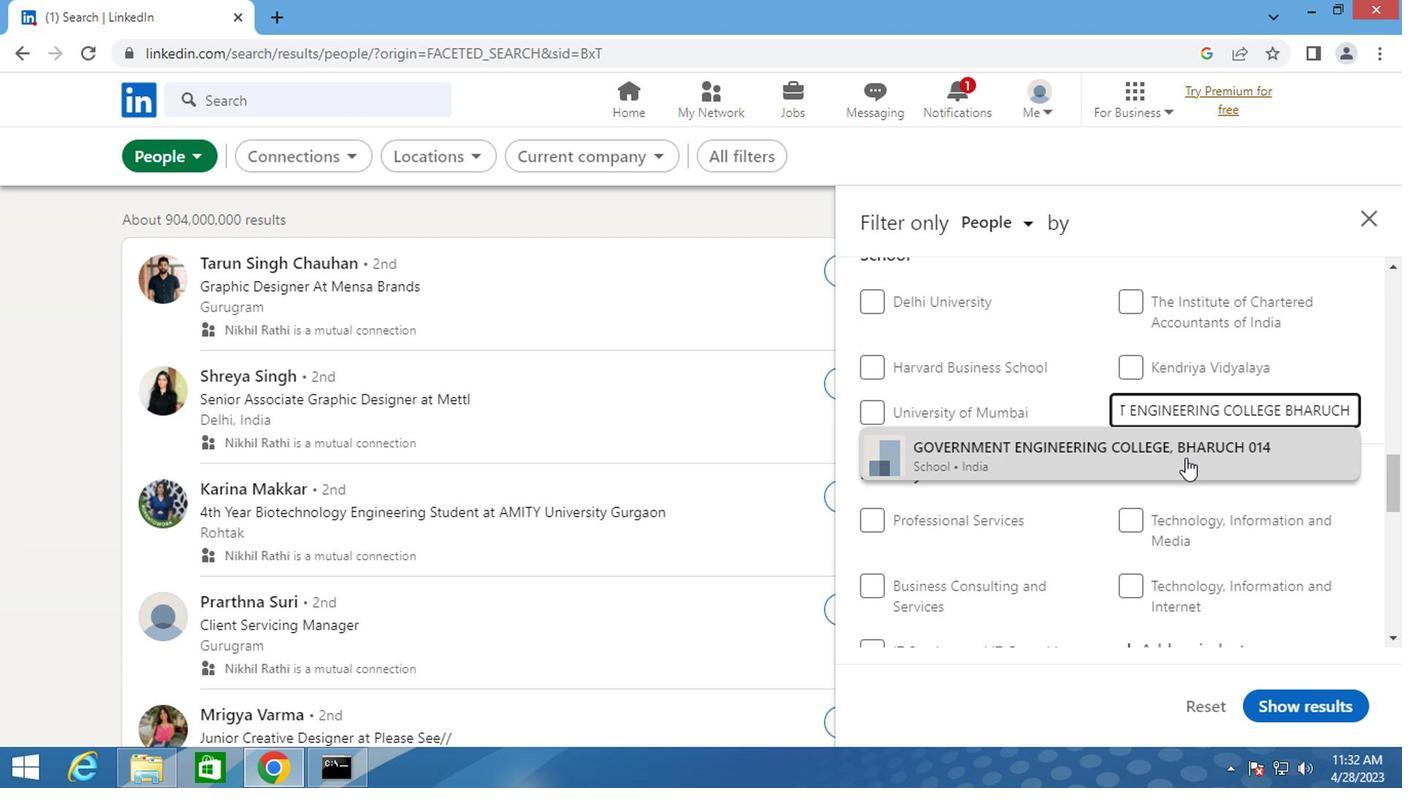 
Action: Mouse pressed left at (1178, 459)
Screenshot: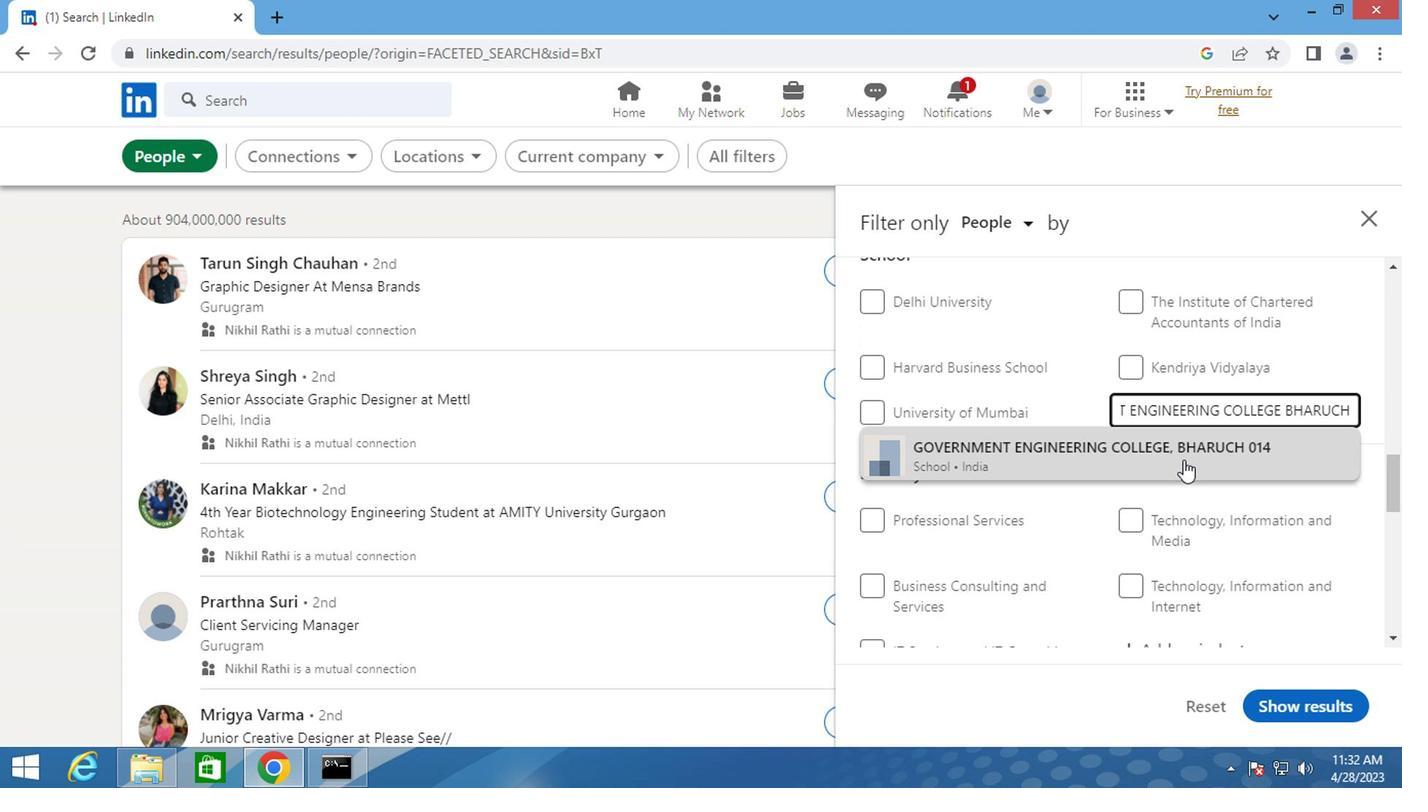 
Action: Mouse moved to (1090, 474)
Screenshot: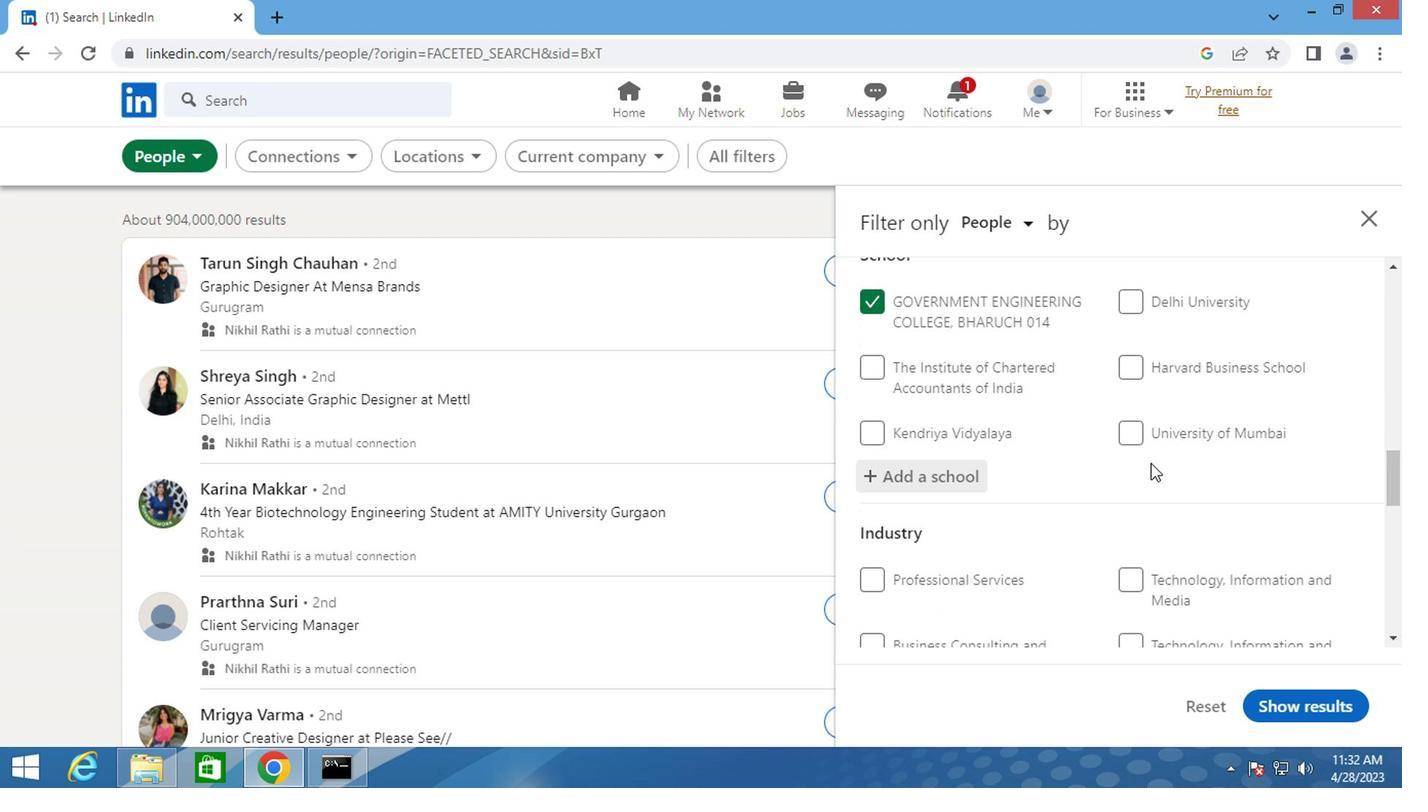 
Action: Key pressed <Key.caps_lock>
Screenshot: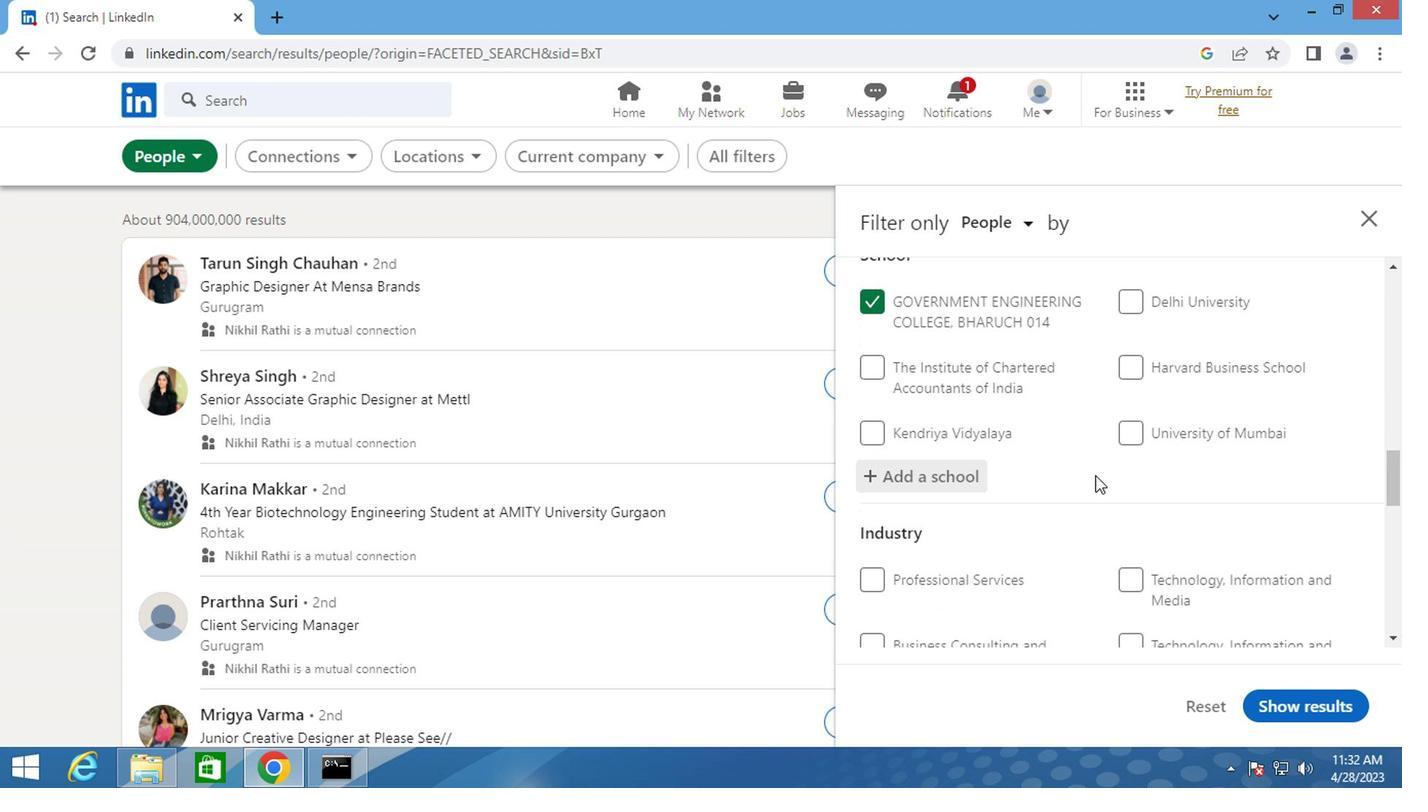 
Action: Mouse scrolled (1090, 473) with delta (0, -1)
Screenshot: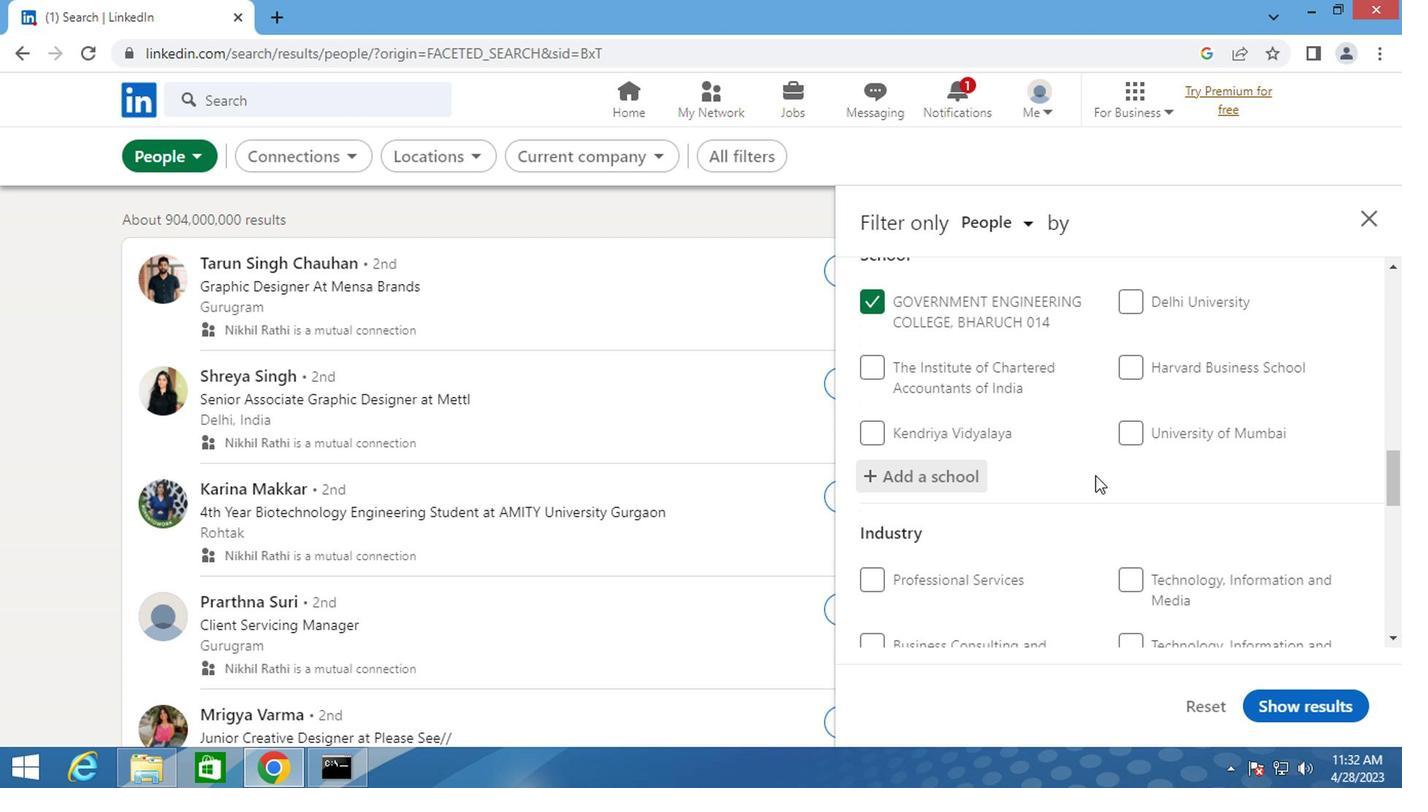 
Action: Mouse scrolled (1090, 473) with delta (0, -1)
Screenshot: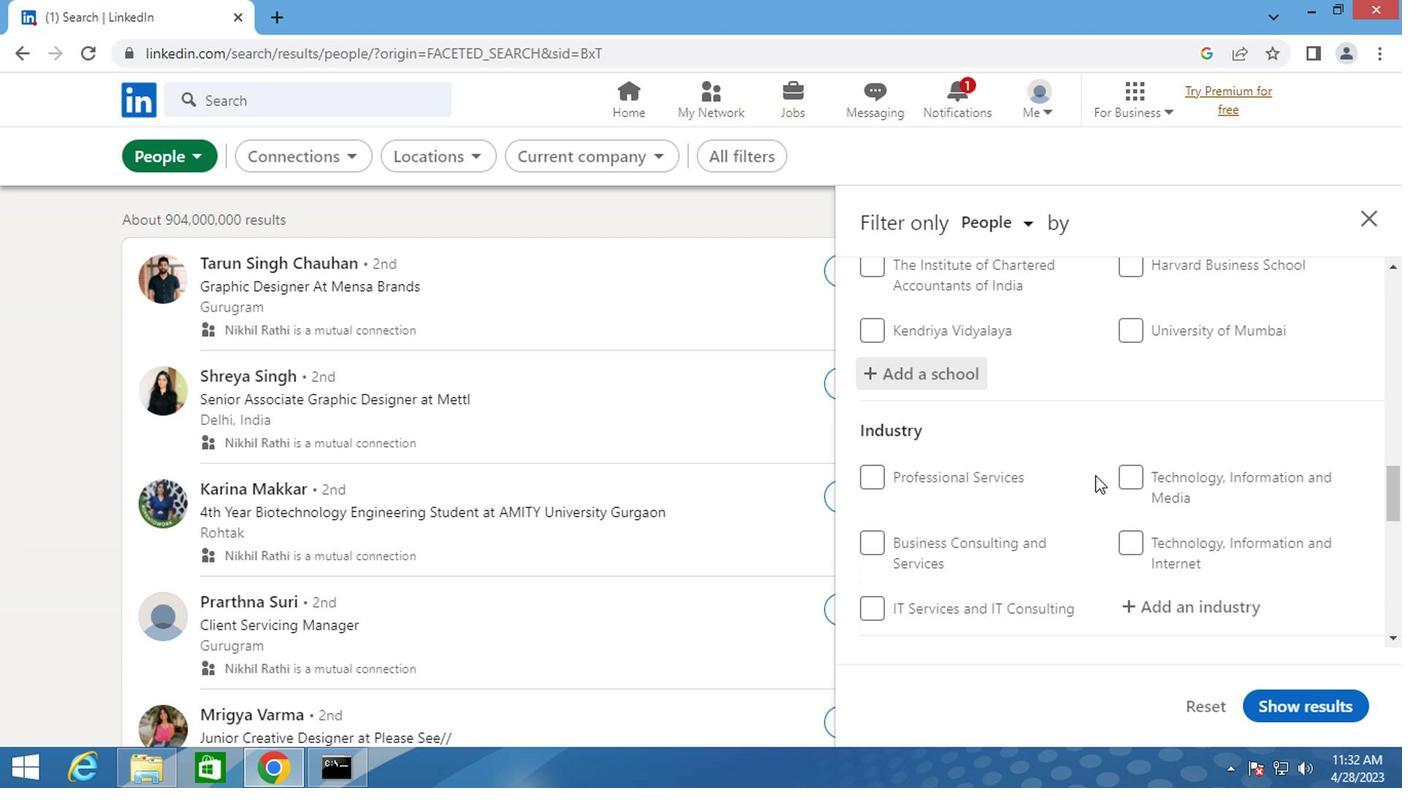 
Action: Mouse scrolled (1090, 473) with delta (0, -1)
Screenshot: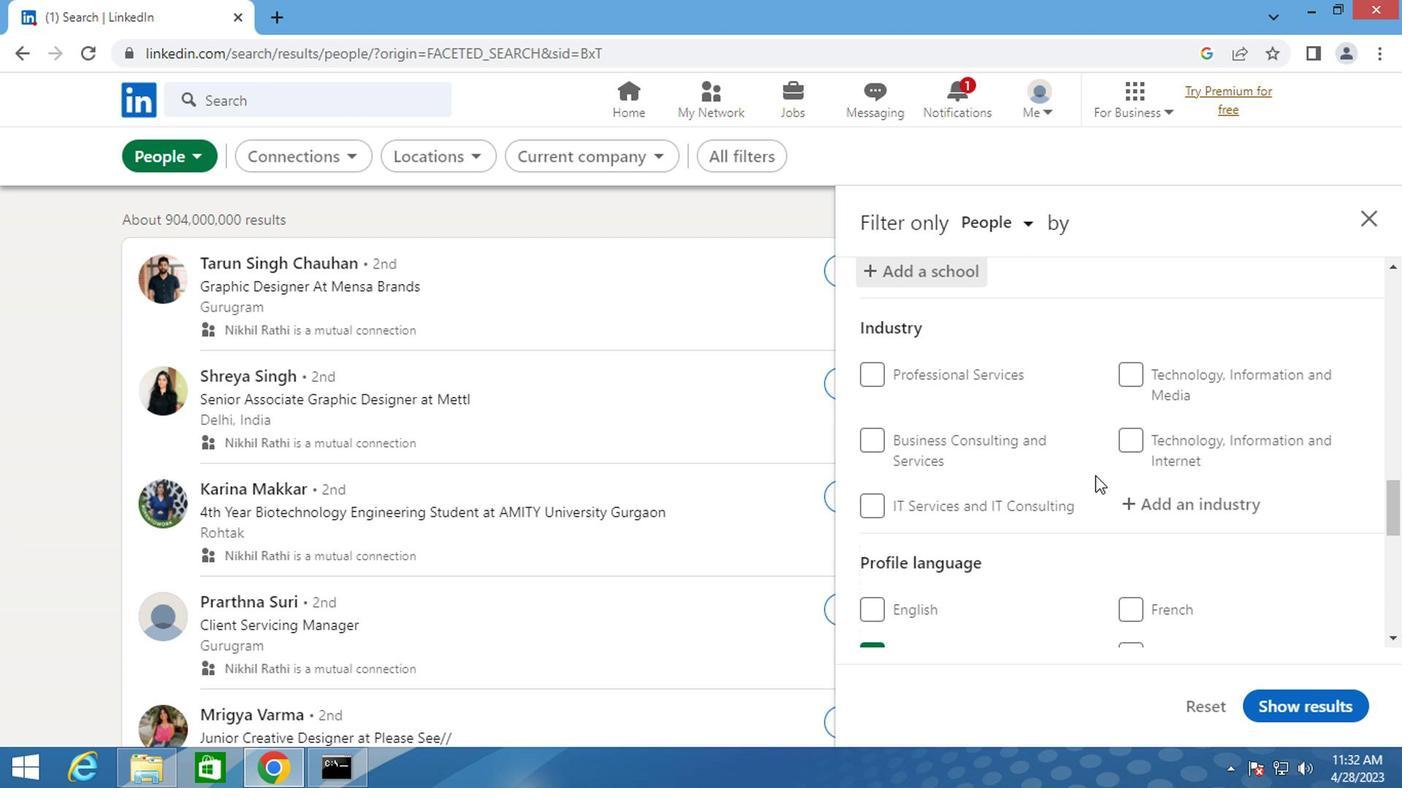 
Action: Mouse scrolled (1090, 475) with delta (0, 0)
Screenshot: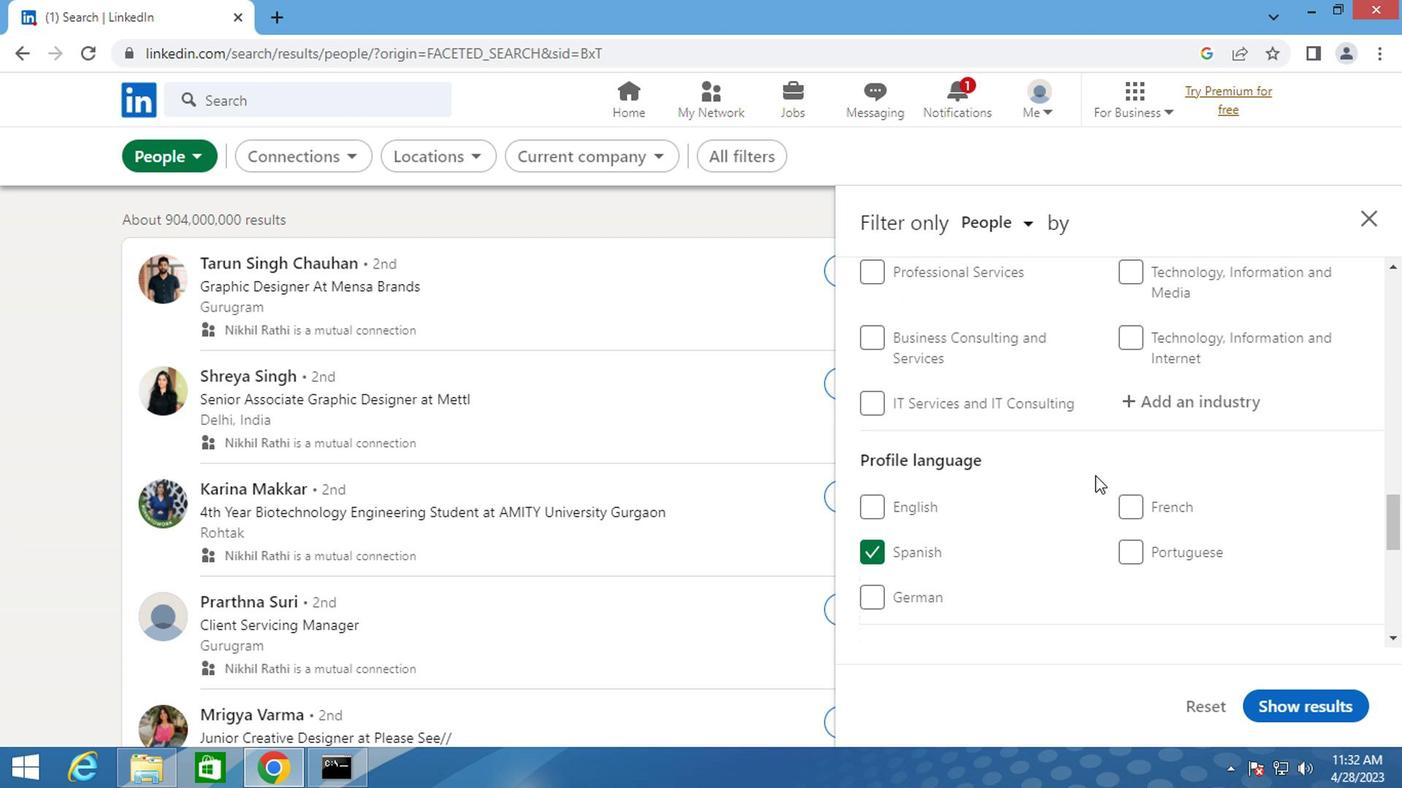 
Action: Mouse moved to (1137, 495)
Screenshot: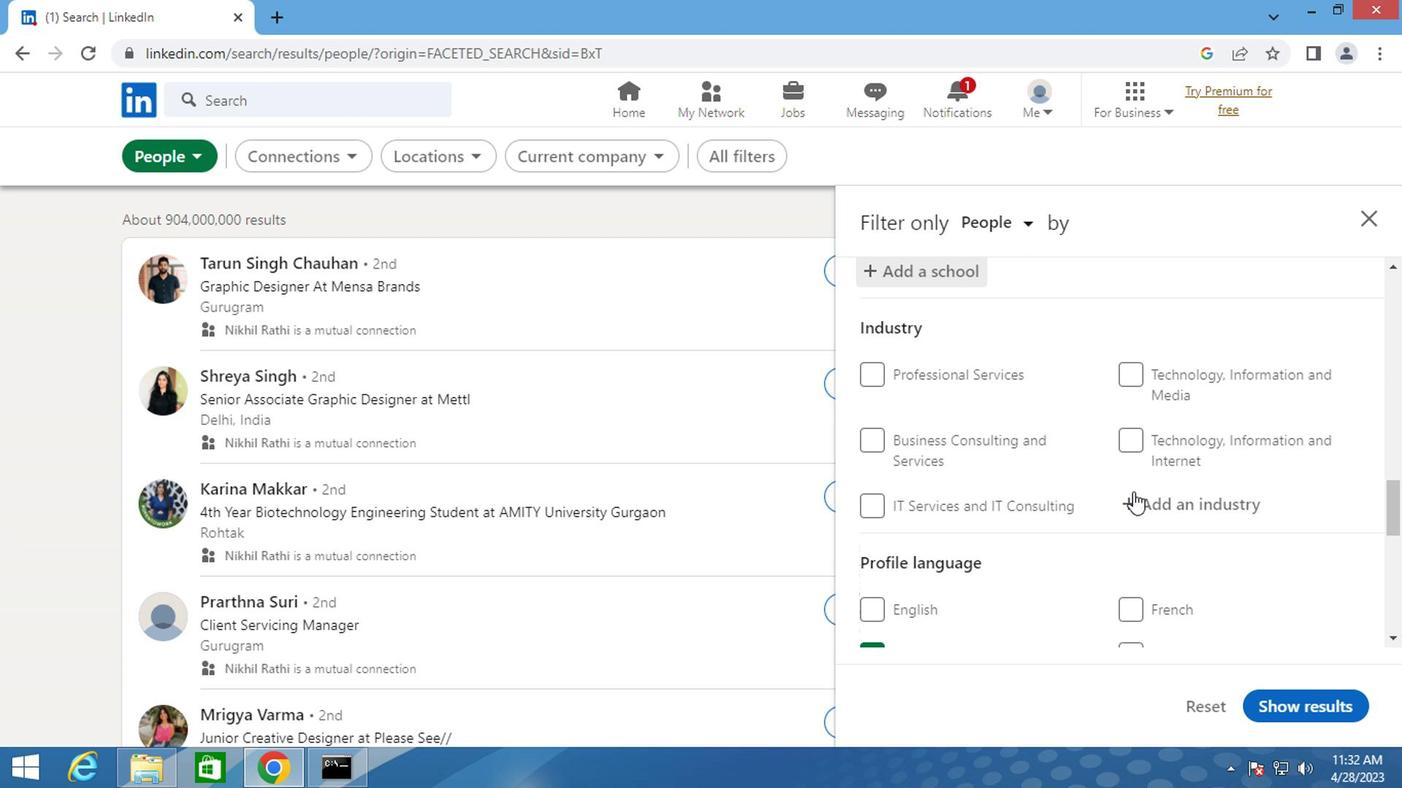 
Action: Mouse pressed left at (1137, 495)
Screenshot: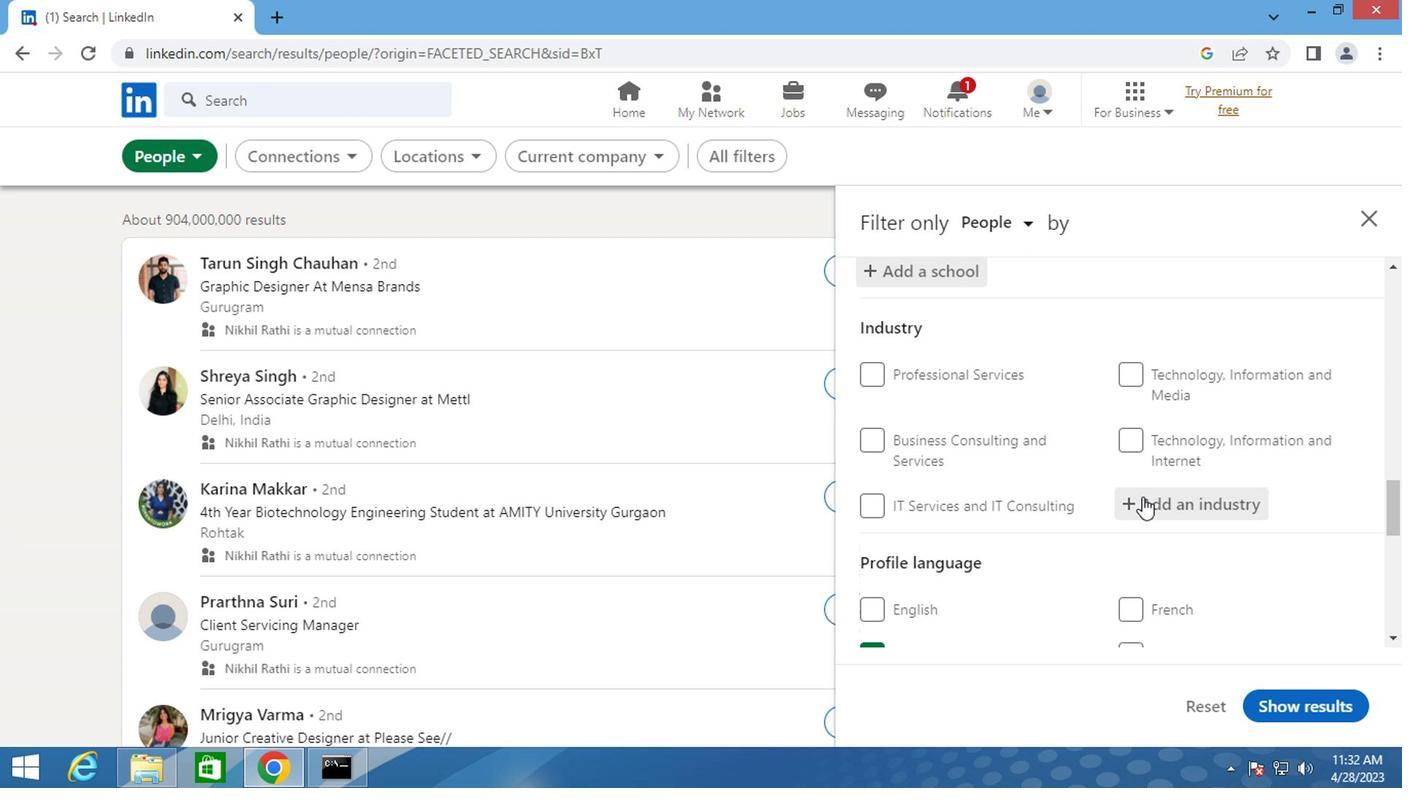 
Action: Key pressed <Key.shift>SOAP<Key.space>
Screenshot: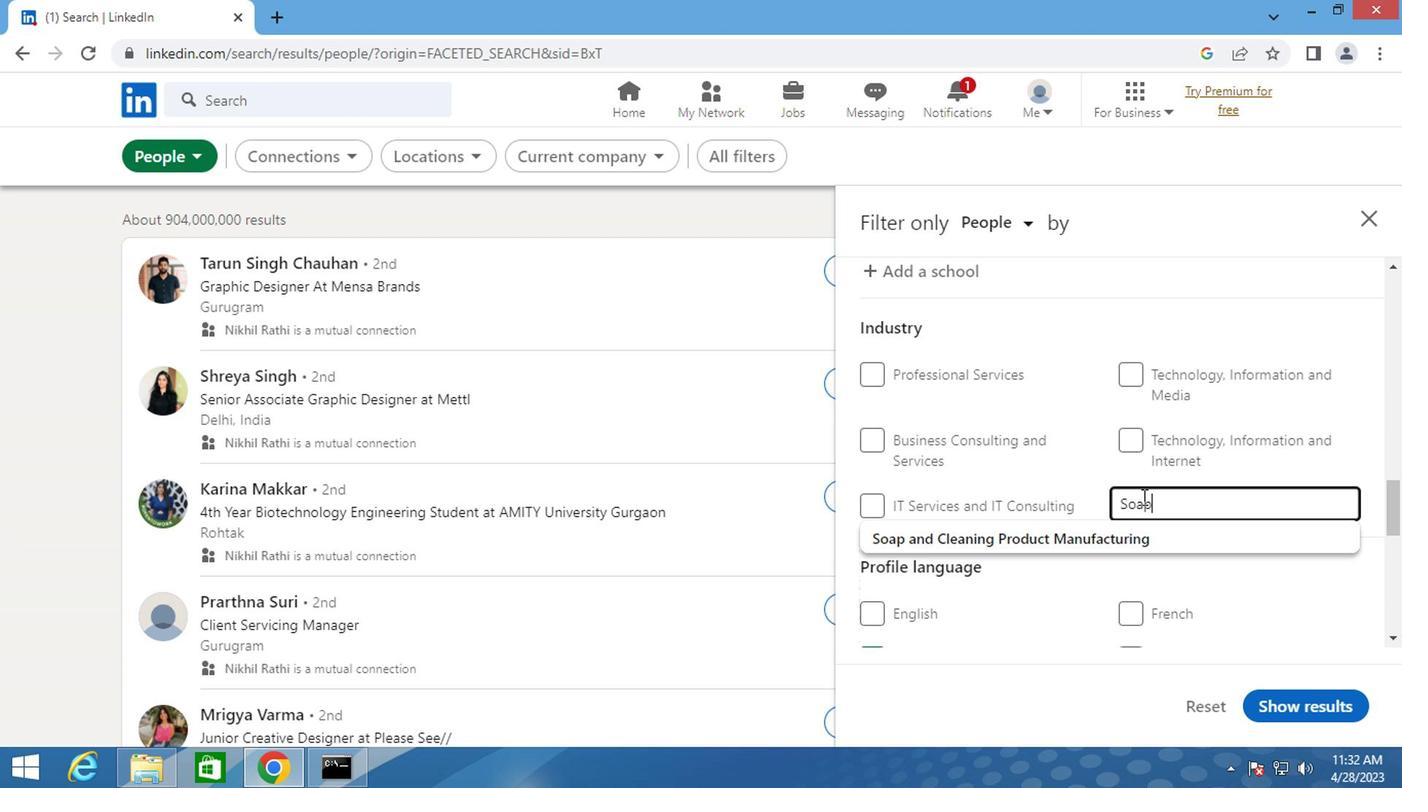 
Action: Mouse moved to (1102, 524)
Screenshot: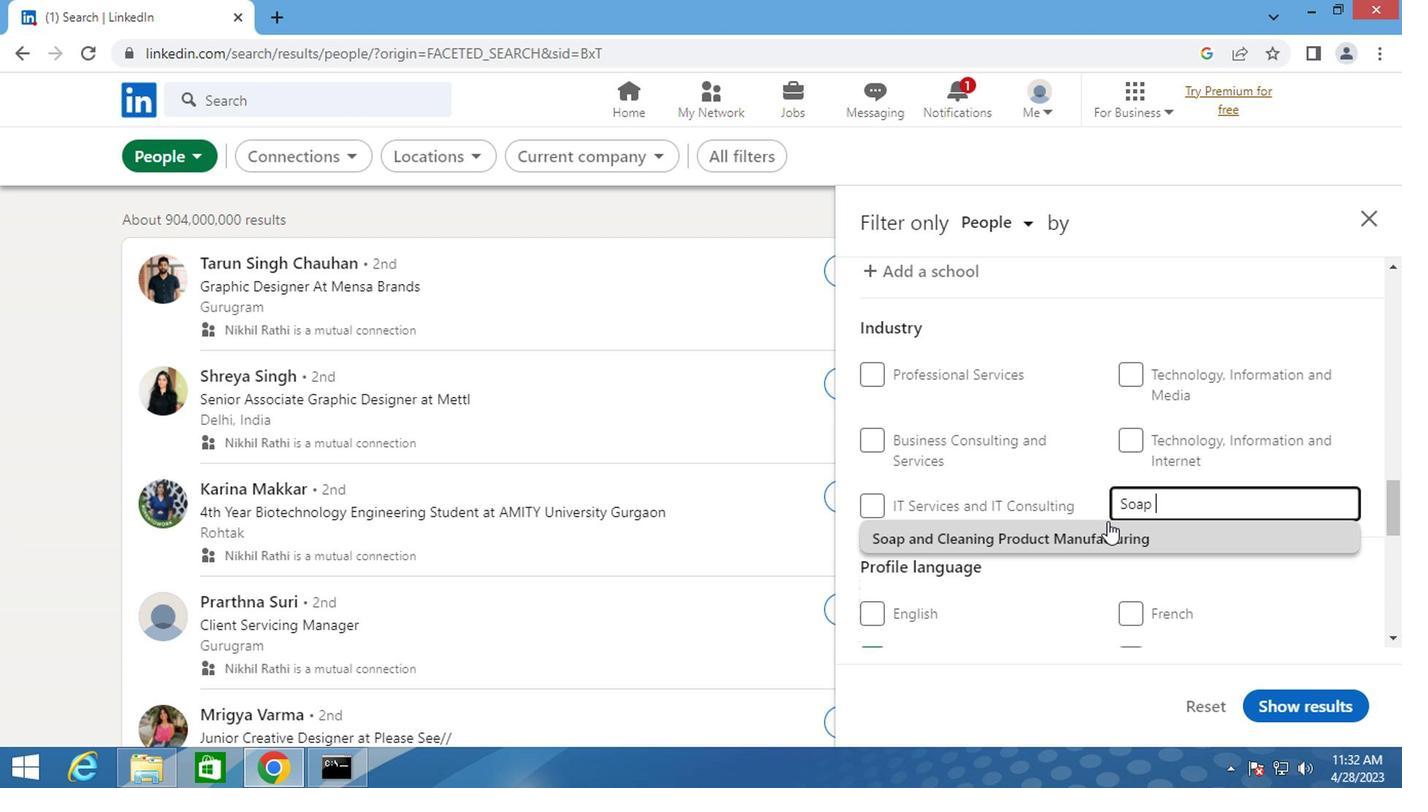 
Action: Mouse pressed left at (1102, 524)
Screenshot: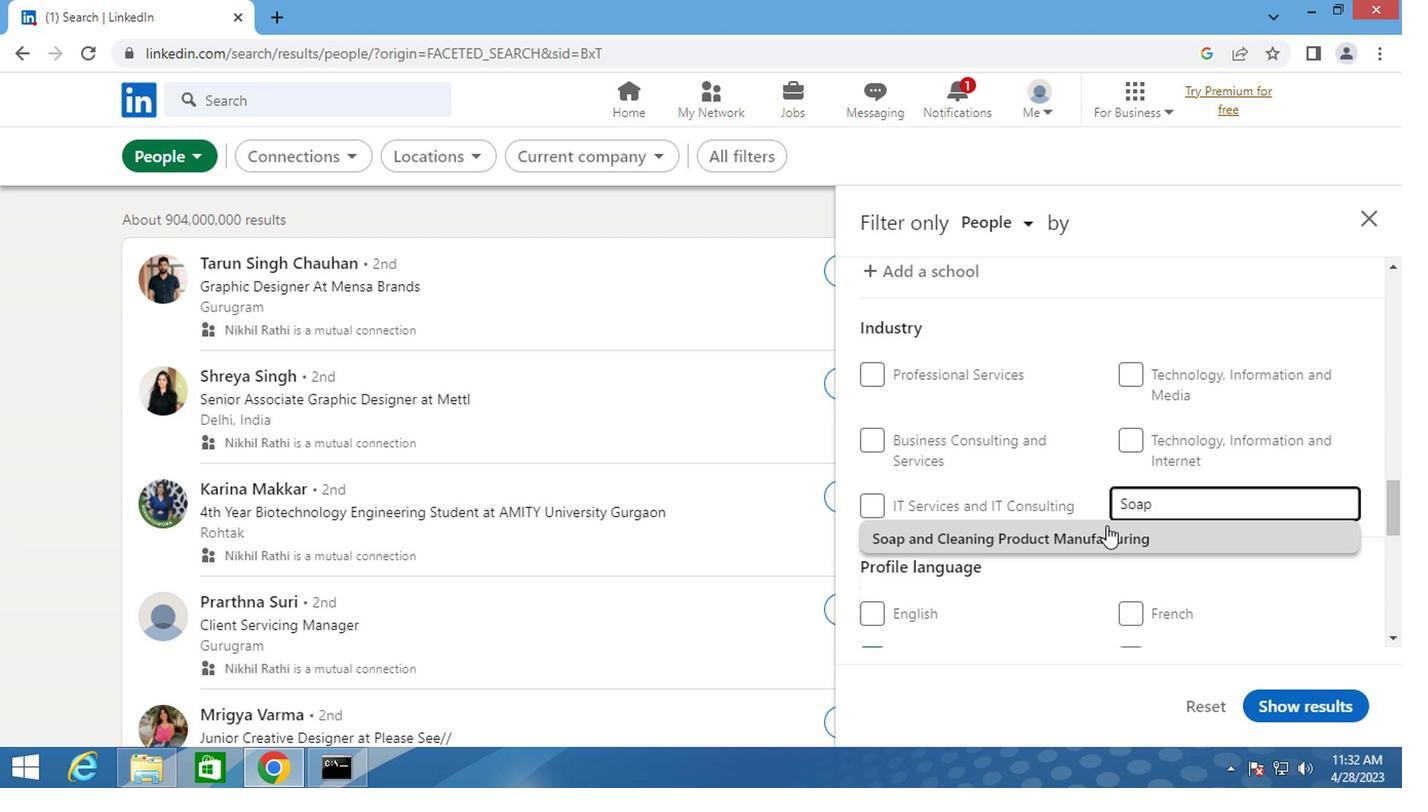 
Action: Mouse scrolled (1102, 523) with delta (0, 0)
Screenshot: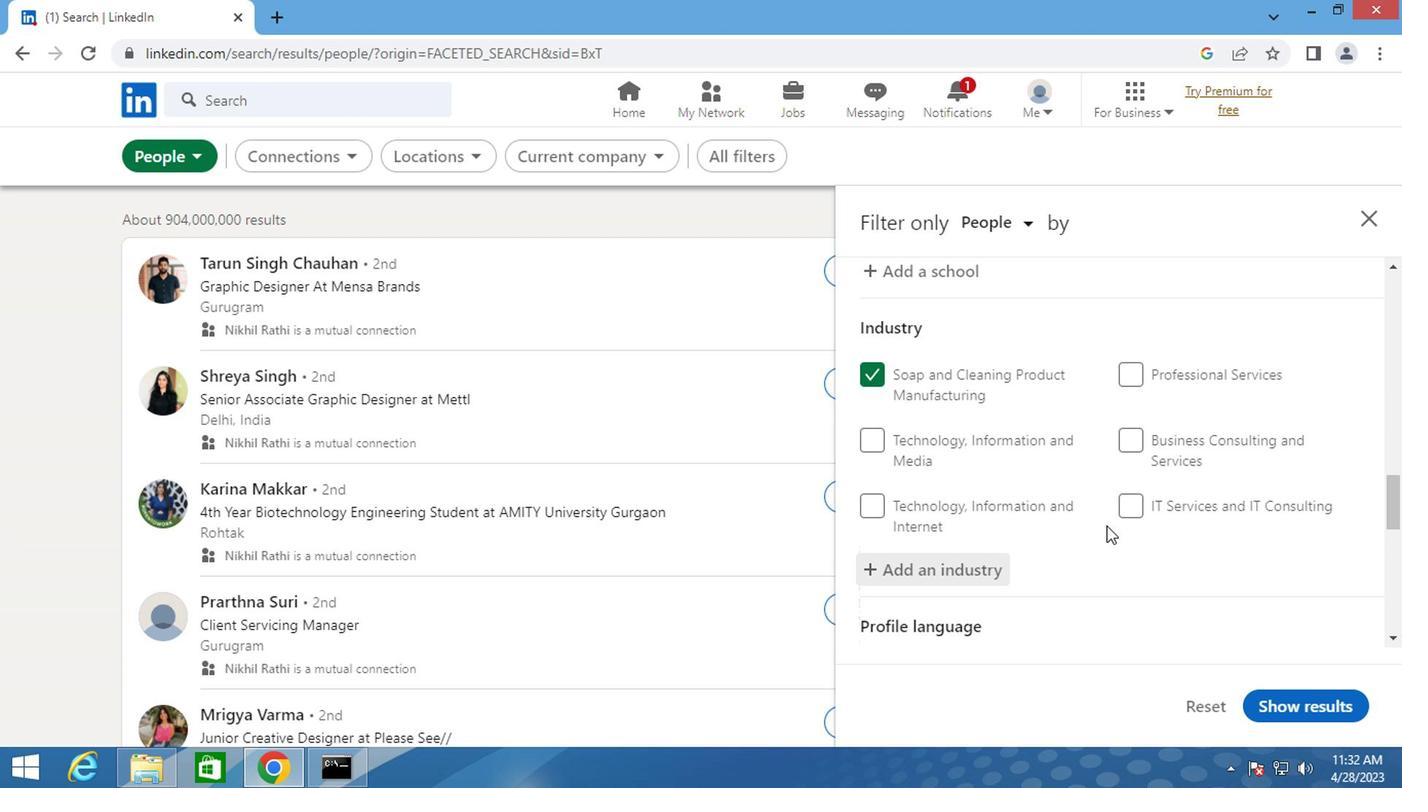 
Action: Mouse scrolled (1102, 523) with delta (0, 0)
Screenshot: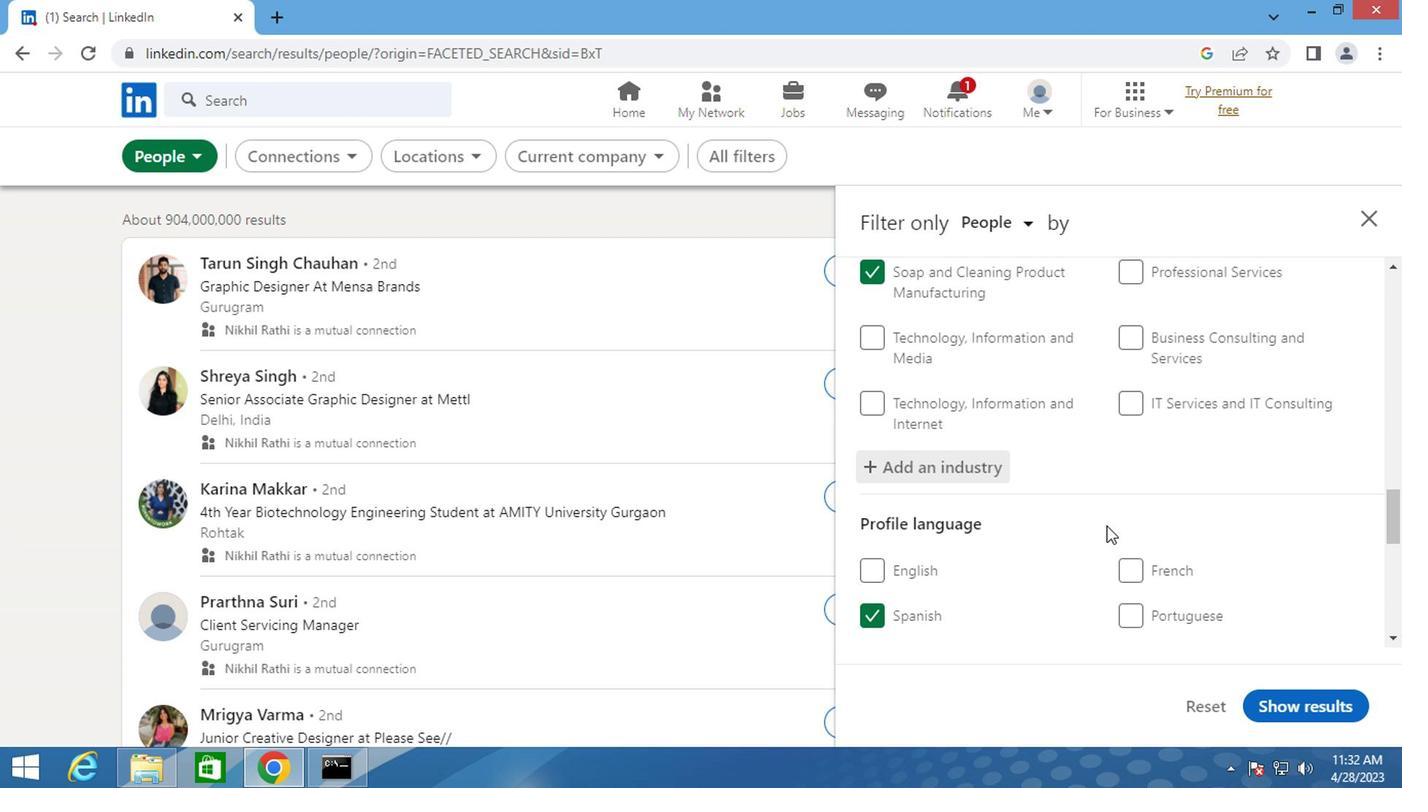 
Action: Mouse scrolled (1102, 523) with delta (0, 0)
Screenshot: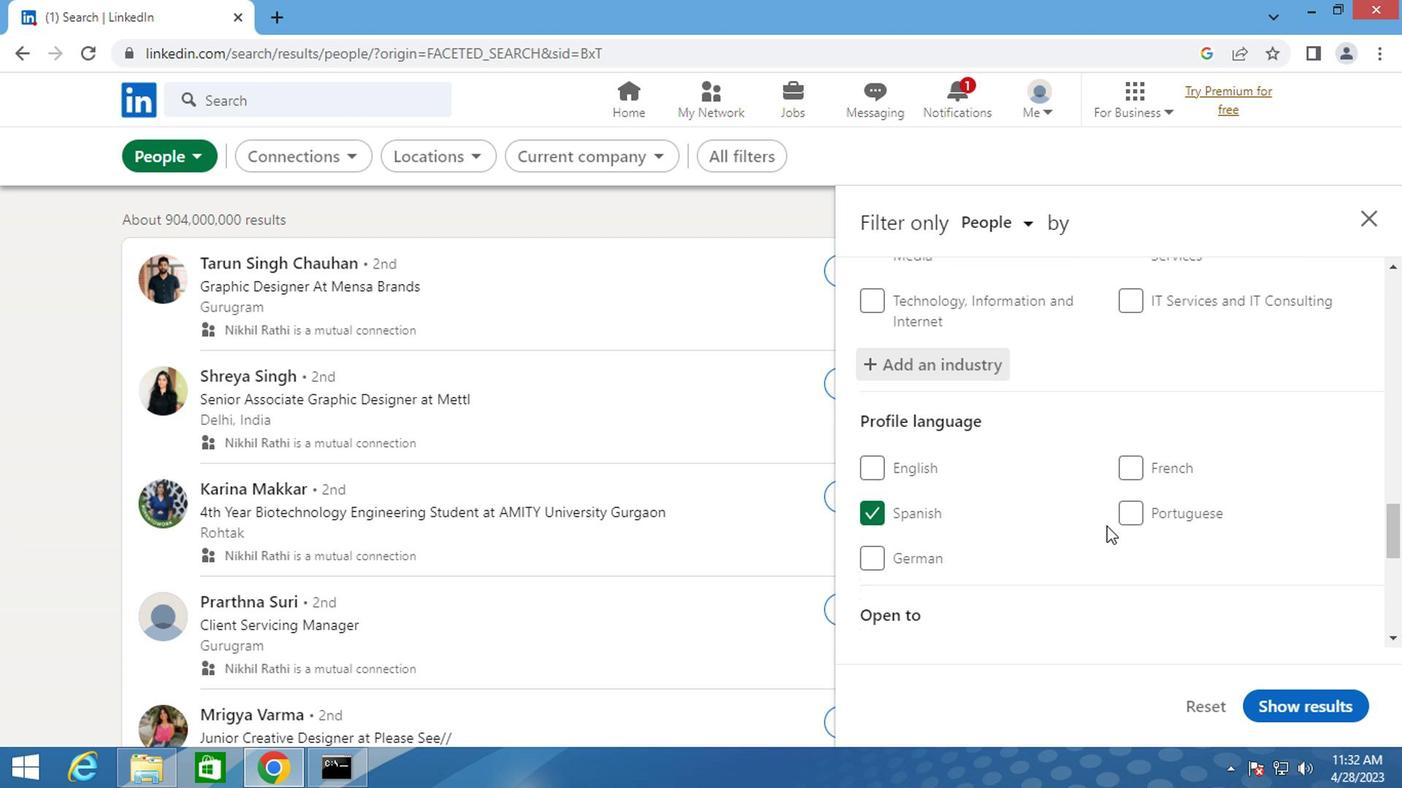 
Action: Mouse scrolled (1102, 523) with delta (0, 0)
Screenshot: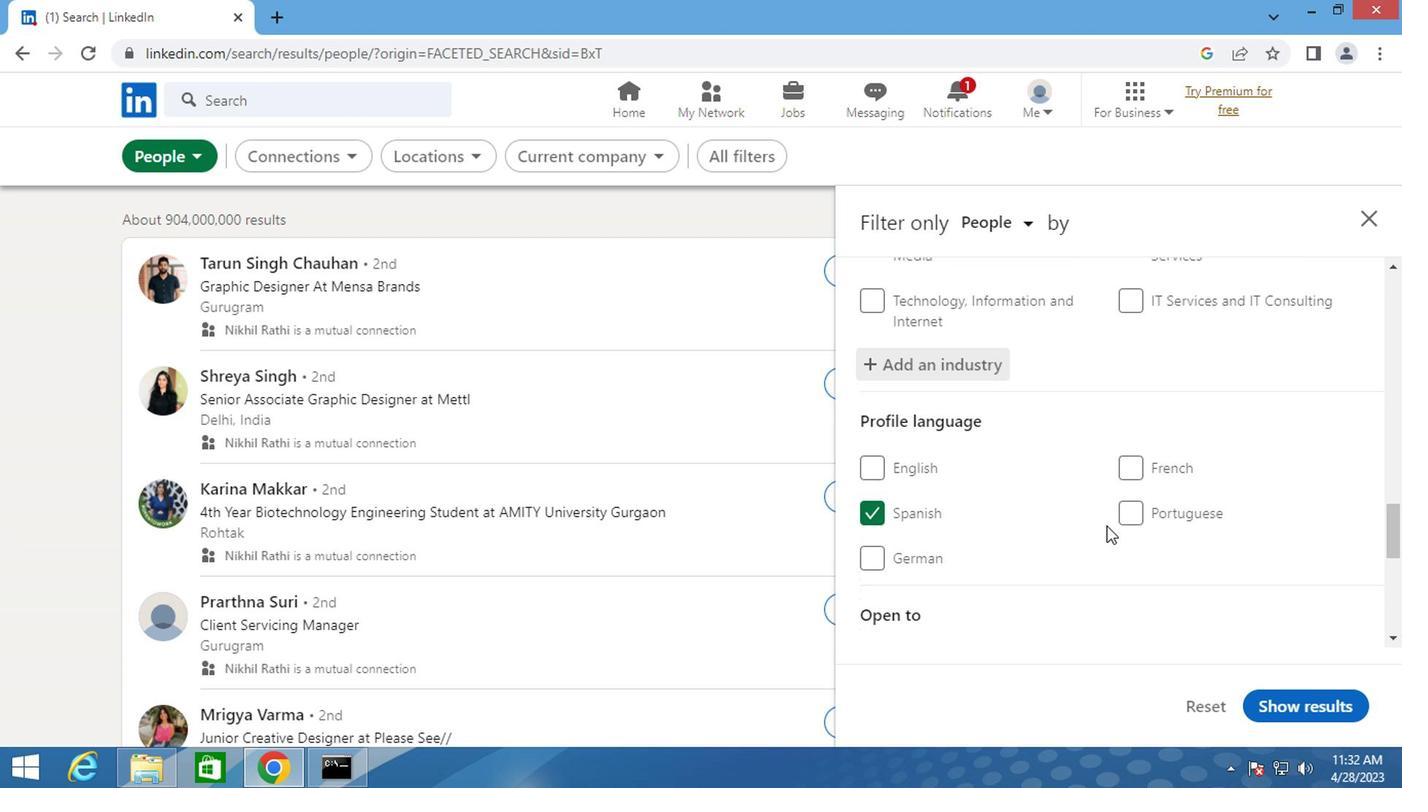 
Action: Mouse scrolled (1102, 523) with delta (0, 0)
Screenshot: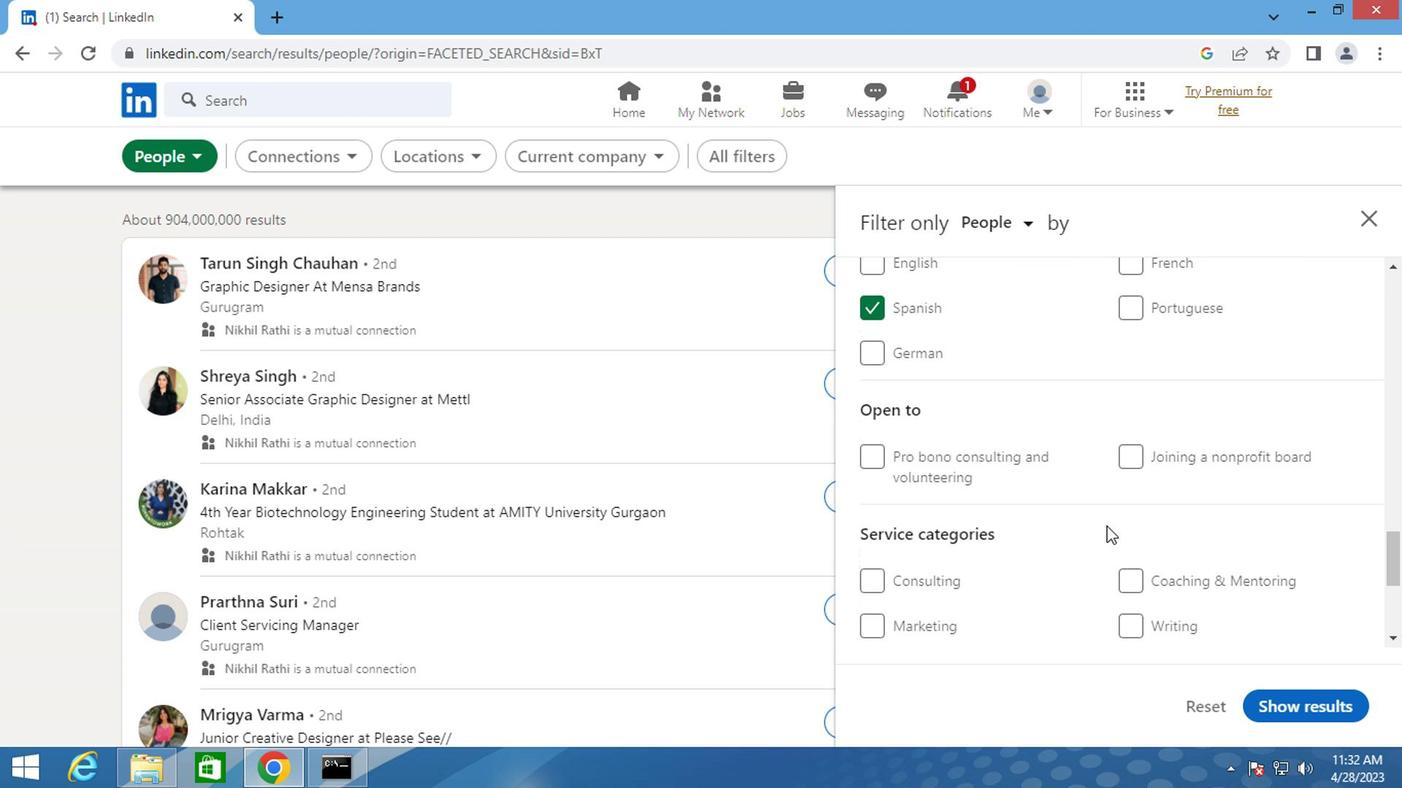 
Action: Mouse scrolled (1102, 523) with delta (0, 0)
Screenshot: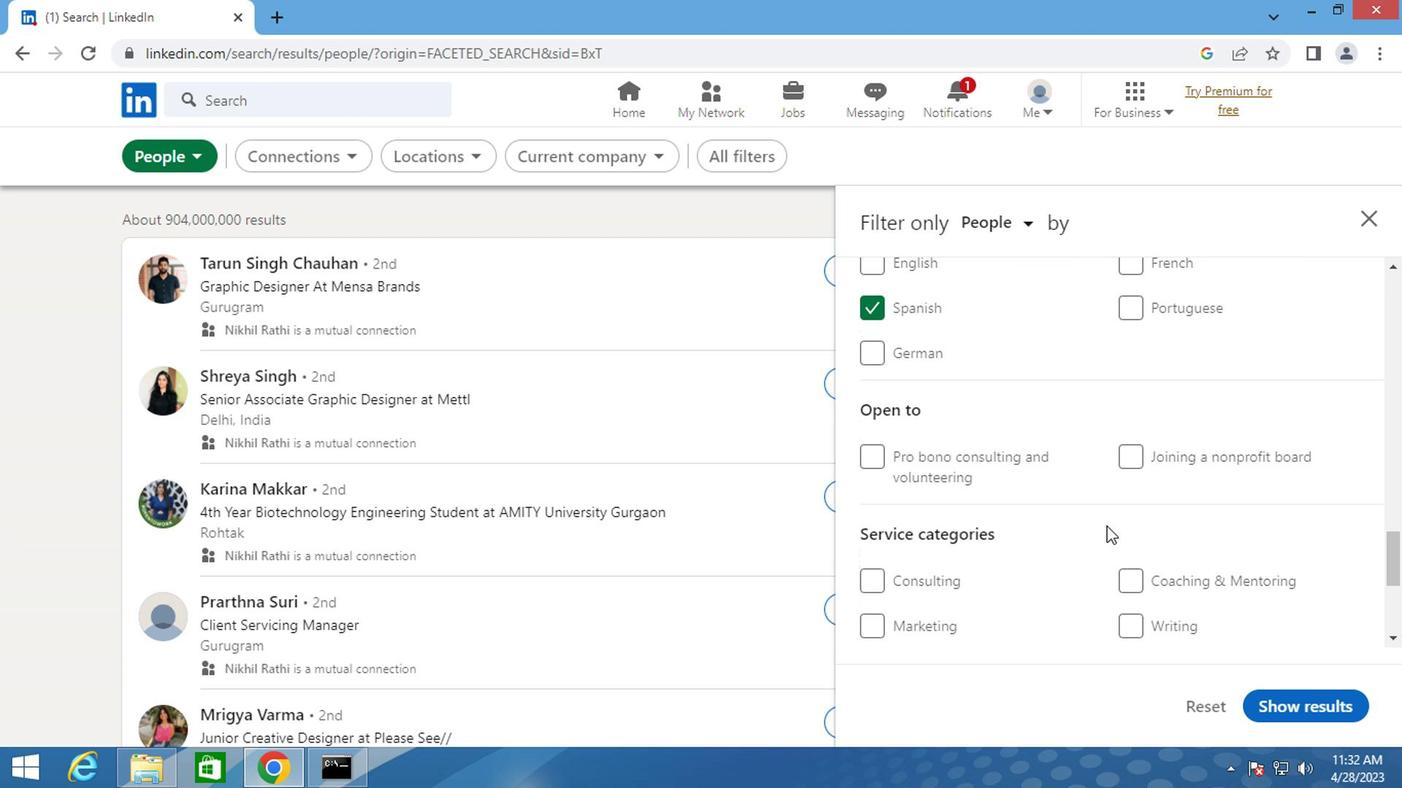 
Action: Mouse moved to (1169, 475)
Screenshot: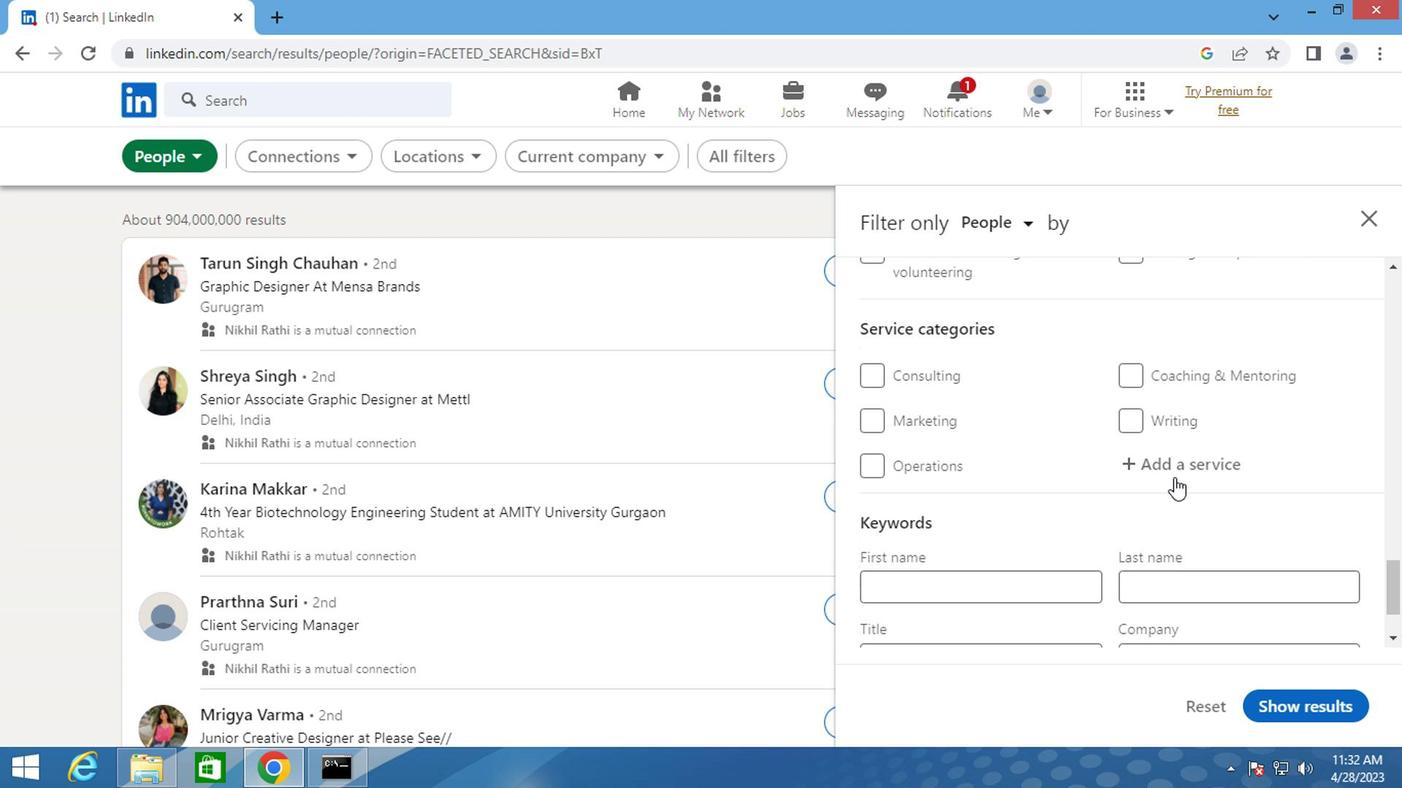 
Action: Mouse pressed left at (1169, 475)
Screenshot: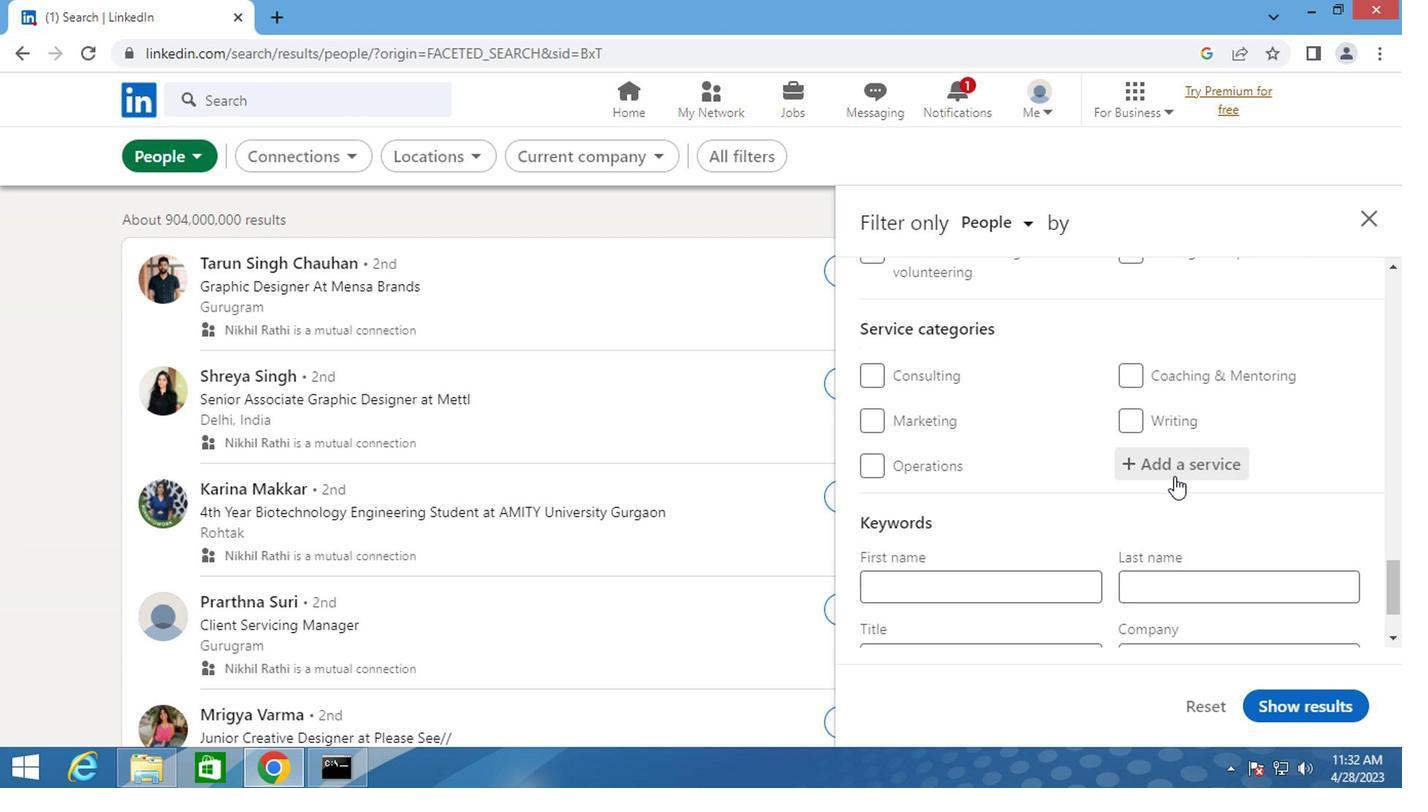 
Action: Key pressed <Key.shift>SEM
Screenshot: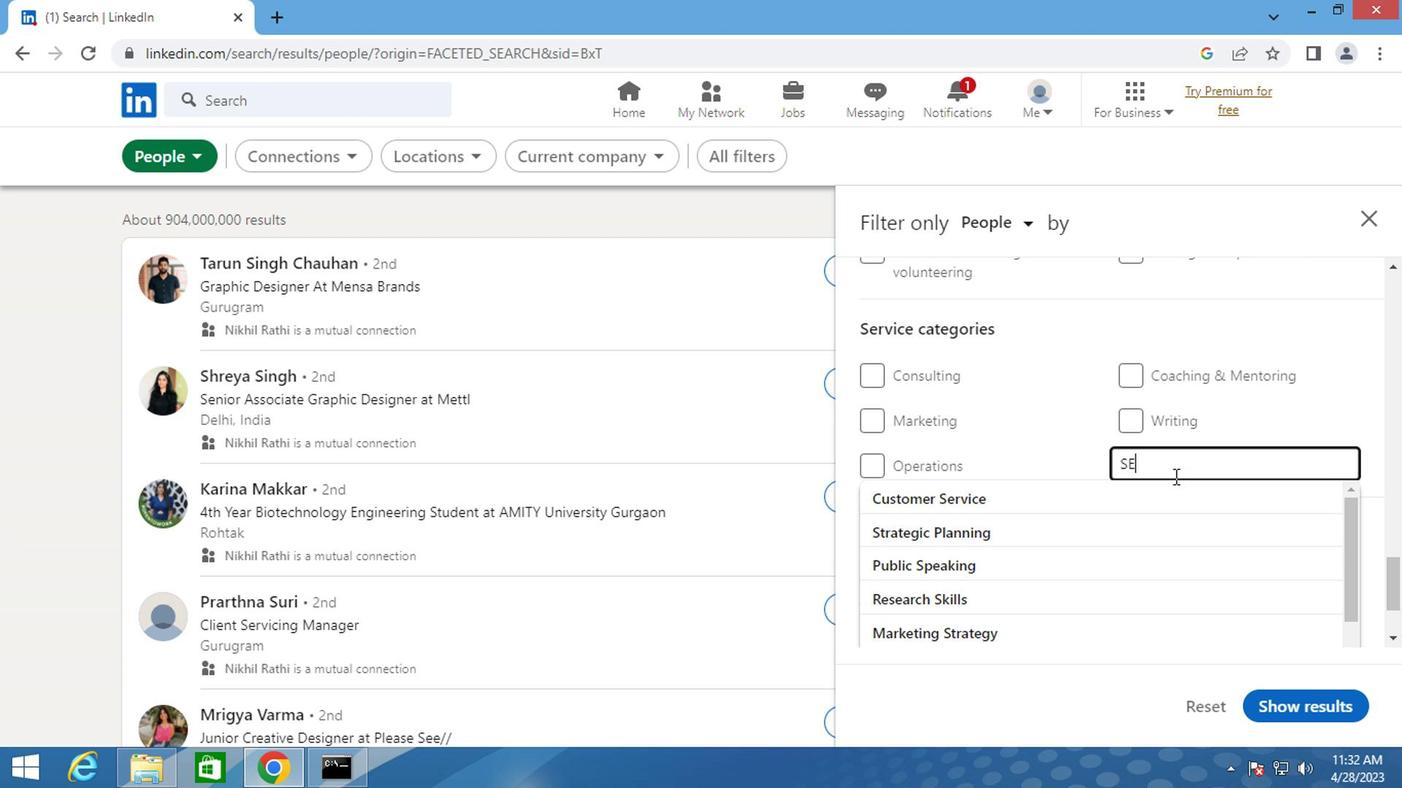 
Action: Mouse moved to (1014, 500)
Screenshot: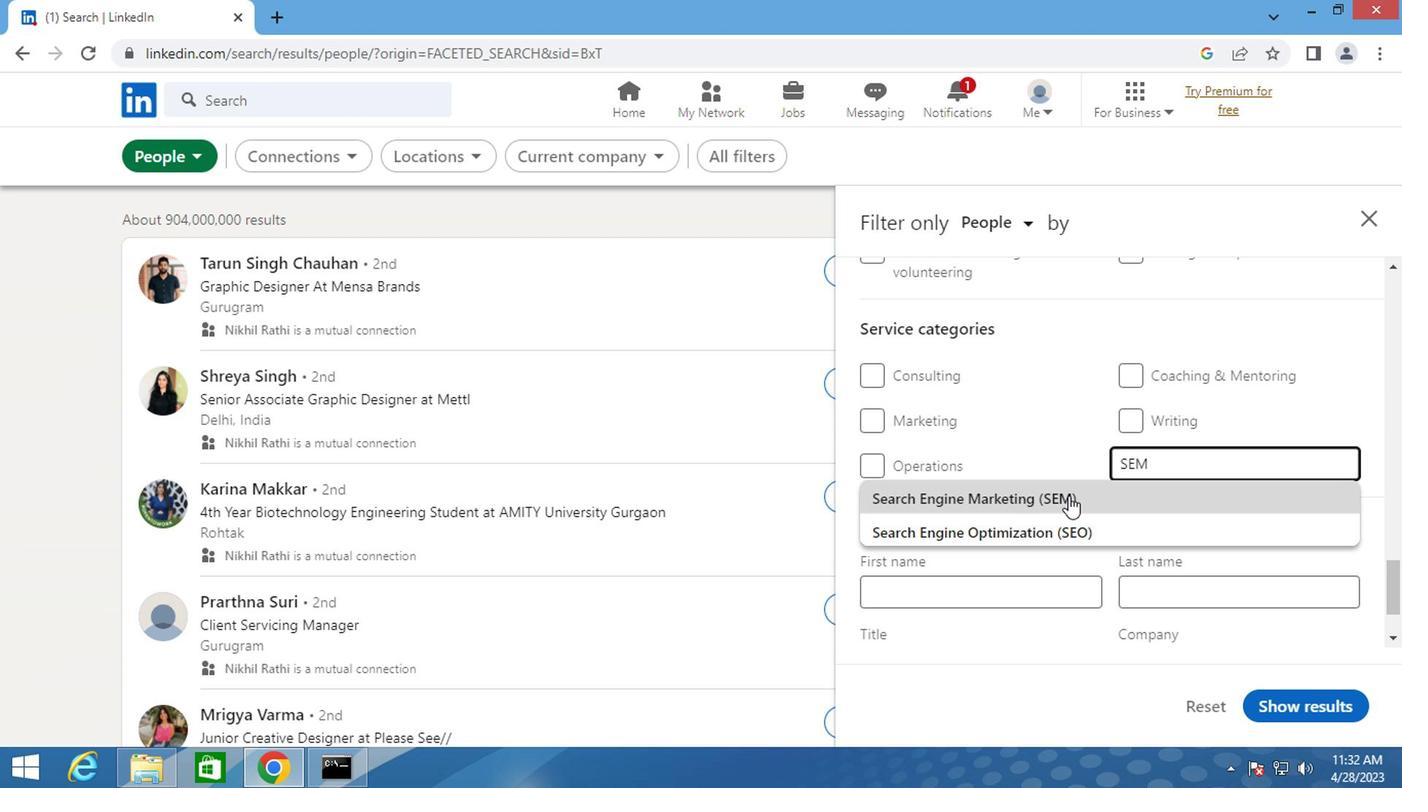 
Action: Mouse pressed left at (1014, 500)
Screenshot: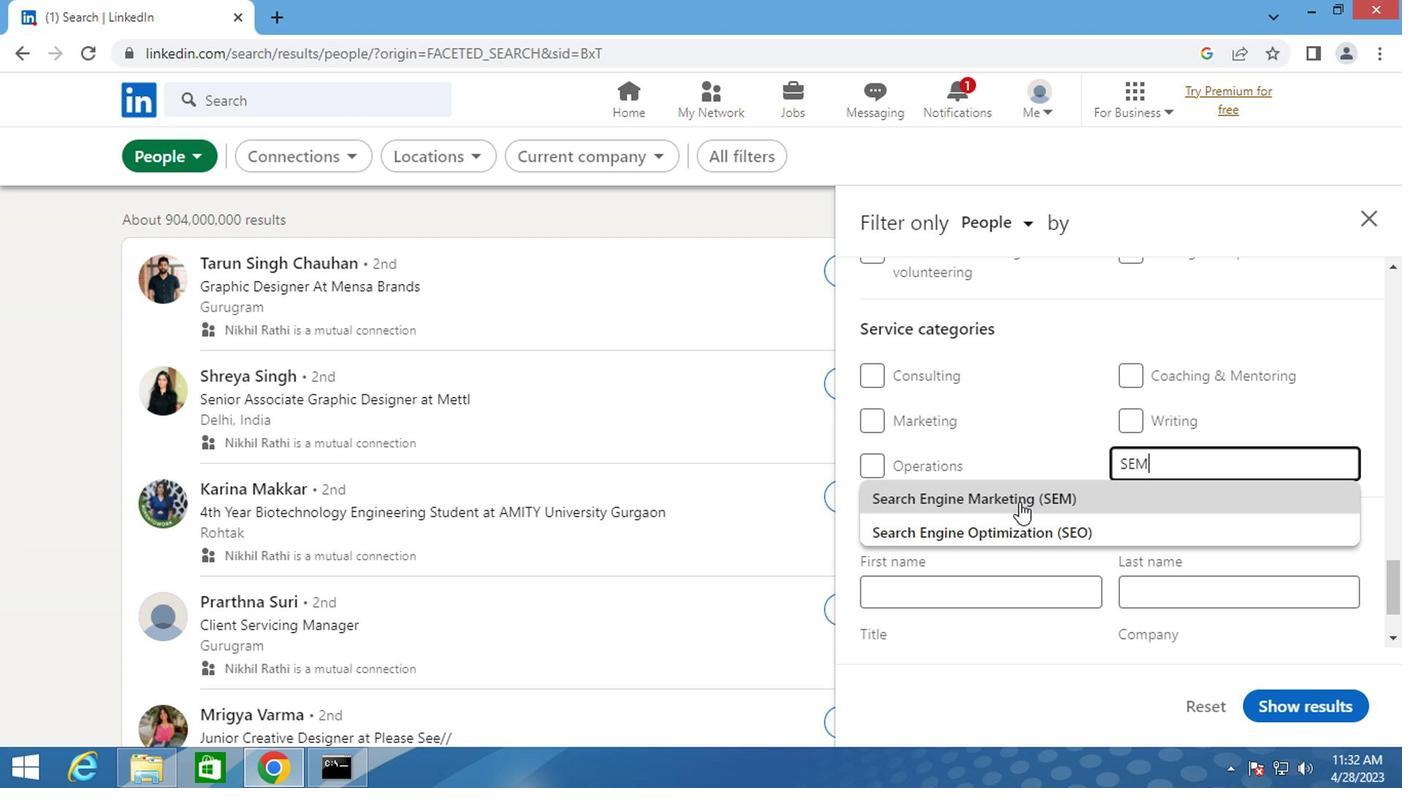 
Action: Mouse scrolled (1014, 500) with delta (0, 0)
Screenshot: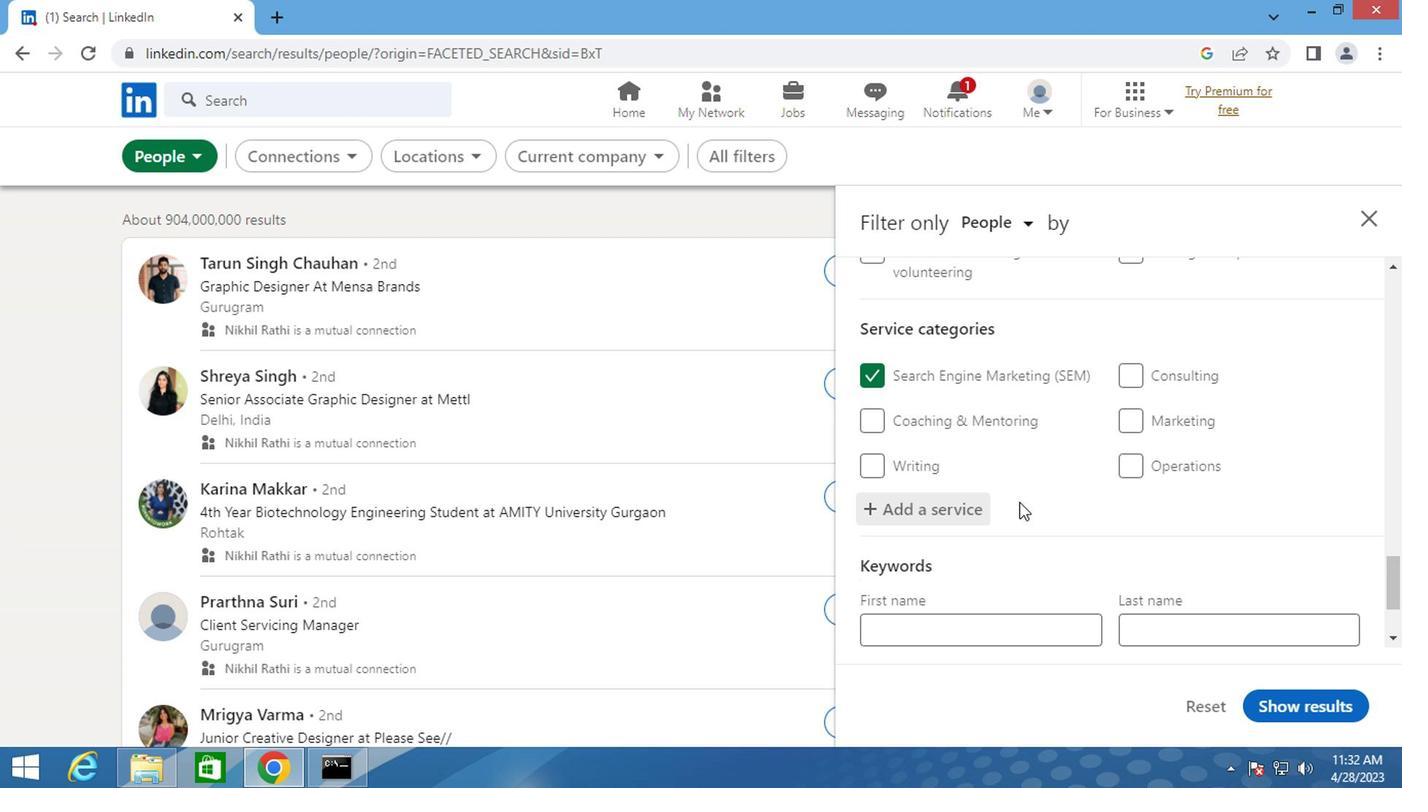 
Action: Mouse scrolled (1014, 500) with delta (0, 0)
Screenshot: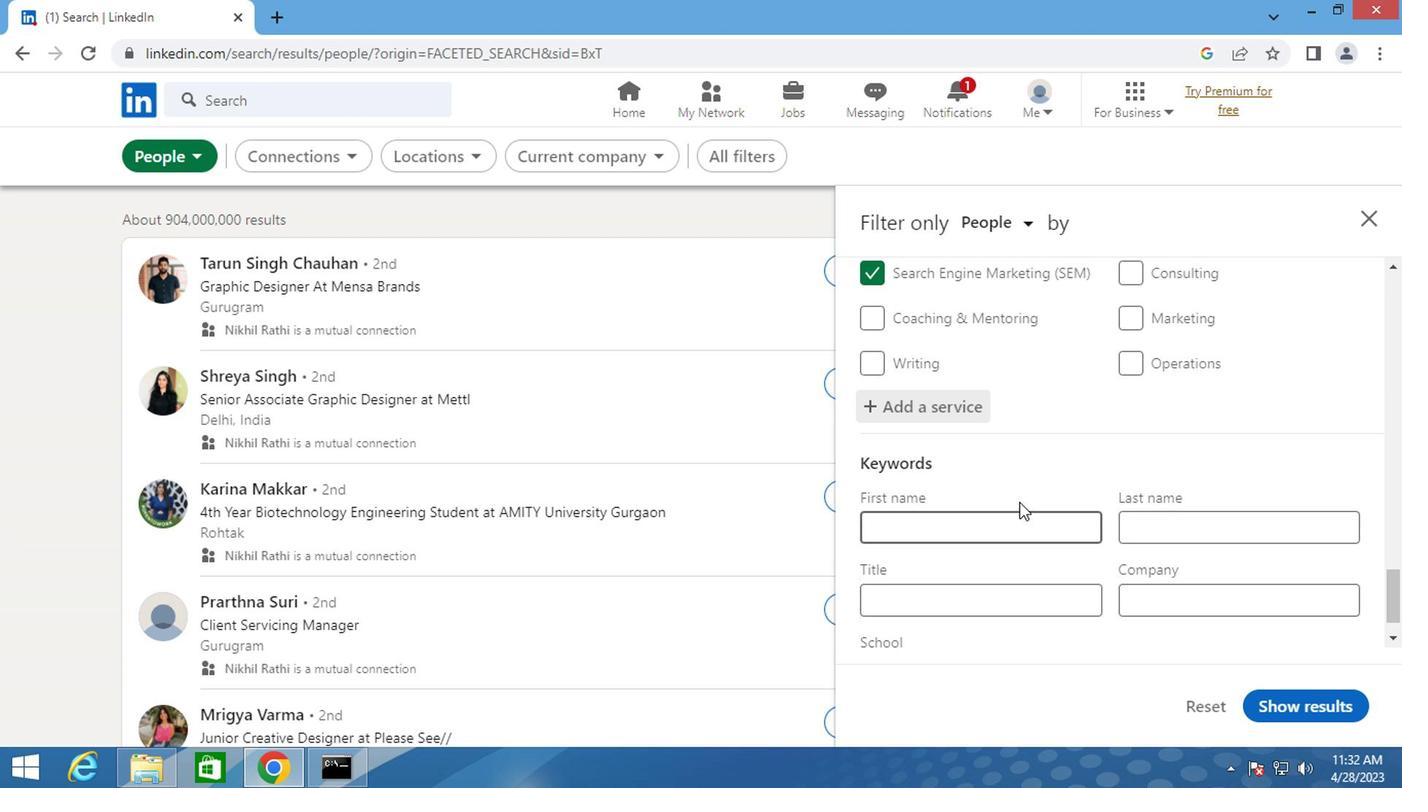 
Action: Mouse moved to (1001, 546)
Screenshot: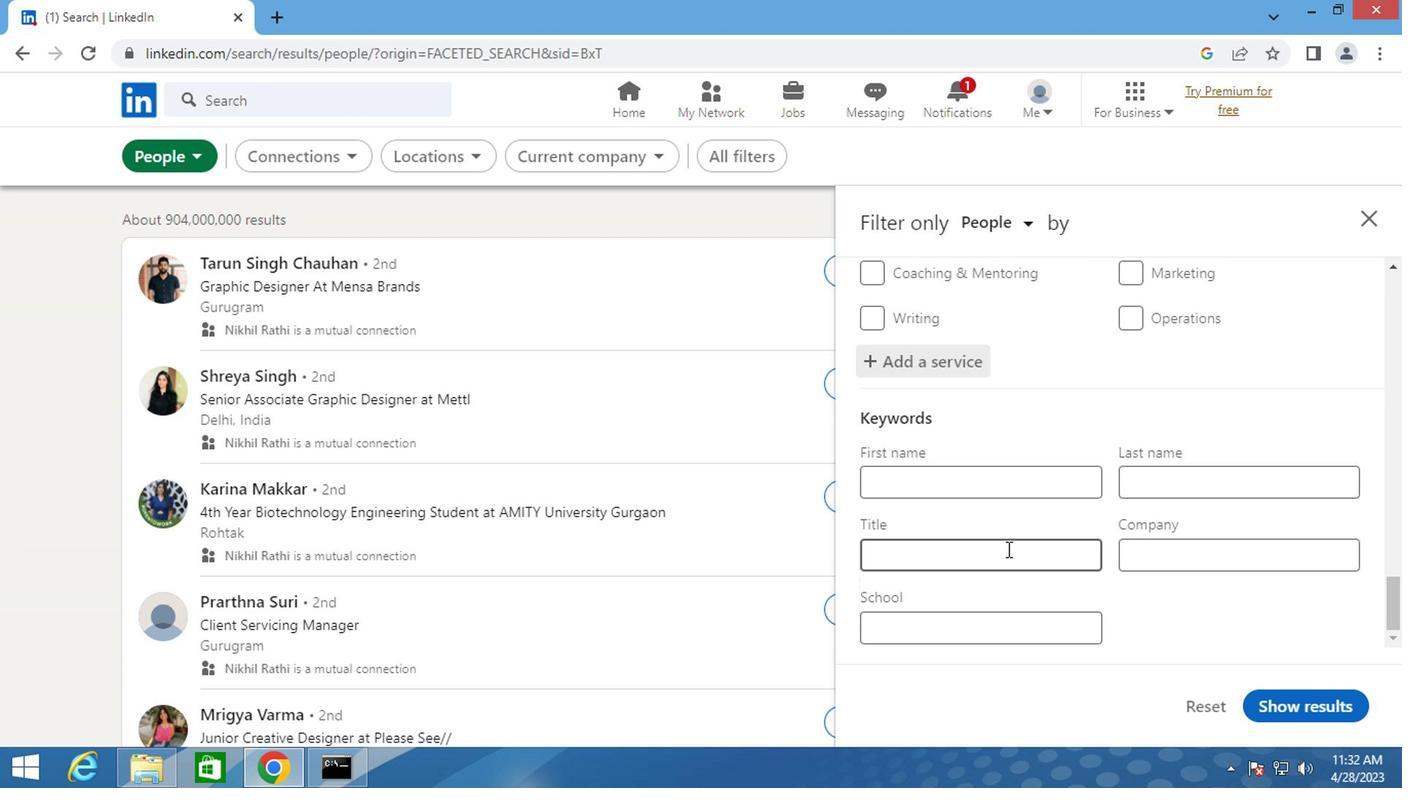 
Action: Mouse pressed left at (1001, 546)
Screenshot: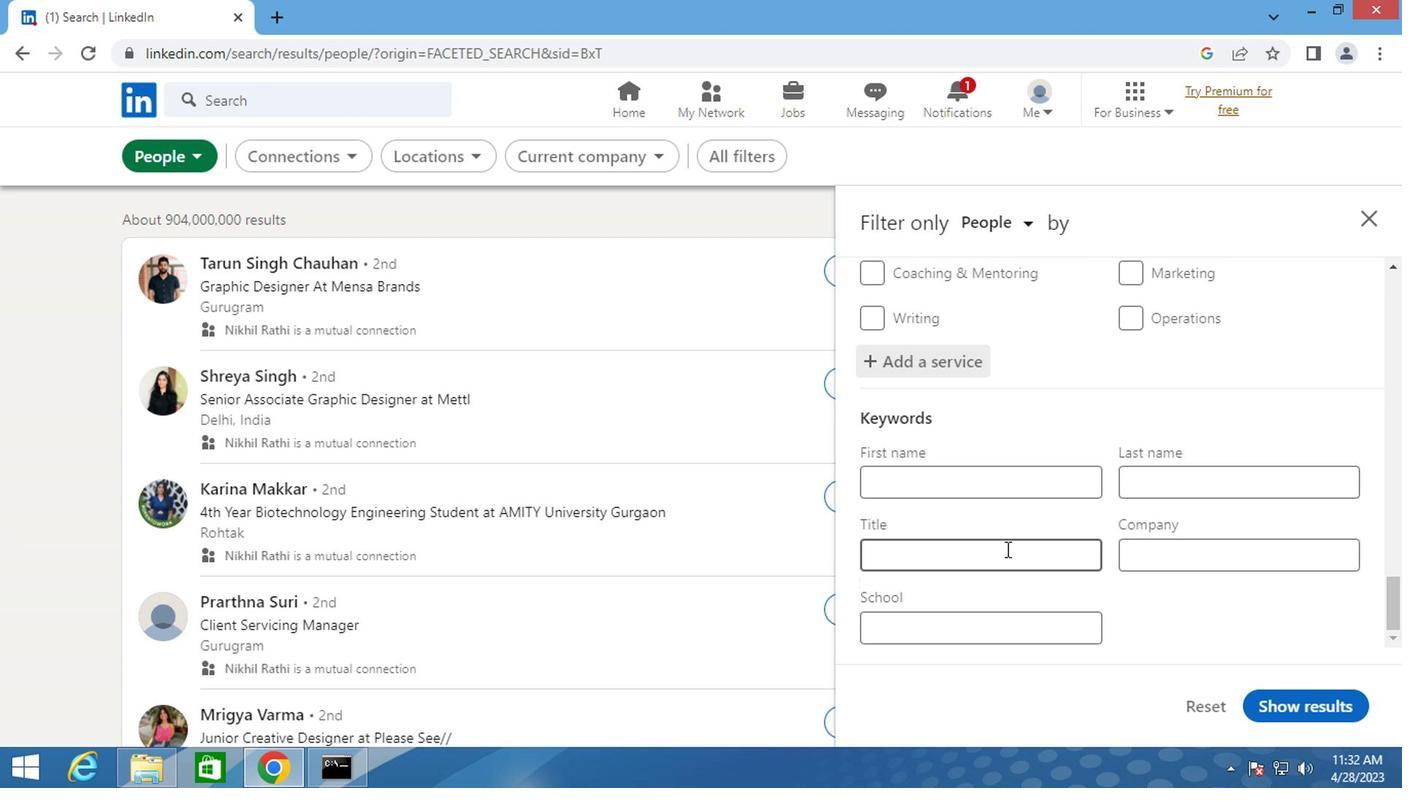 
Action: Mouse moved to (1001, 546)
Screenshot: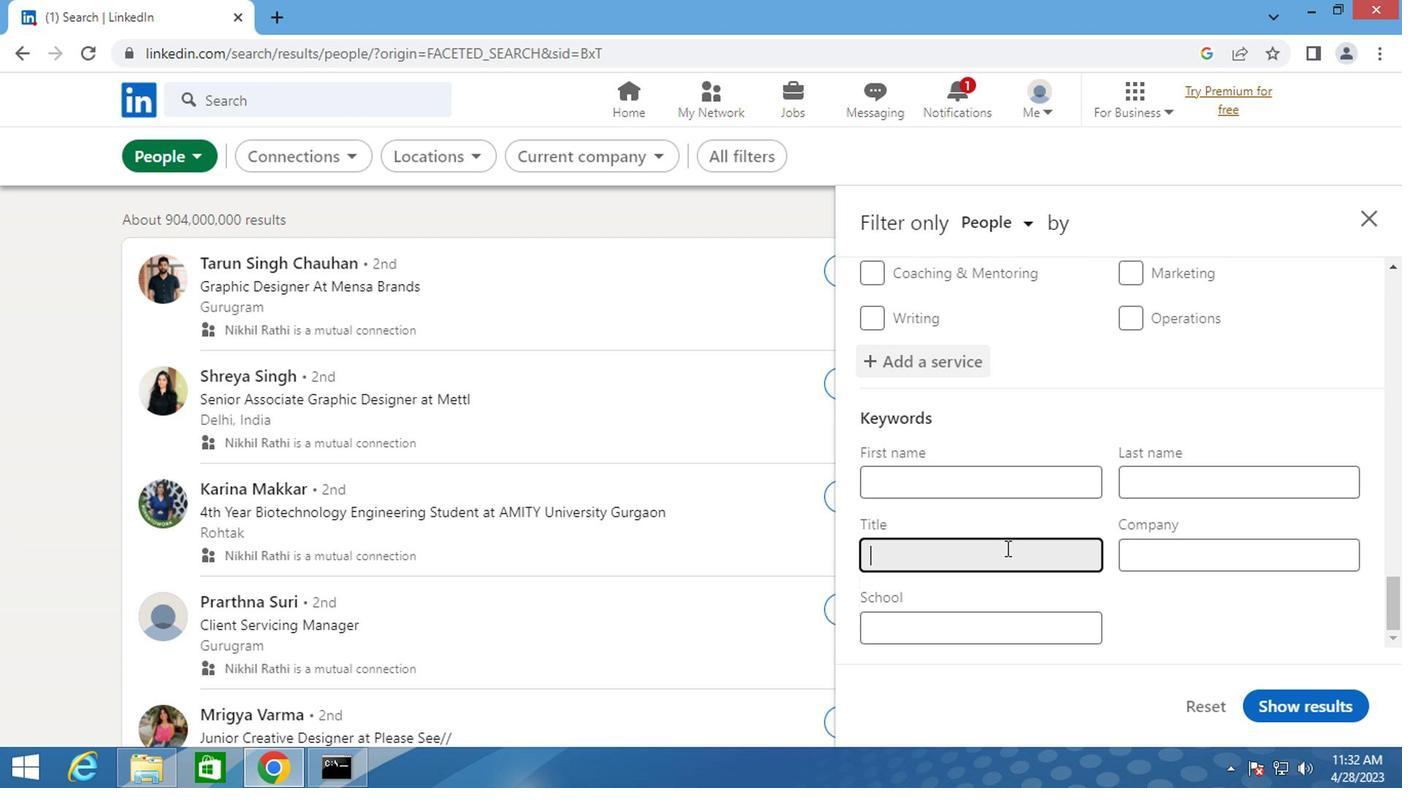
Action: Key pressed <Key.shift>SUPERINTENDENT
Screenshot: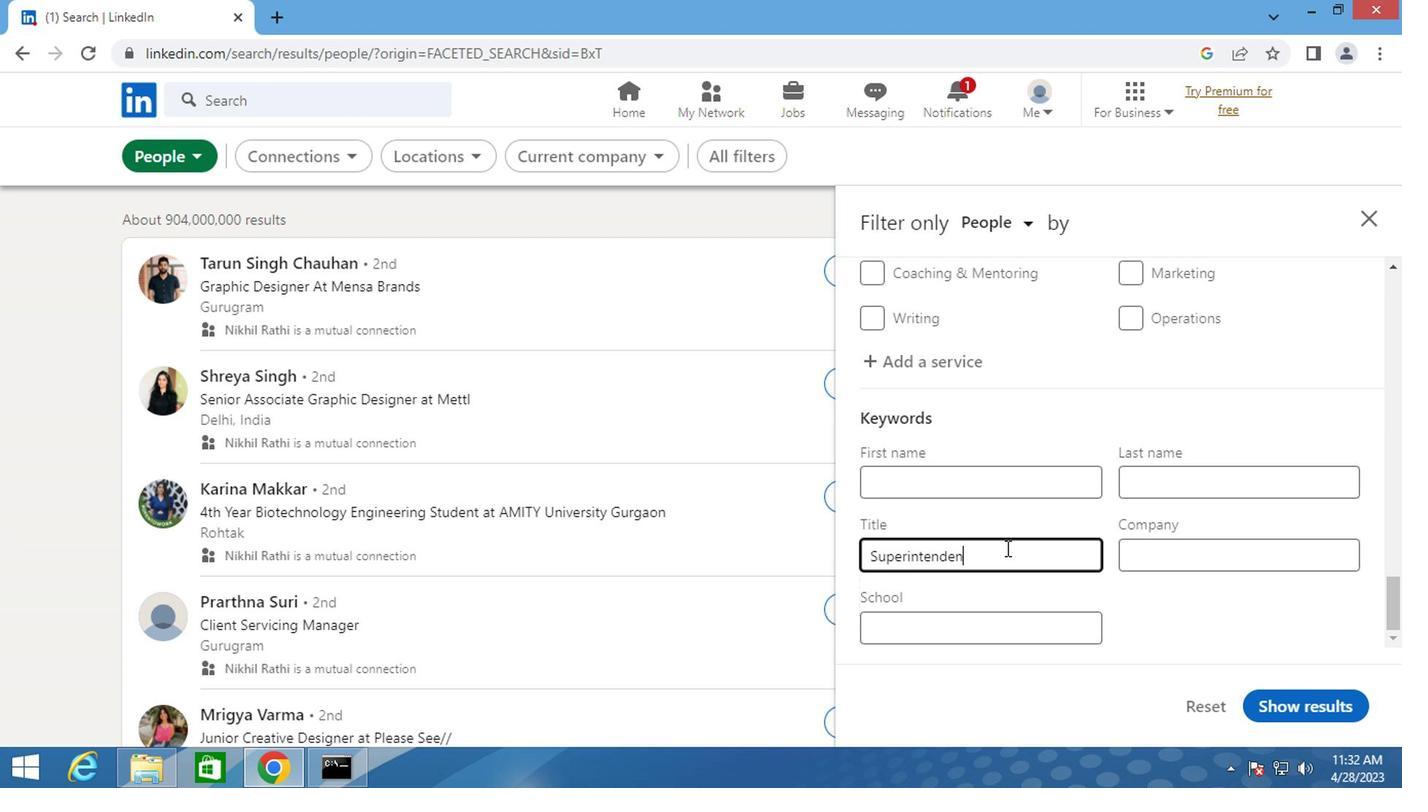 
Action: Mouse moved to (1286, 705)
Screenshot: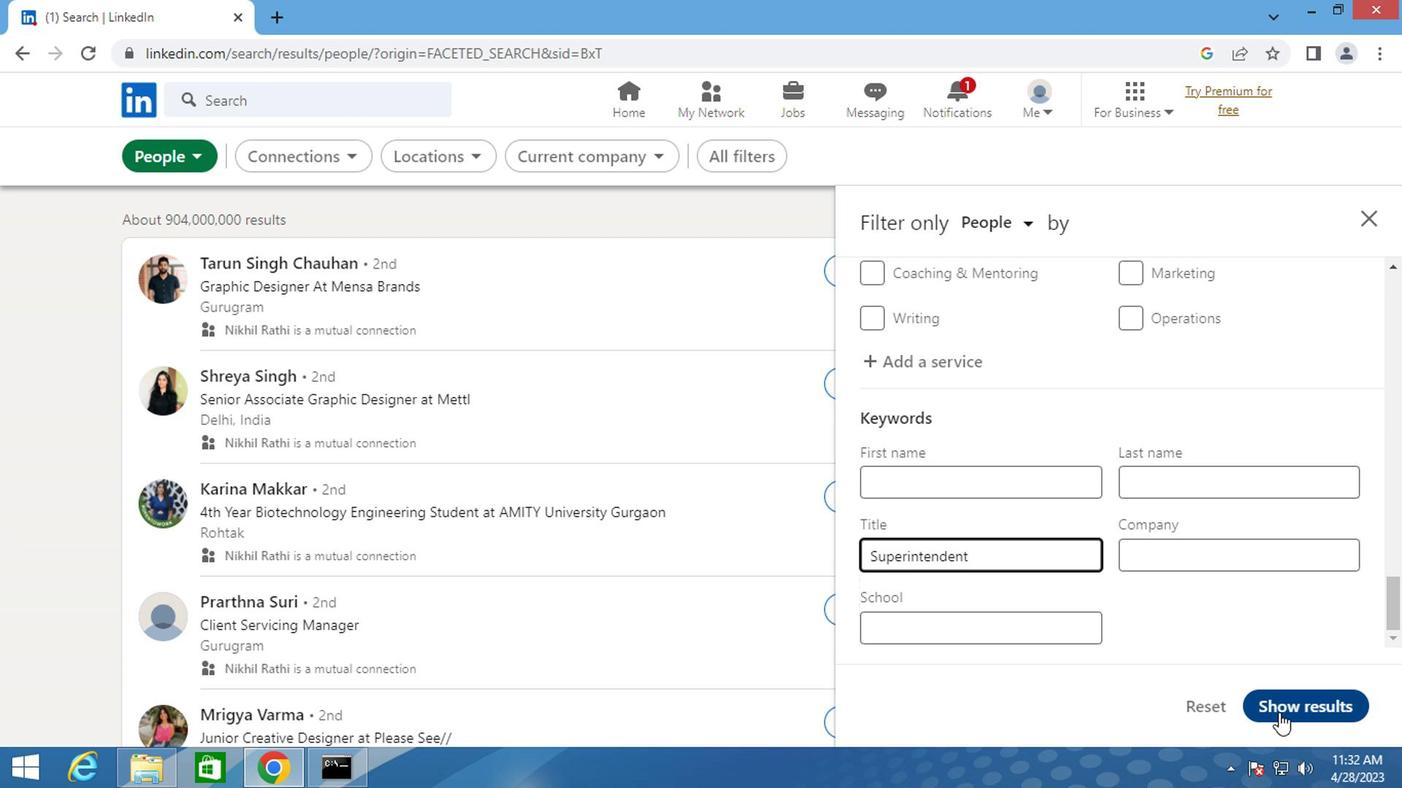 
Action: Mouse pressed left at (1286, 705)
Screenshot: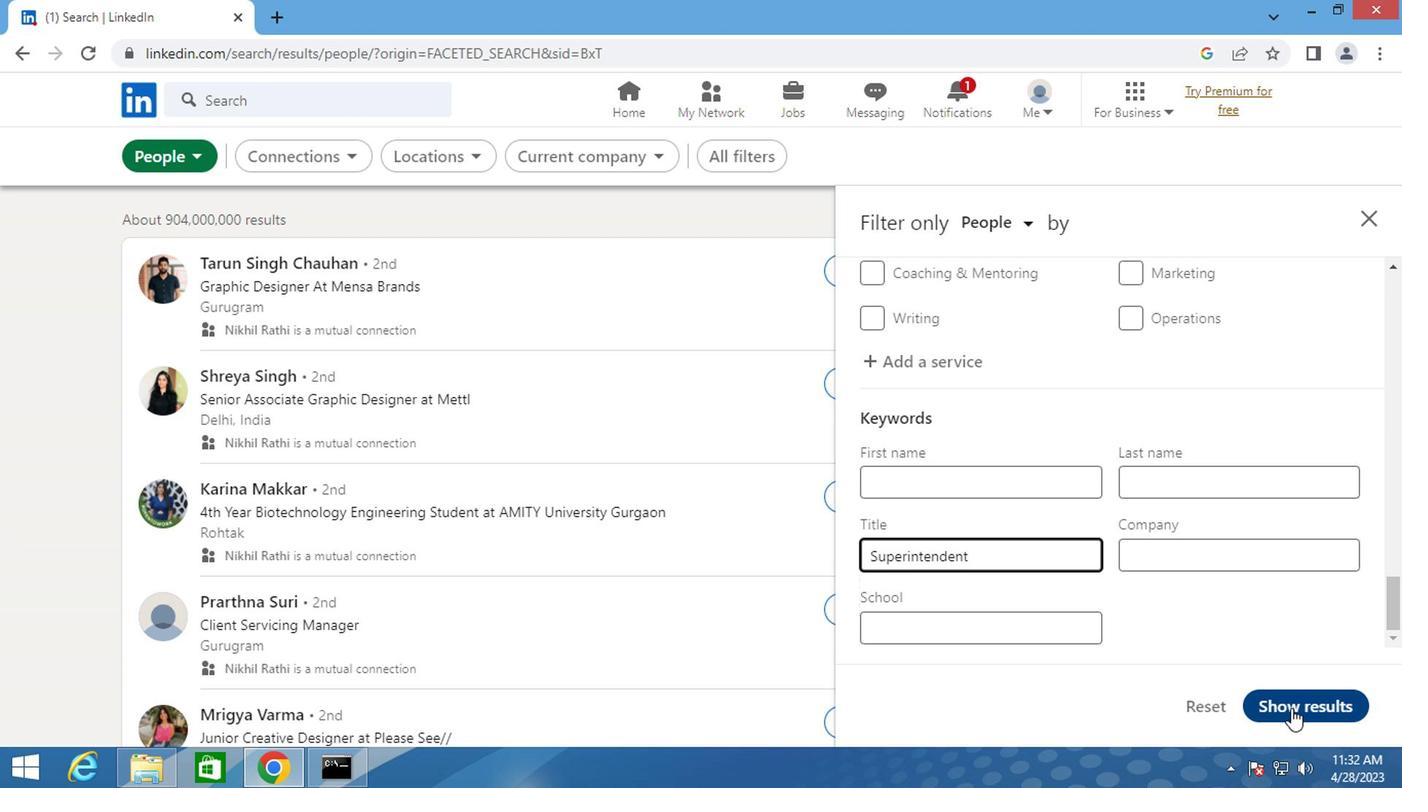 
